 Task: Add an LG Gram16 laptop to your Amazon shopping cart and prepare to checkout.
Action: Key pressed laptop<Key.enter>
Screenshot: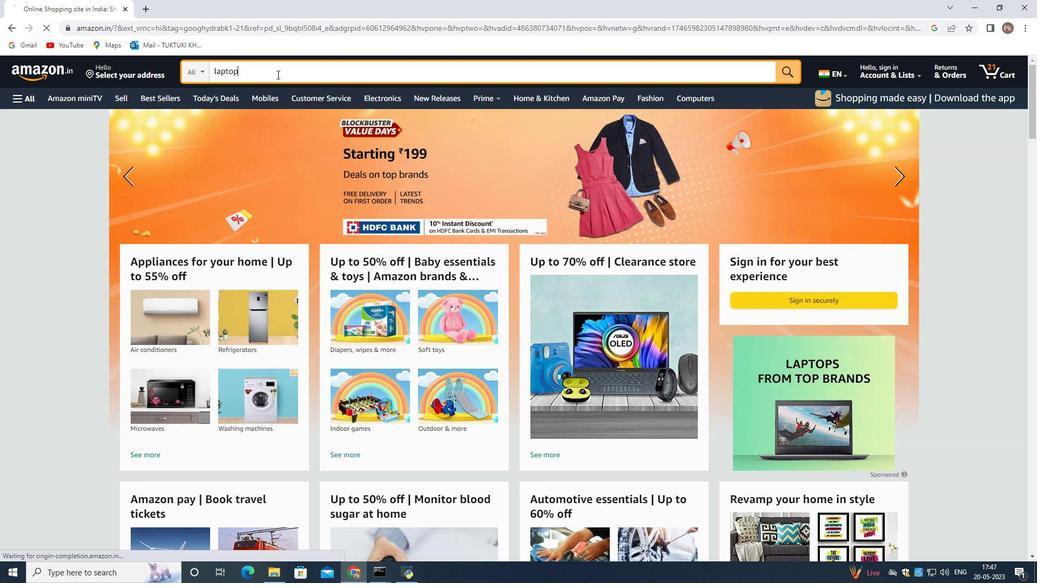 
Action: Mouse moved to (566, 424)
Screenshot: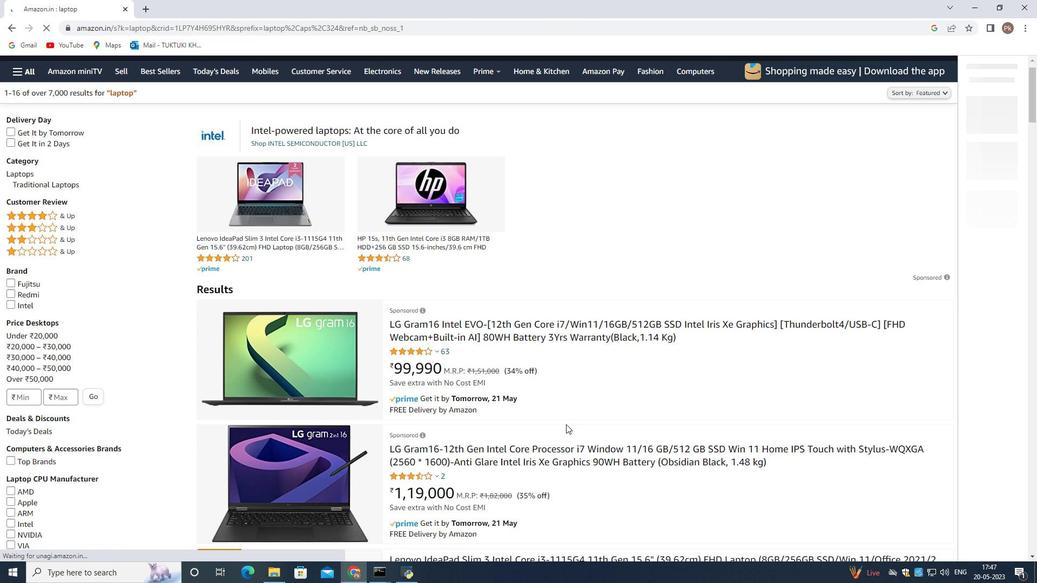 
Action: Mouse scrolled (566, 424) with delta (0, 0)
Screenshot: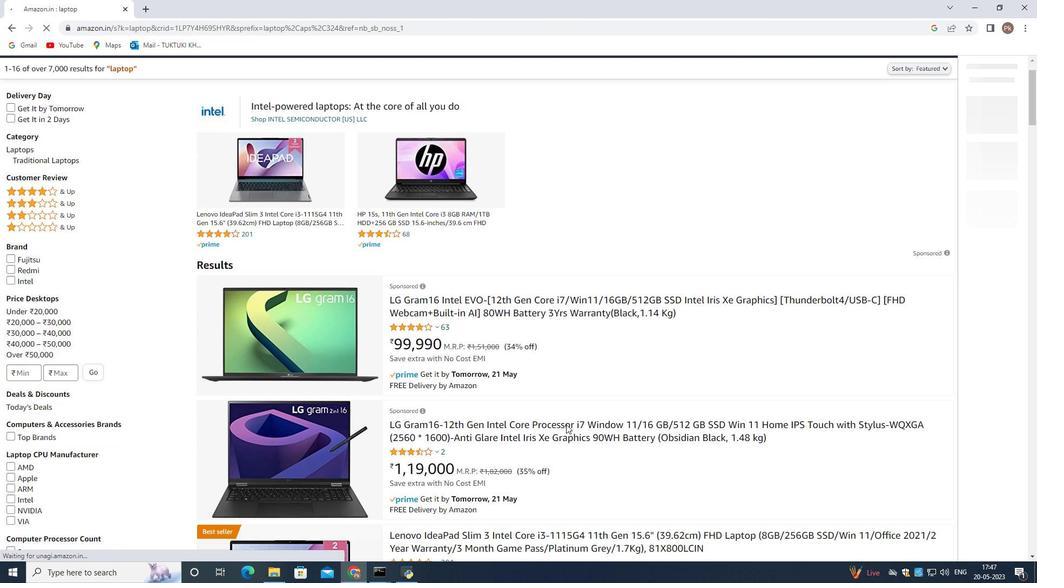 
Action: Mouse moved to (561, 424)
Screenshot: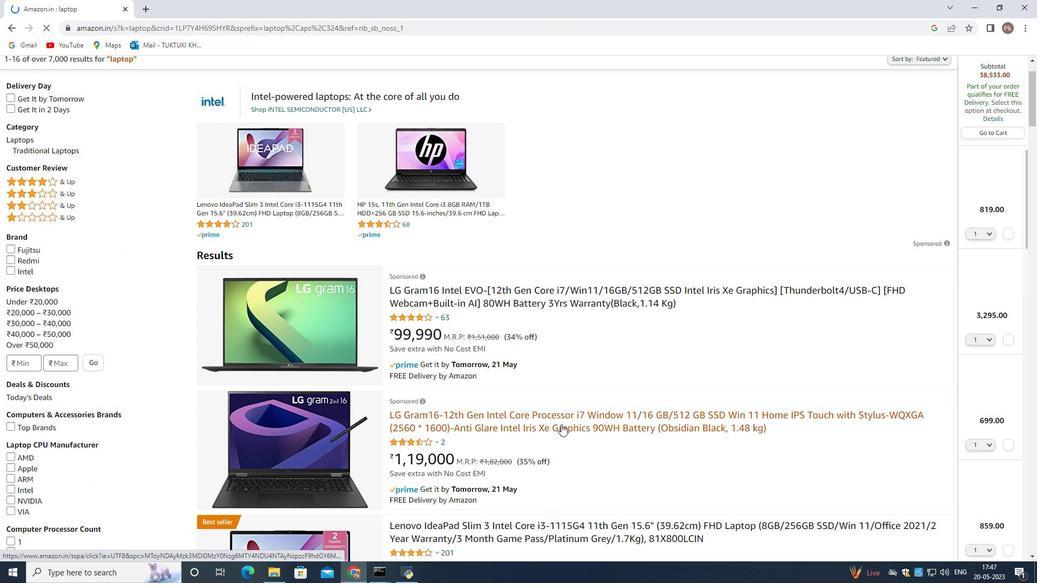 
Action: Mouse scrolled (561, 424) with delta (0, 0)
Screenshot: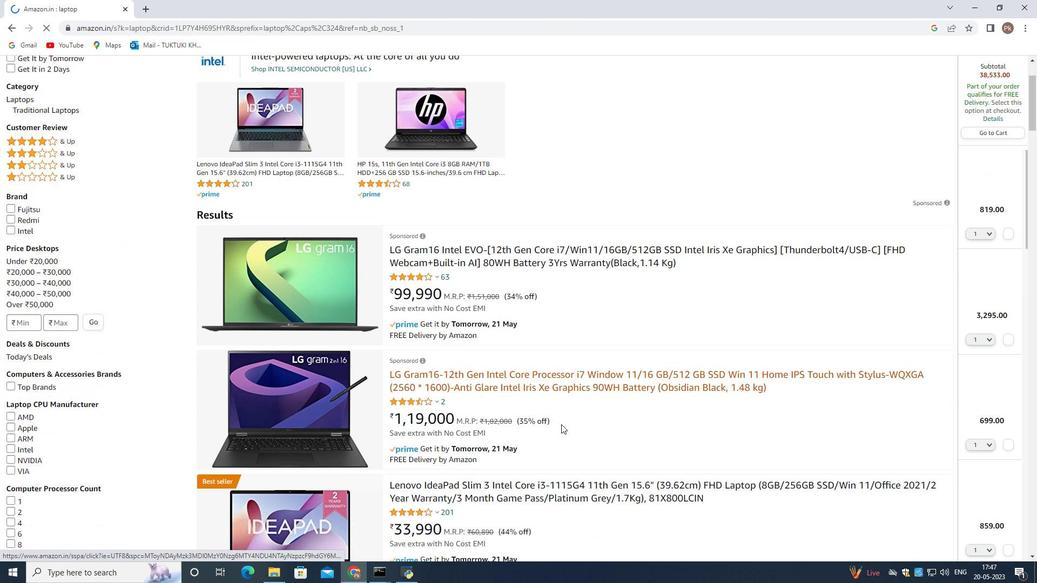 
Action: Mouse moved to (559, 424)
Screenshot: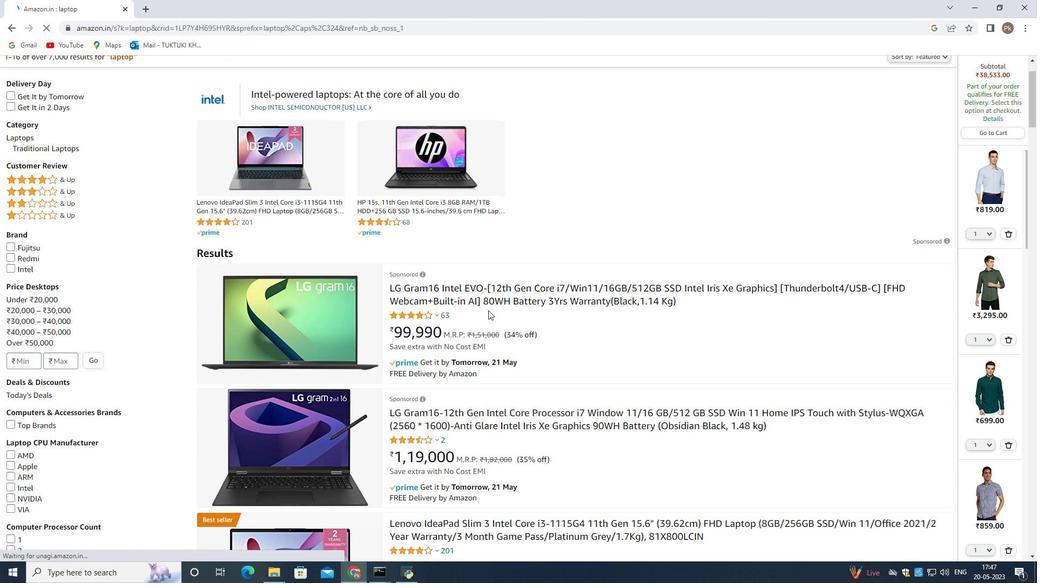 
Action: Mouse scrolled (559, 425) with delta (0, 0)
Screenshot: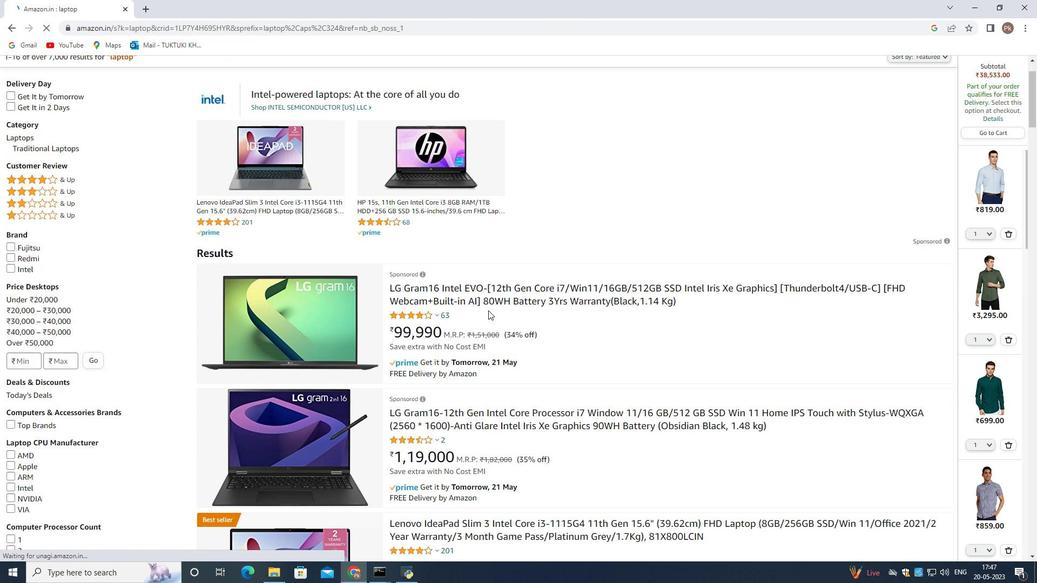 
Action: Mouse moved to (490, 370)
Screenshot: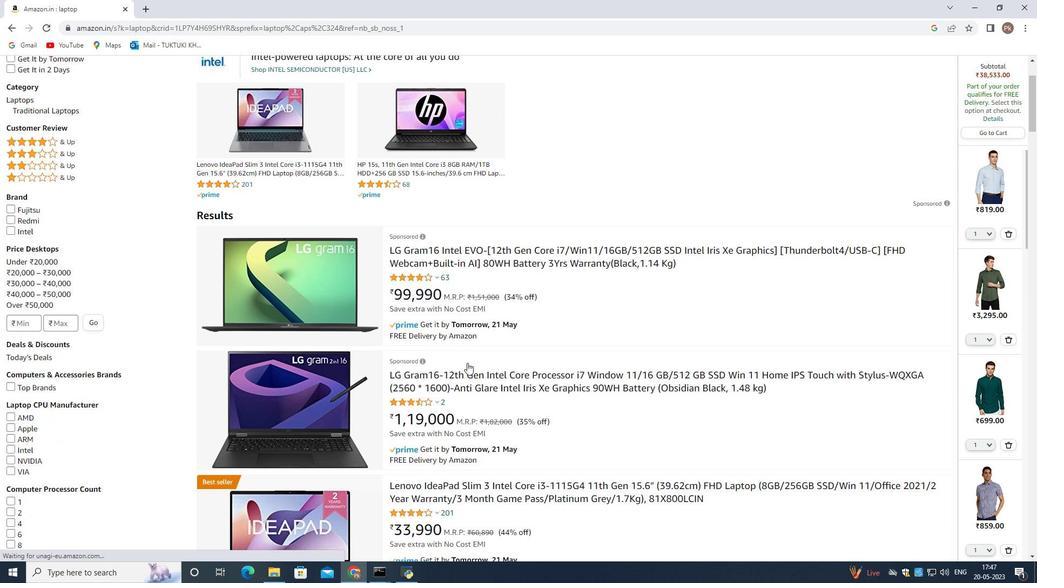 
Action: Mouse scrolled (490, 369) with delta (0, 0)
Screenshot: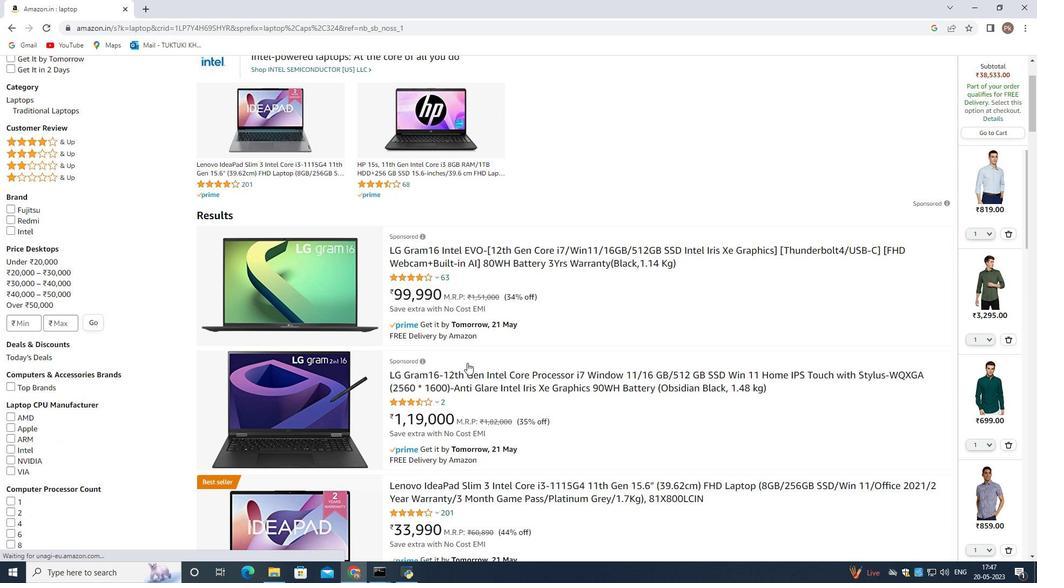 
Action: Mouse moved to (323, 272)
Screenshot: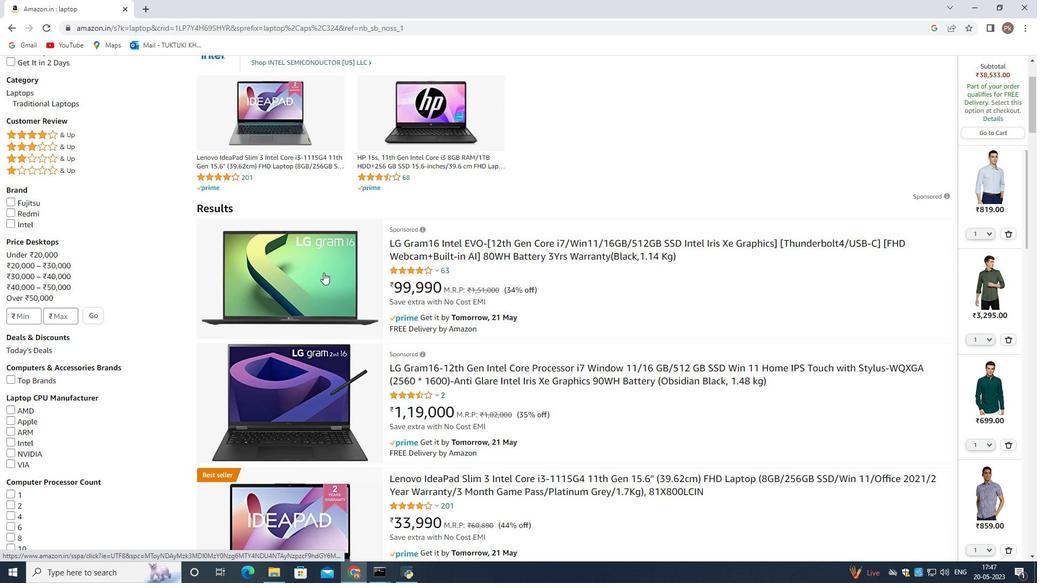 
Action: Mouse pressed left at (323, 272)
Screenshot: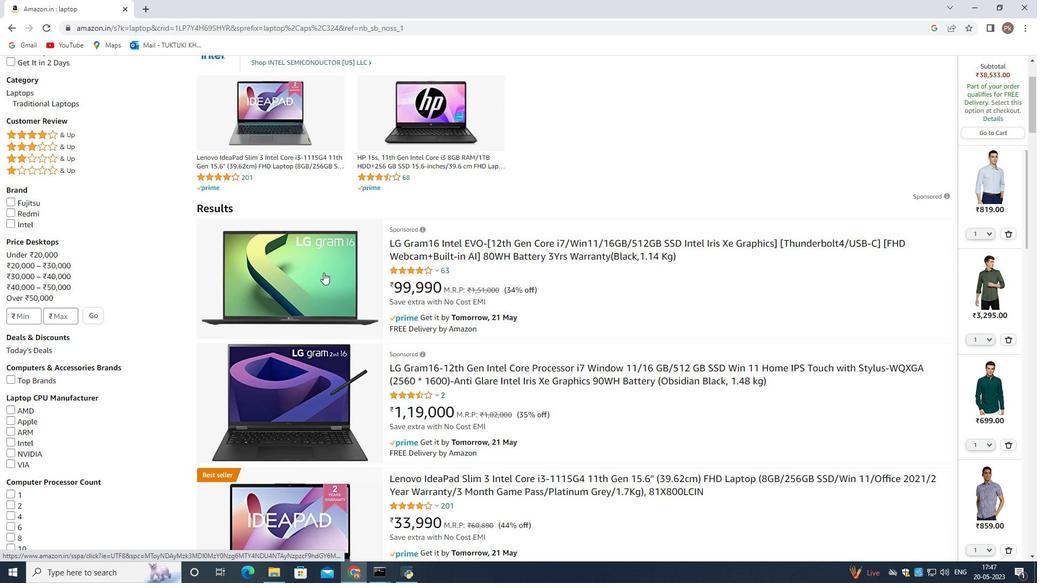 
Action: Mouse moved to (799, 449)
Screenshot: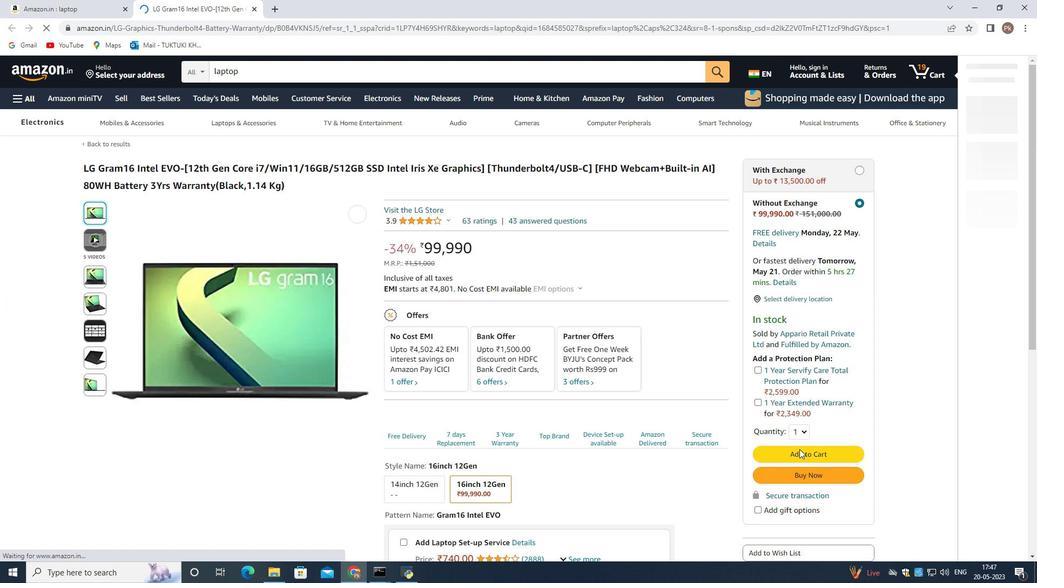 
Action: Mouse scrolled (799, 448) with delta (0, 0)
Screenshot: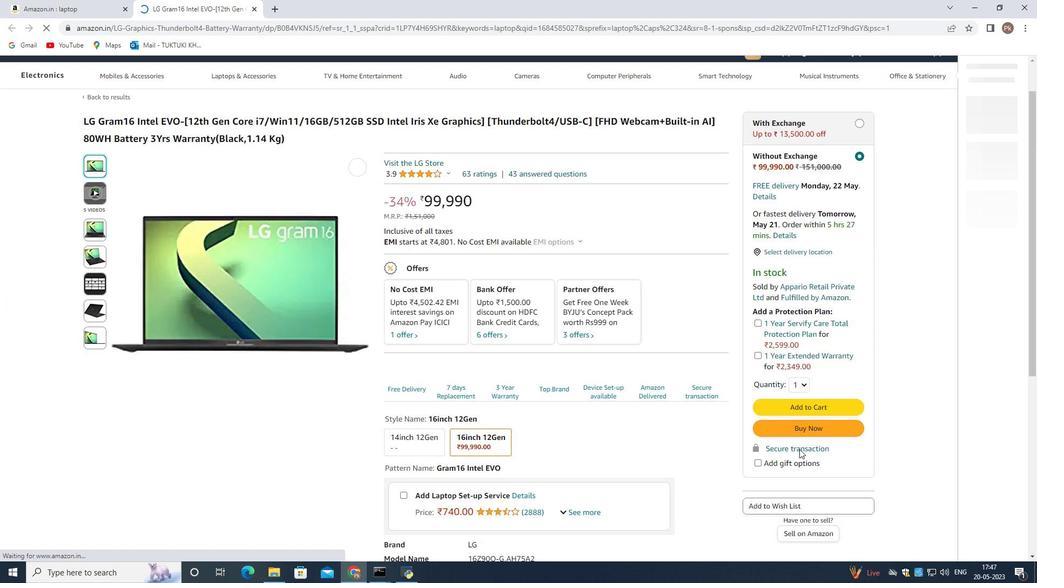 
Action: Mouse moved to (815, 421)
Screenshot: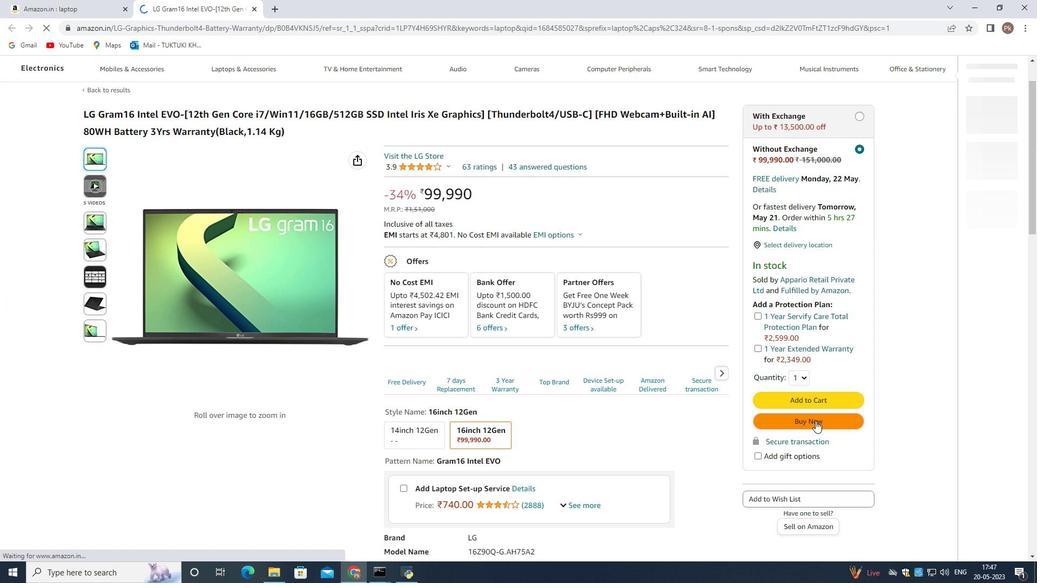 
Action: Mouse pressed left at (815, 421)
Screenshot: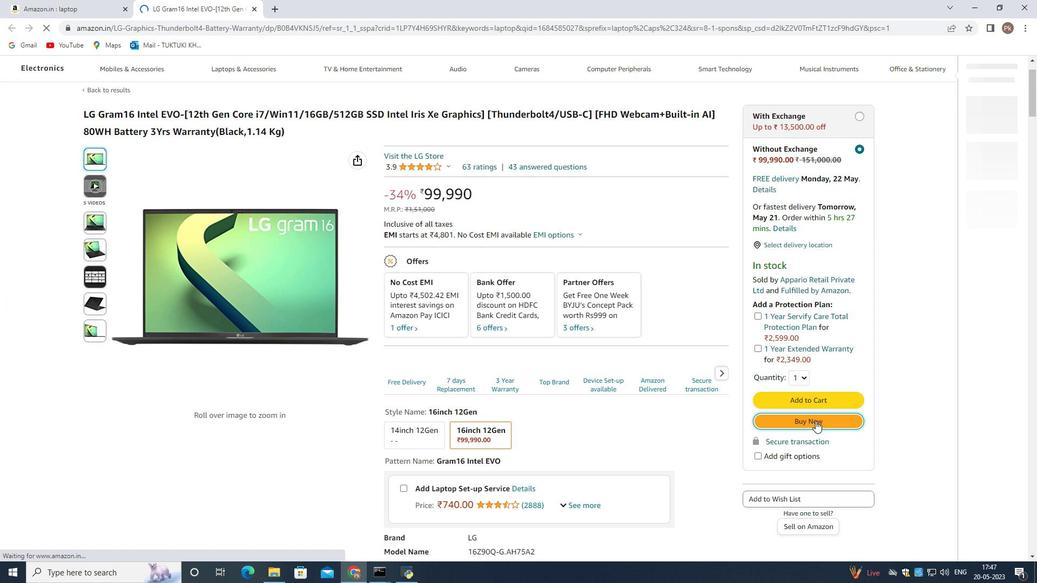 
Action: Mouse moved to (519, 219)
Screenshot: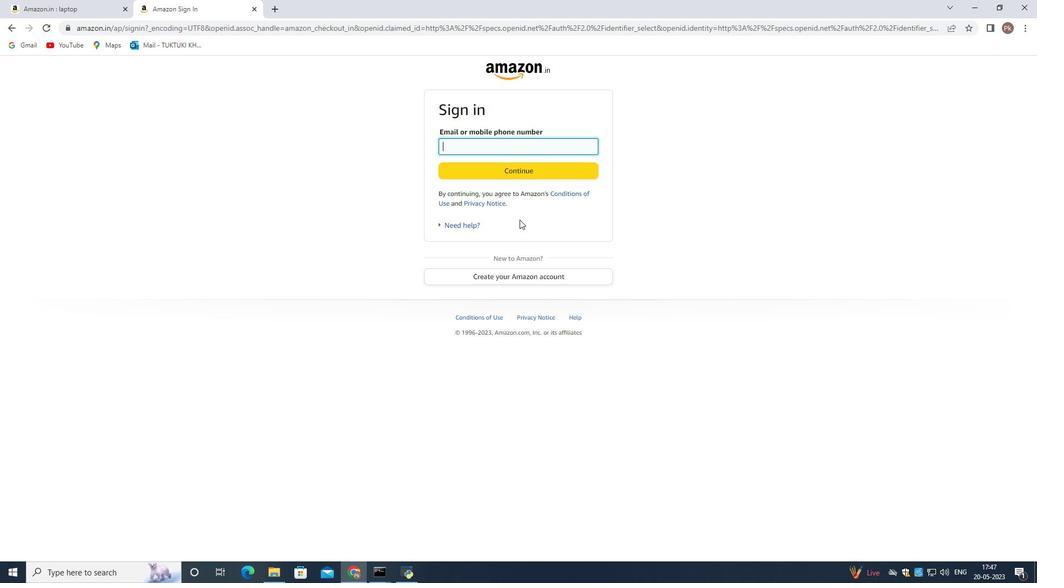 
Action: Mouse scrolled (519, 219) with delta (0, 0)
Screenshot: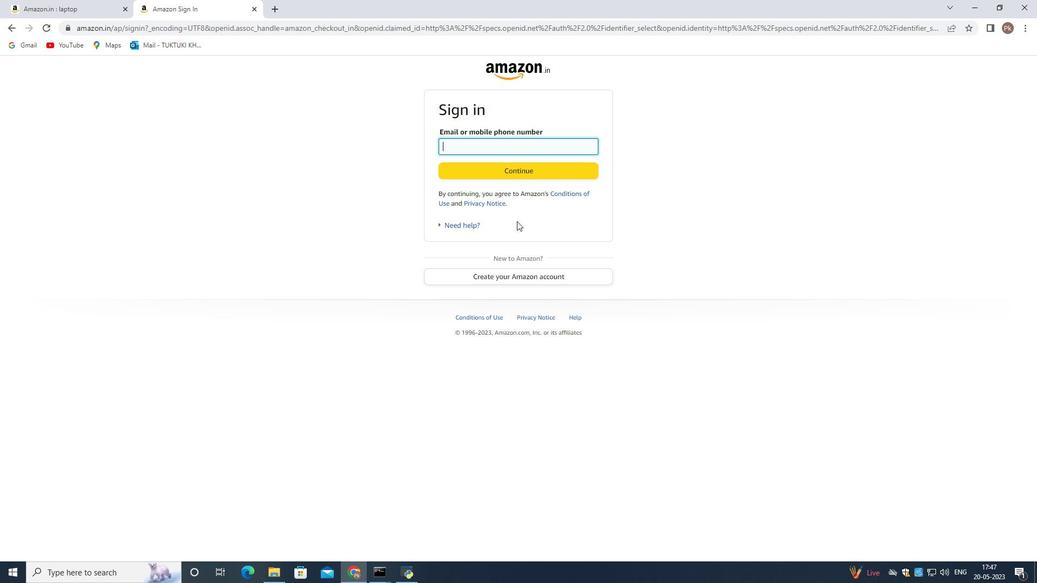 
Action: Mouse scrolled (519, 219) with delta (0, 0)
Screenshot: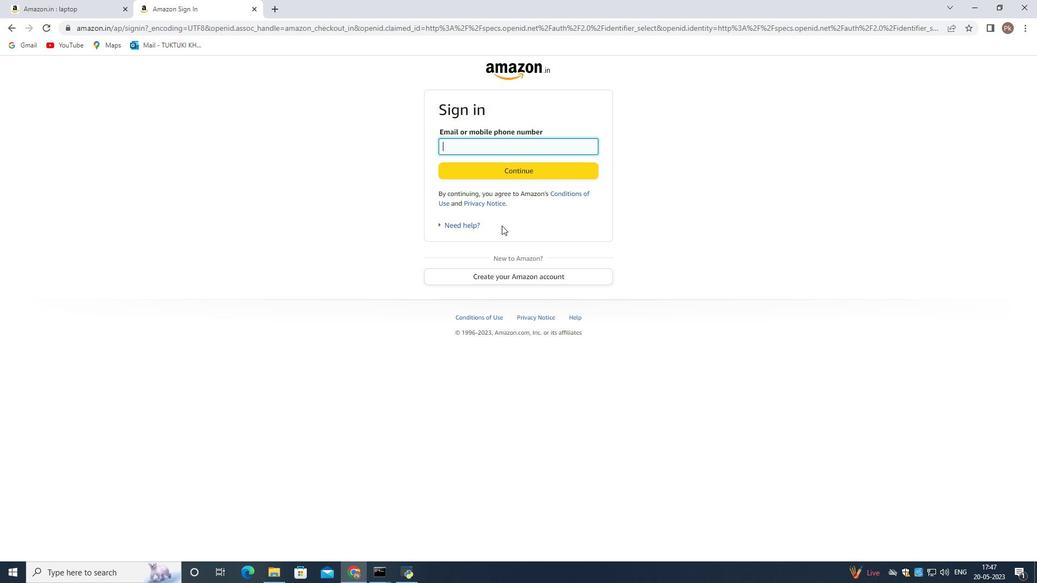 
Action: Mouse moved to (466, 142)
Screenshot: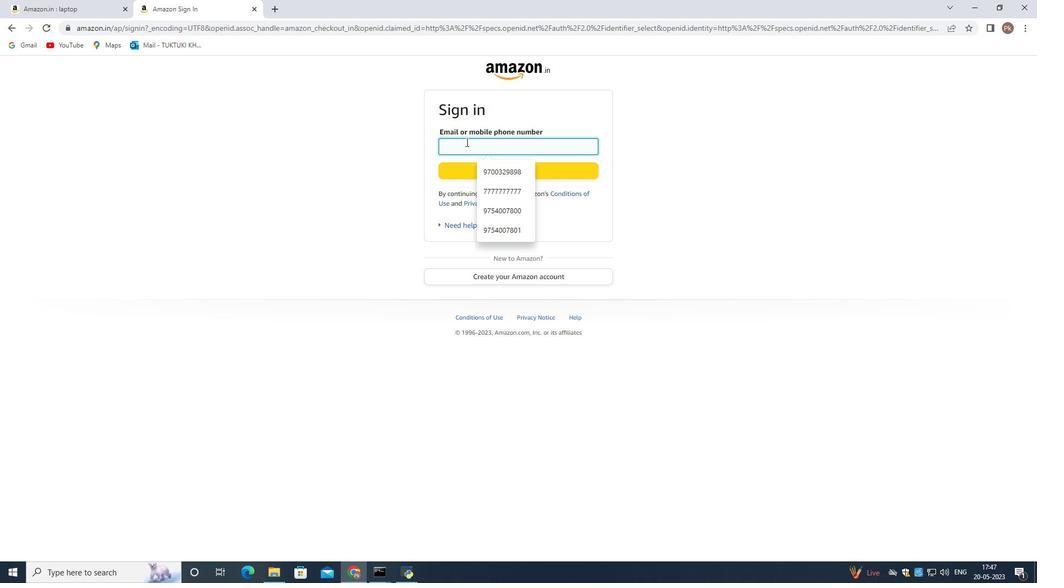 
Action: Mouse pressed left at (466, 142)
Screenshot: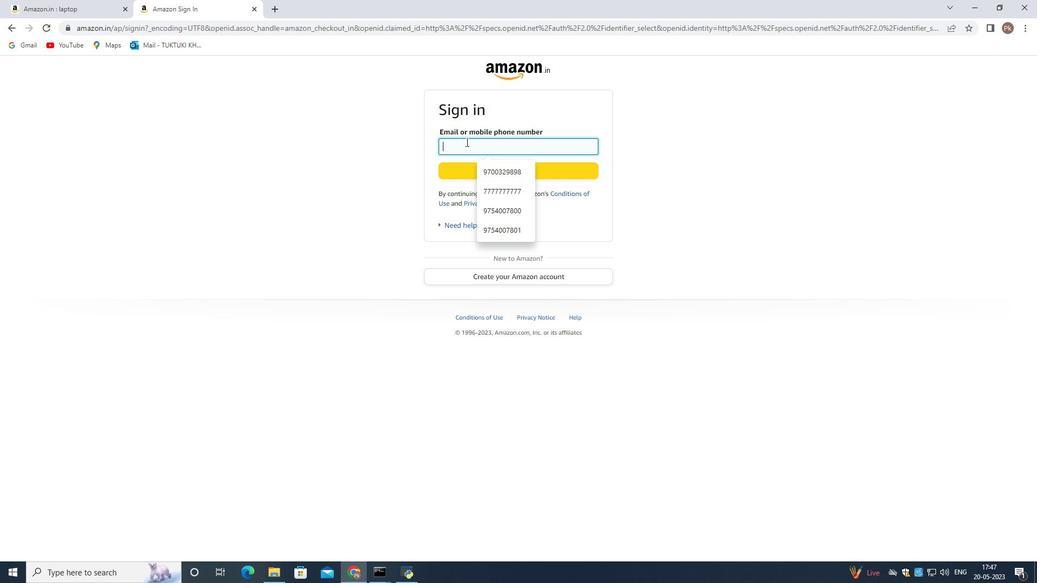 
Action: Mouse moved to (502, 189)
Screenshot: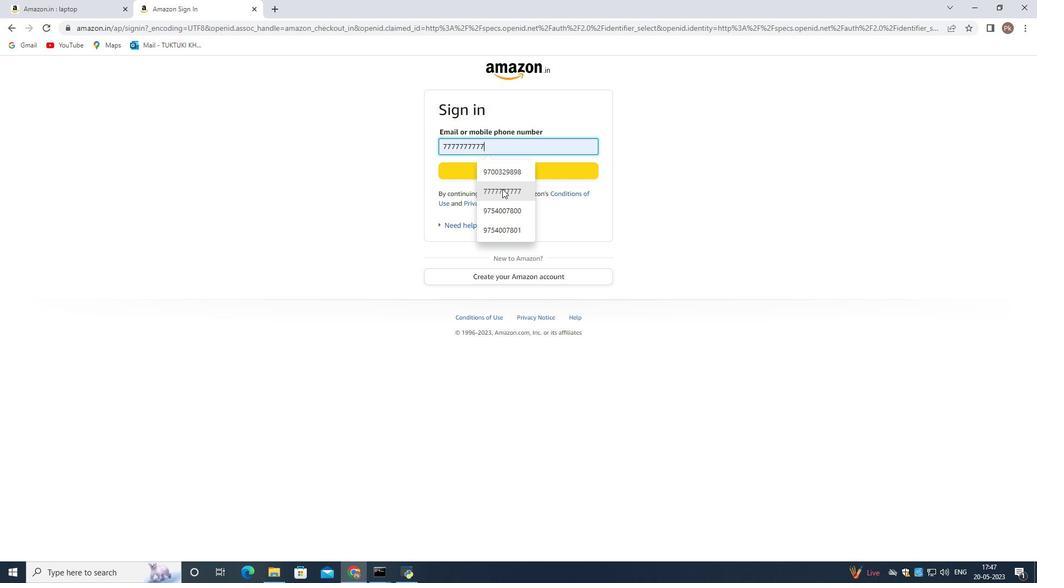 
Action: Mouse pressed left at (502, 189)
Screenshot: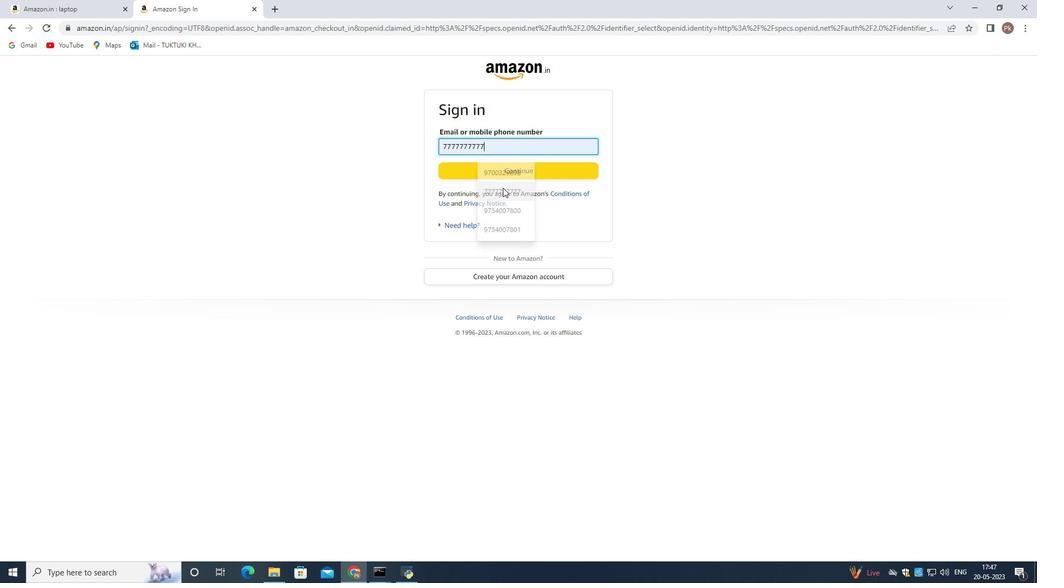 
Action: Mouse moved to (506, 176)
Screenshot: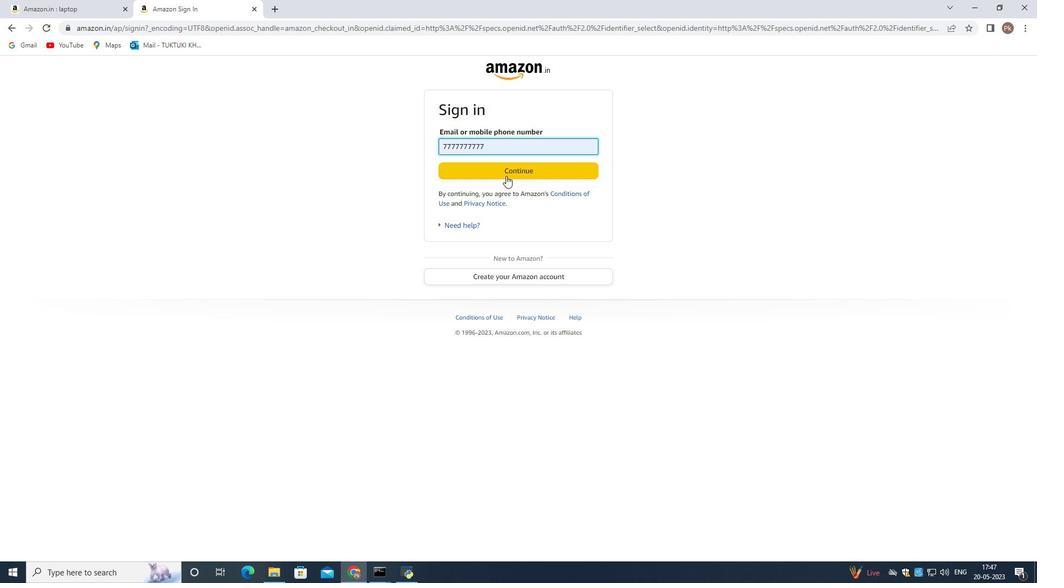 
Action: Mouse pressed left at (506, 176)
Screenshot: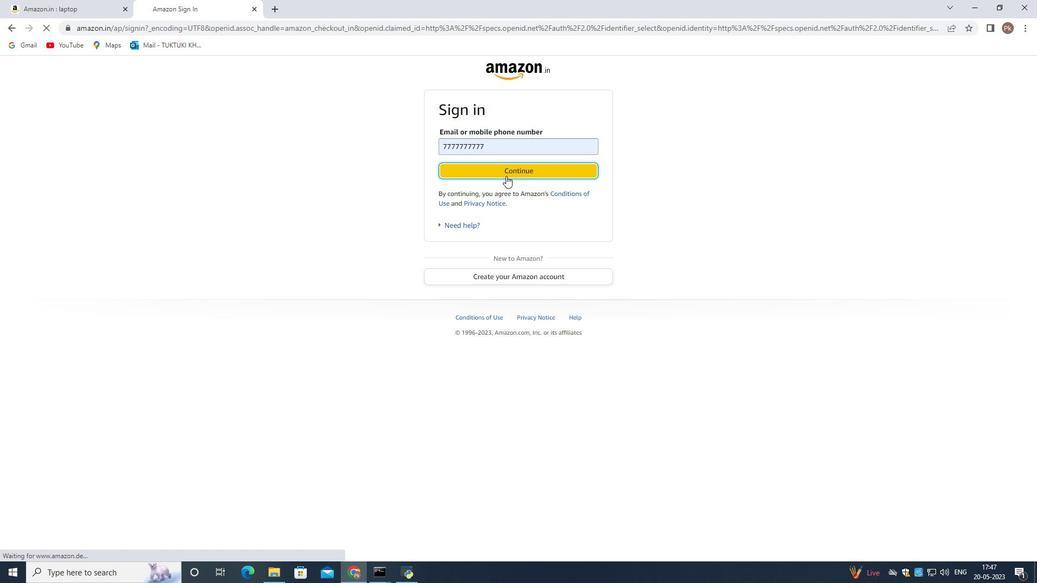 
Action: Mouse moved to (517, 231)
Screenshot: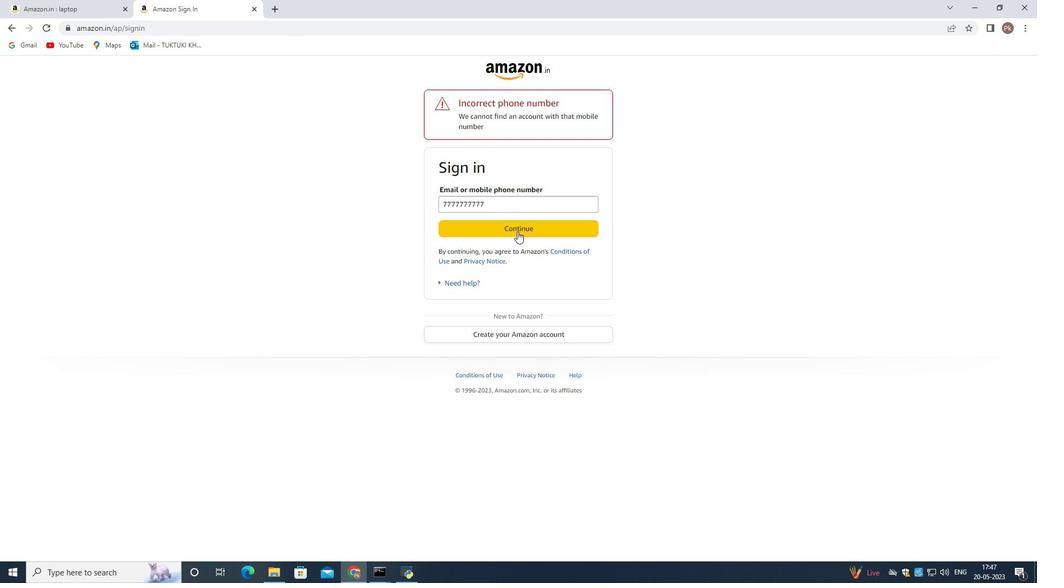
Action: Mouse pressed left at (517, 231)
Screenshot: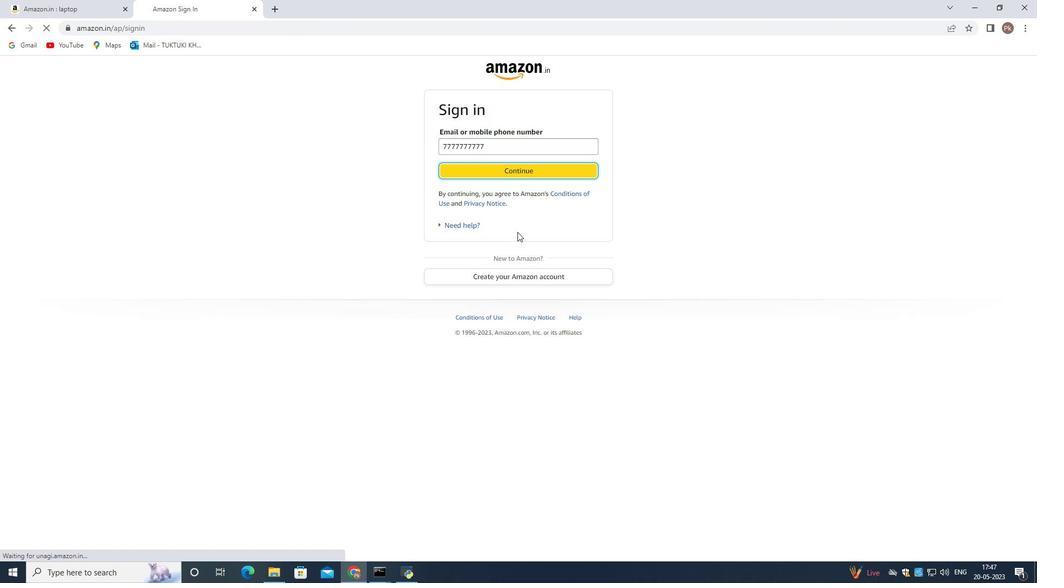 
Action: Mouse moved to (1017, 7)
Screenshot: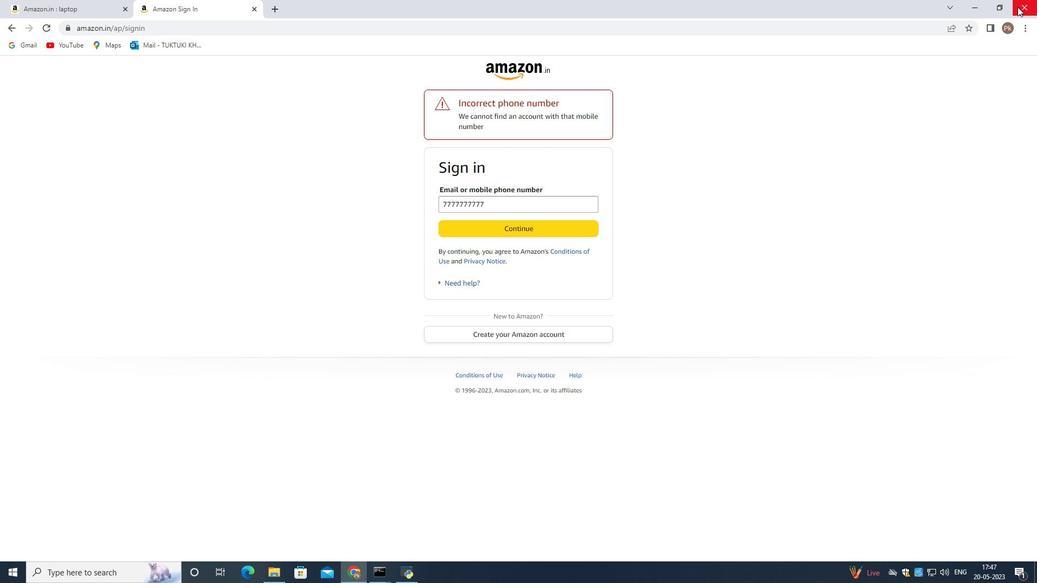 
Action: Mouse pressed left at (1017, 7)
Screenshot: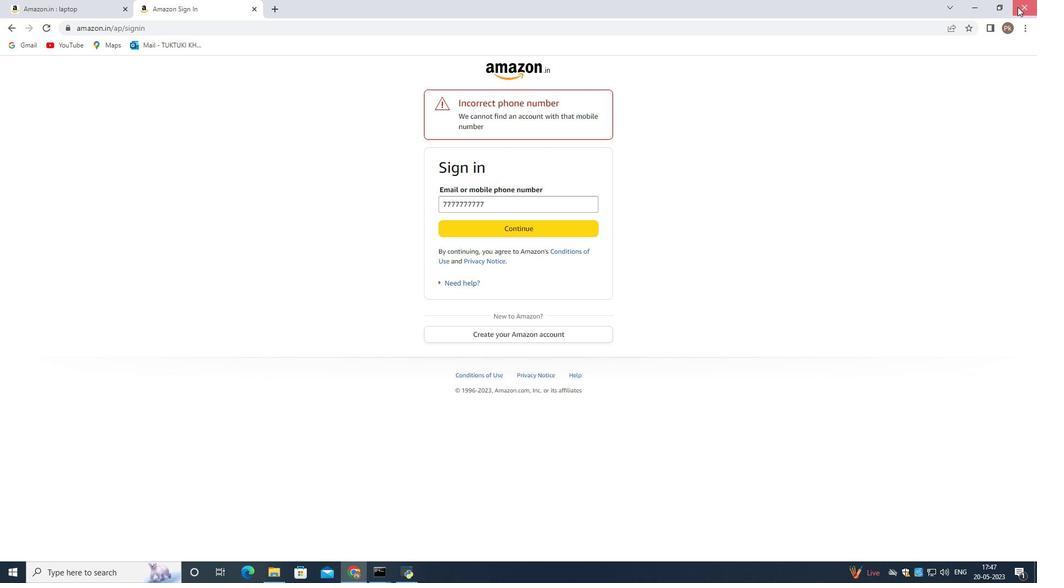 
Action: Mouse moved to (274, 572)
Screenshot: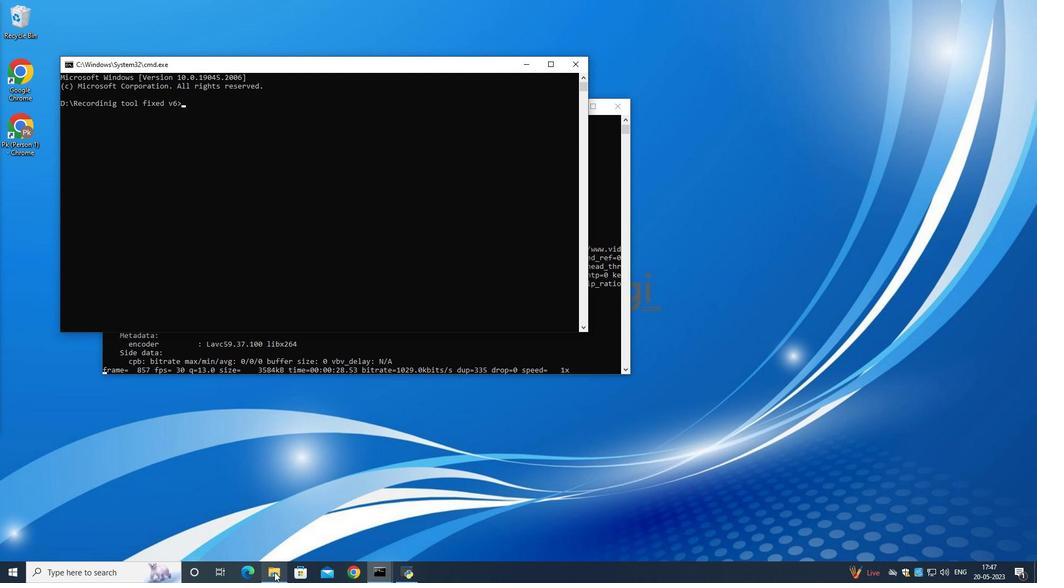
Action: Mouse pressed left at (274, 572)
Screenshot: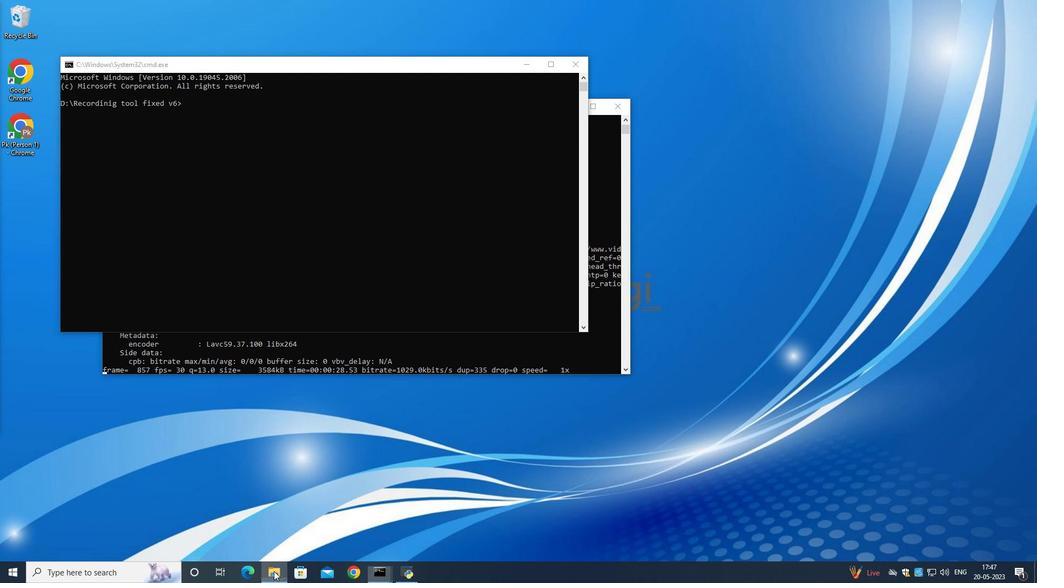 
Action: Mouse moved to (354, 571)
Screenshot: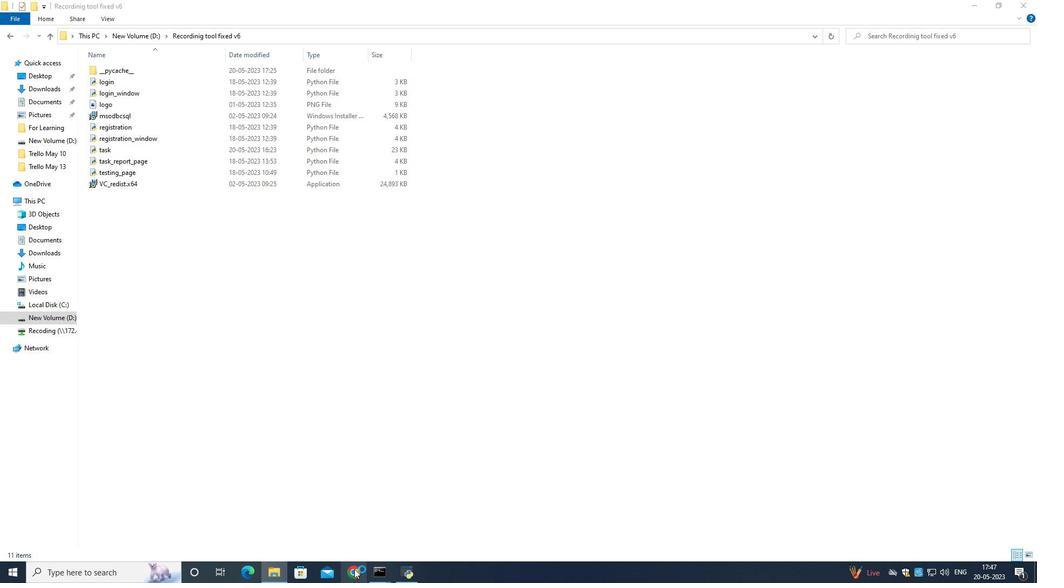 
Action: Mouse pressed left at (354, 571)
Screenshot: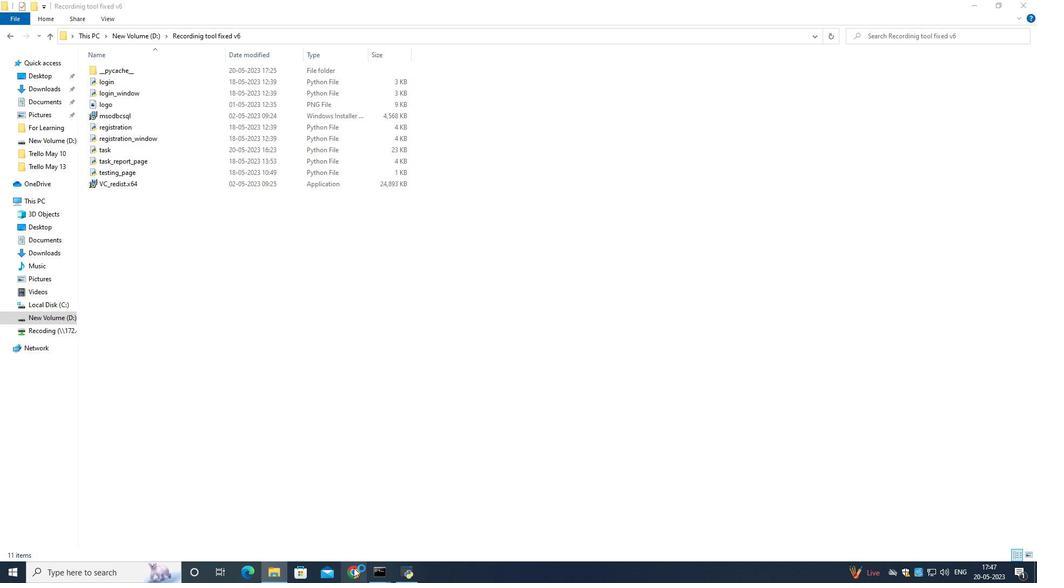 
Action: Mouse moved to (437, 304)
Screenshot: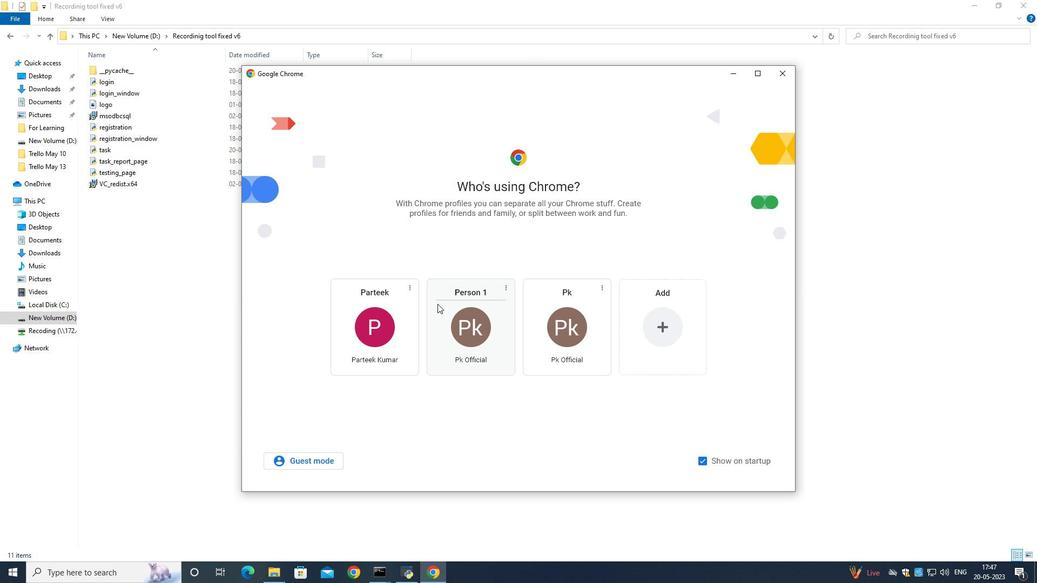 
Action: Mouse pressed left at (437, 304)
Screenshot: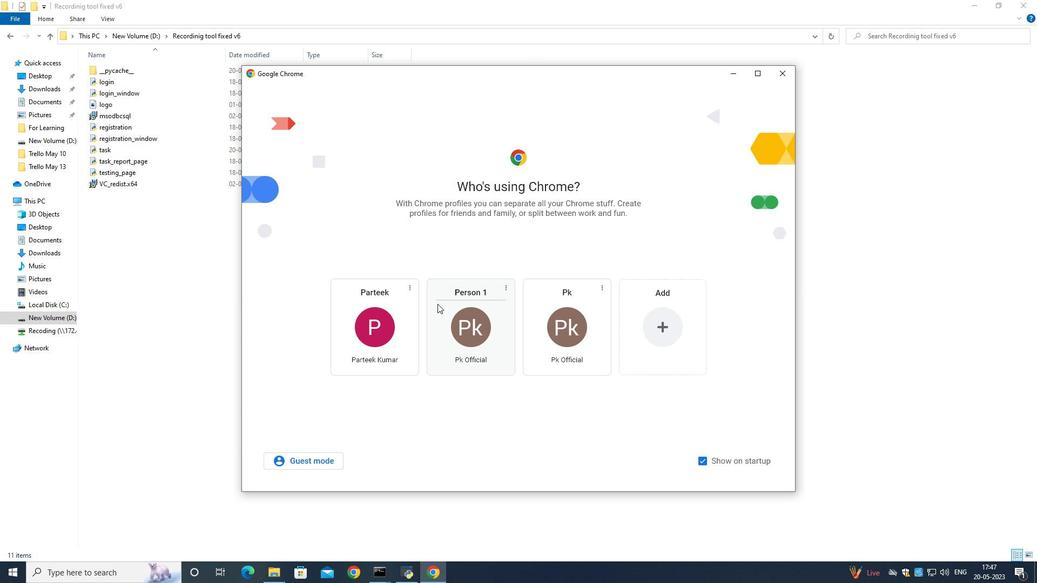 
Action: Mouse moved to (439, 318)
Screenshot: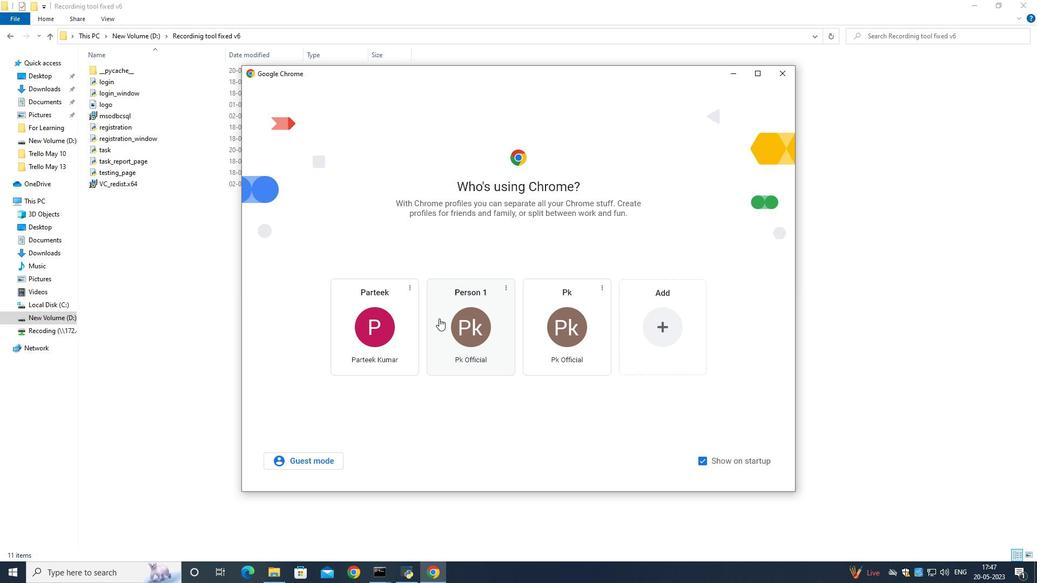 
Action: Mouse pressed left at (439, 318)
Screenshot: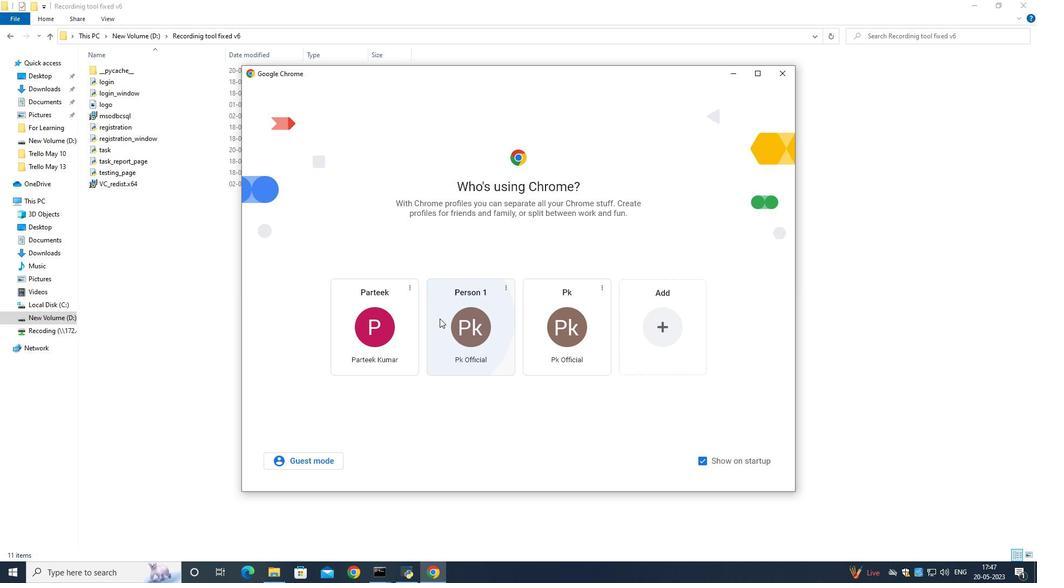 
Action: Mouse moved to (448, 229)
Screenshot: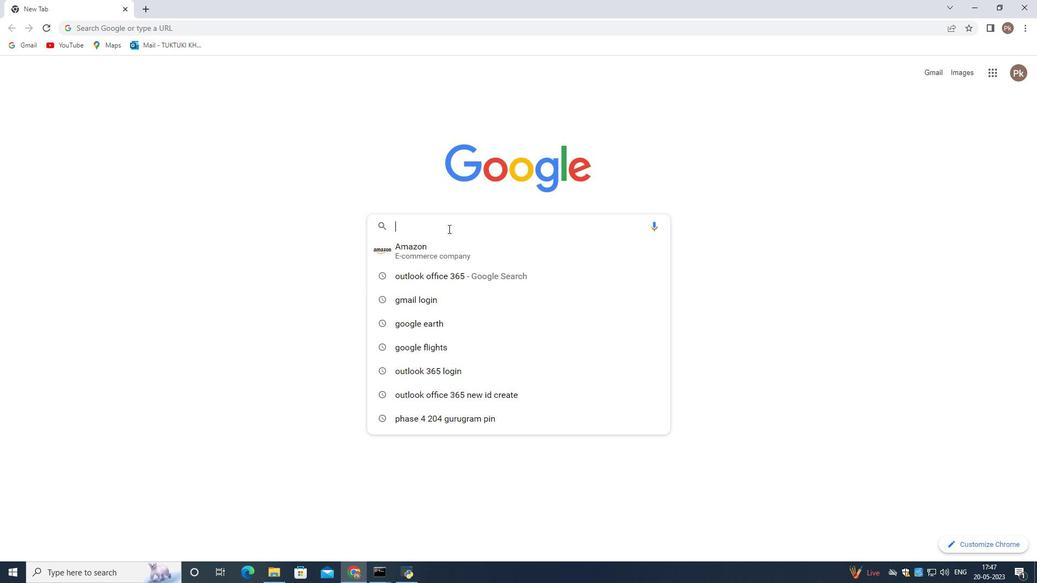 
Action: Mouse pressed left at (448, 229)
Screenshot: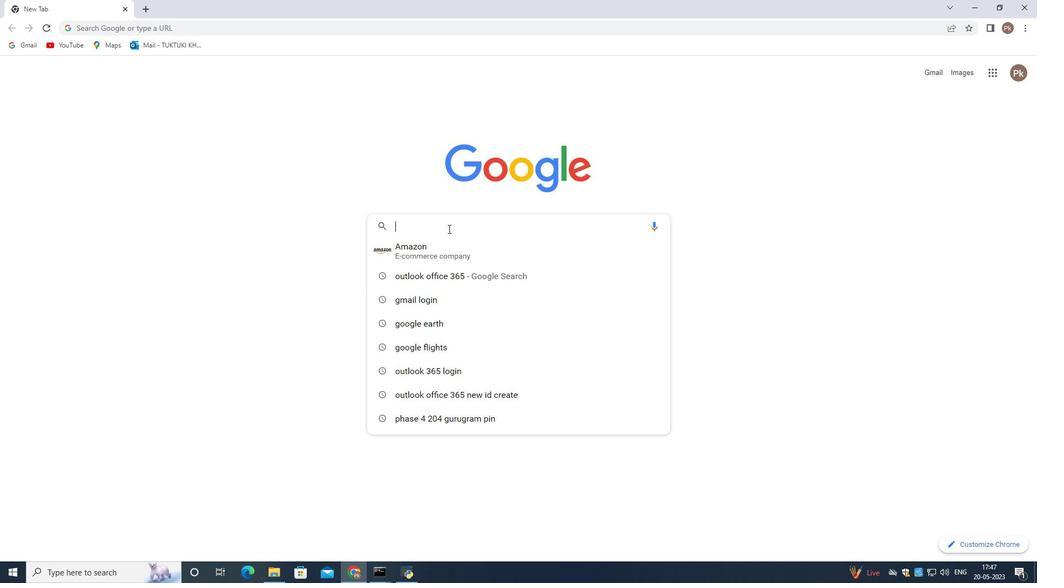 
Action: Mouse moved to (423, 262)
Screenshot: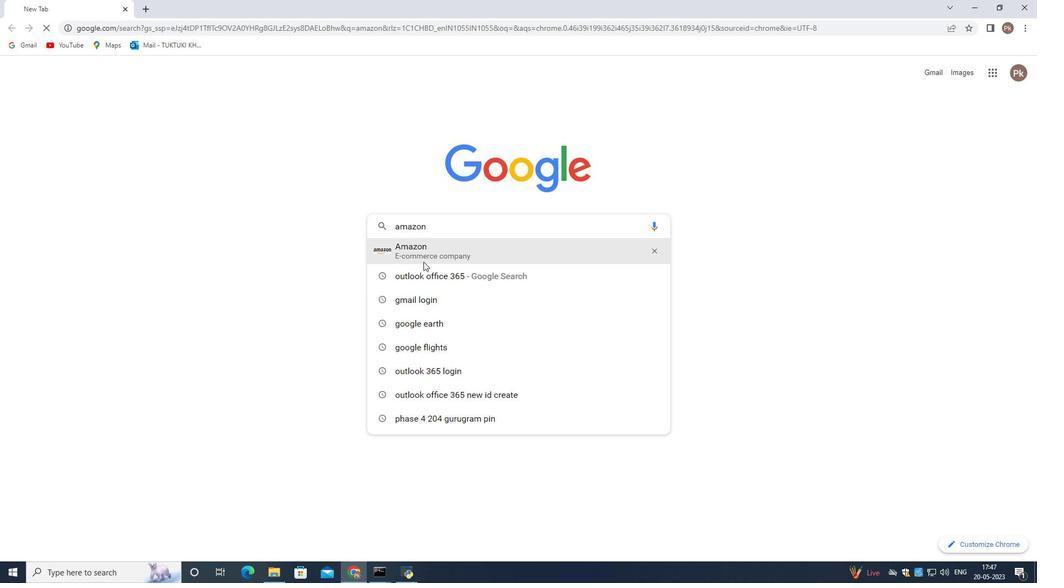 
Action: Mouse pressed left at (423, 262)
Screenshot: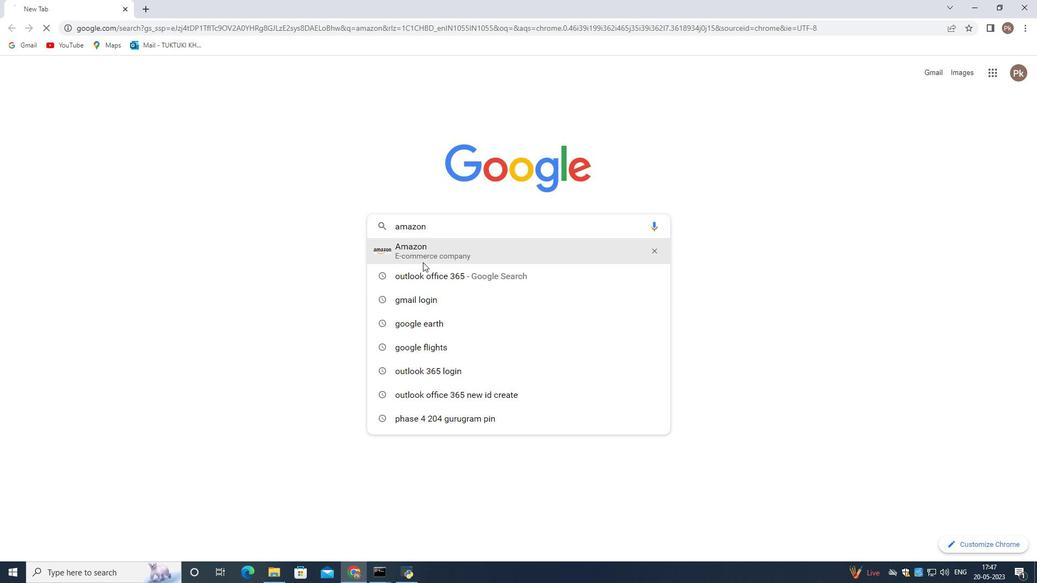
Action: Mouse moved to (169, 199)
Screenshot: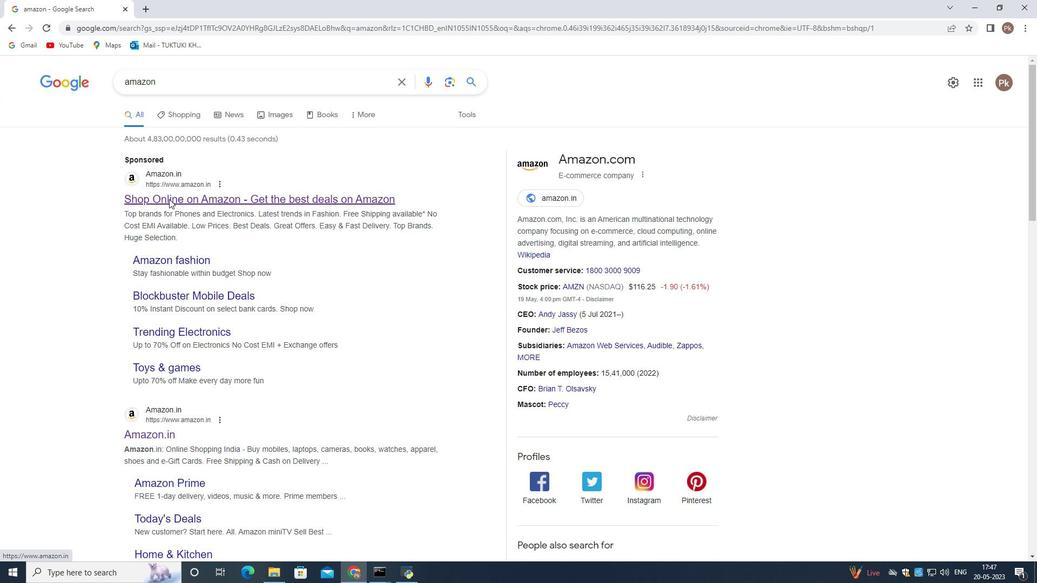 
Action: Mouse pressed left at (169, 199)
Screenshot: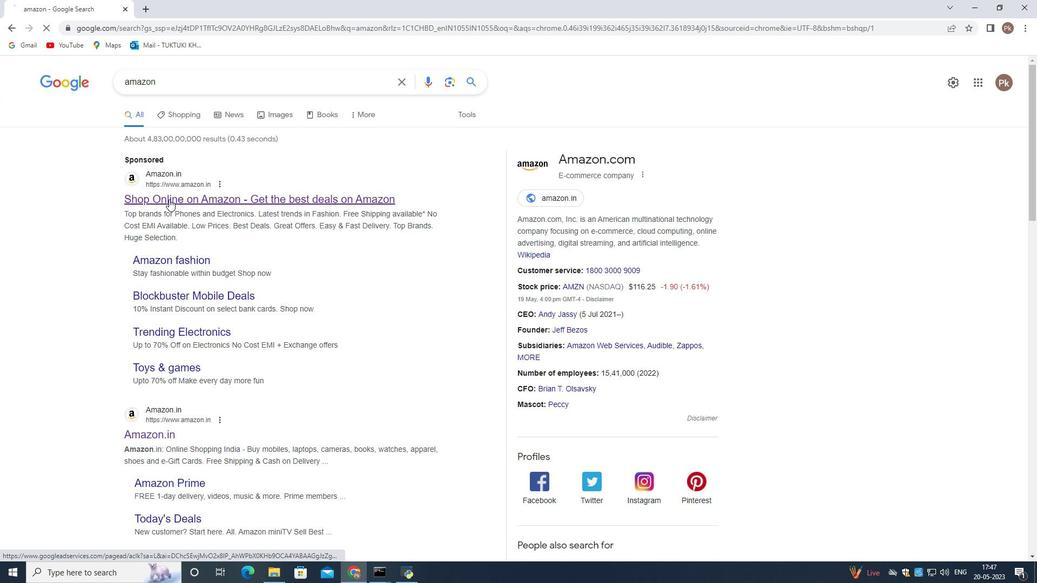 
Action: Mouse moved to (448, 71)
Screenshot: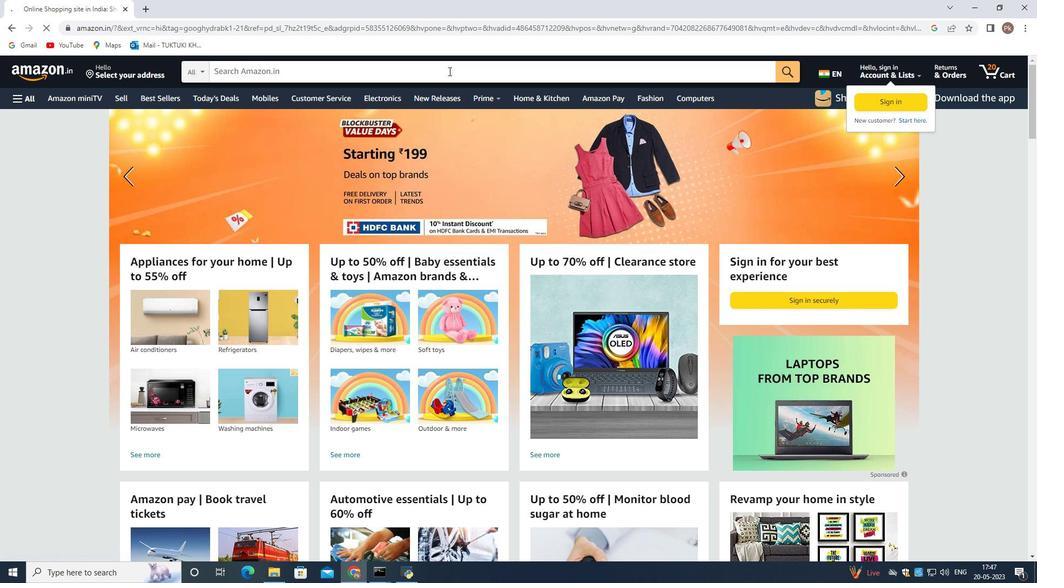 
Action: Mouse pressed left at (448, 71)
Screenshot: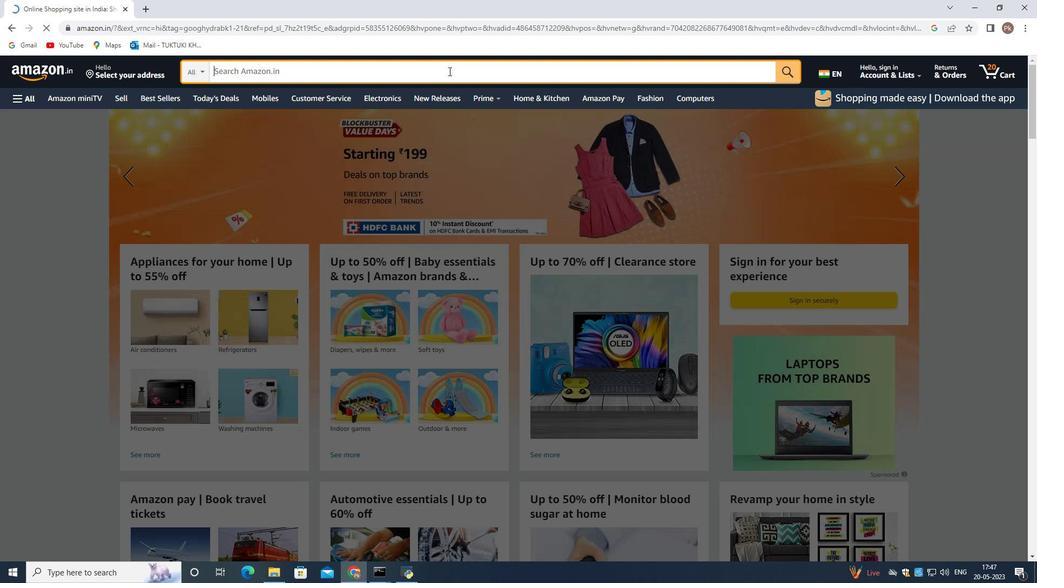 
Action: Mouse moved to (395, 101)
Screenshot: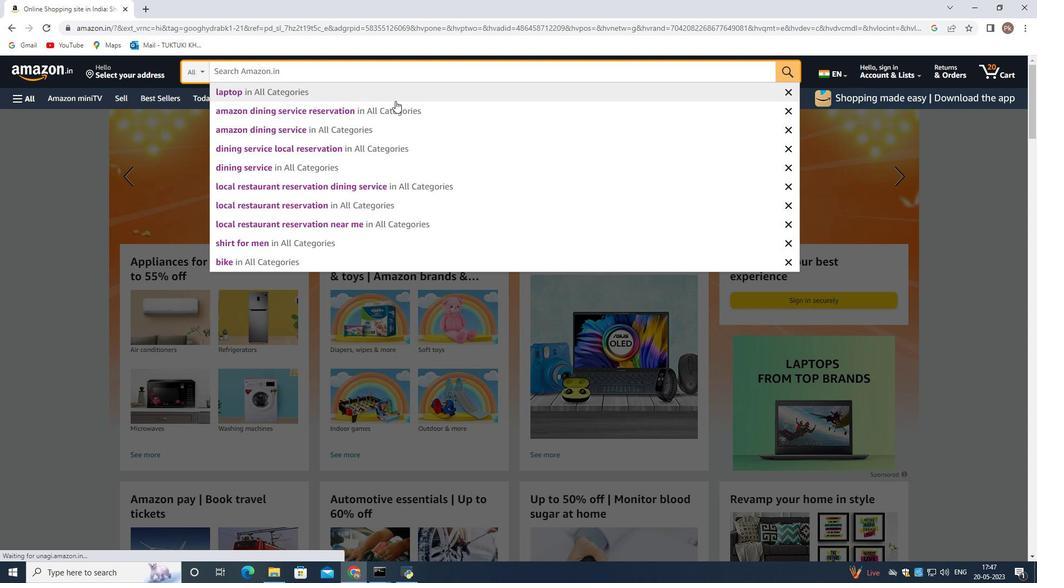
Action: Mouse pressed left at (395, 101)
Screenshot: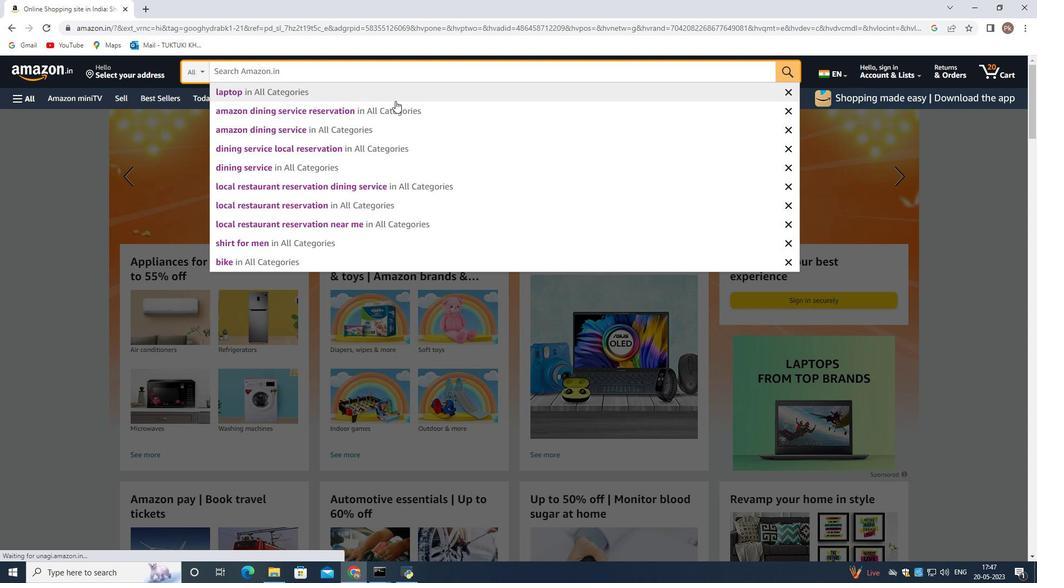 
Action: Mouse moved to (311, 275)
Screenshot: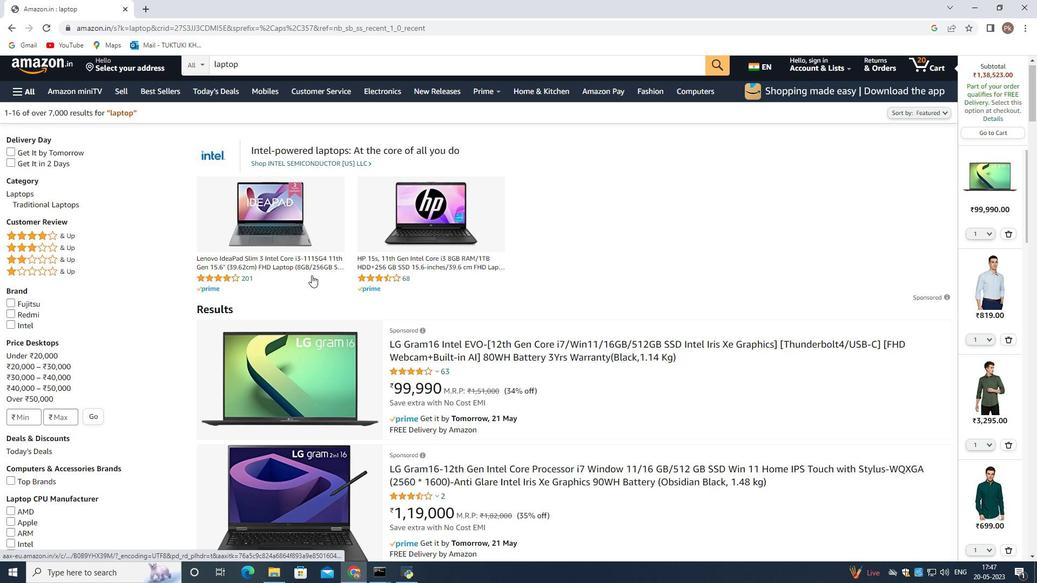 
Action: Mouse scrolled (311, 275) with delta (0, 0)
Screenshot: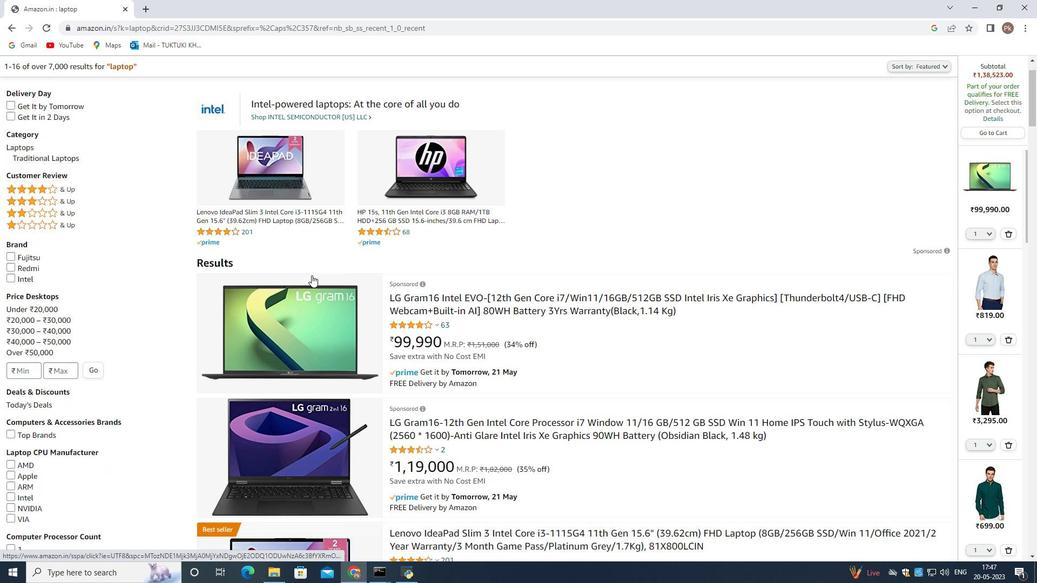 
Action: Mouse moved to (328, 323)
Screenshot: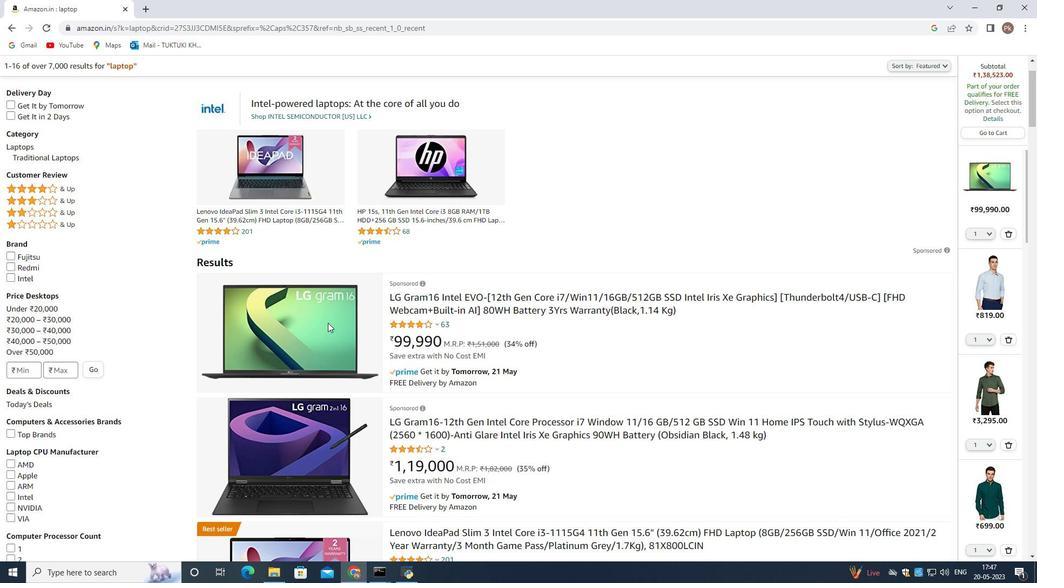 
Action: Mouse pressed left at (328, 323)
Screenshot: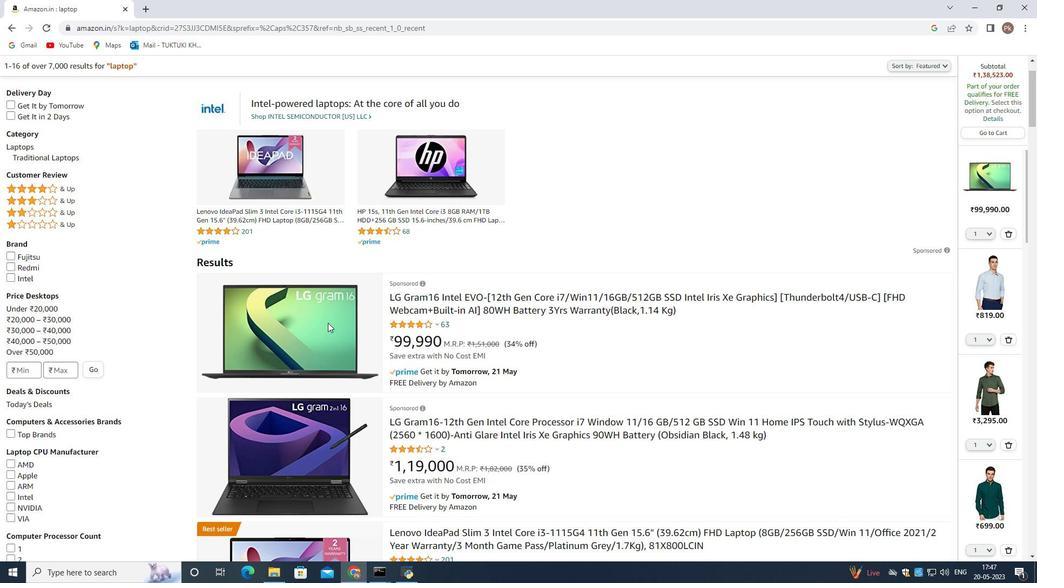 
Action: Mouse moved to (685, 414)
Screenshot: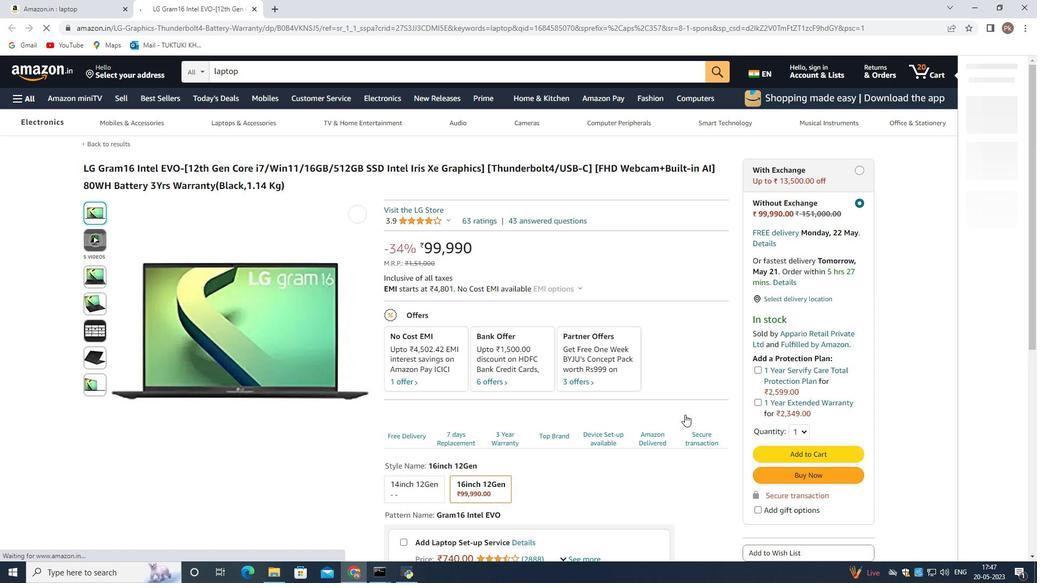 
Action: Mouse scrolled (685, 414) with delta (0, 0)
Screenshot: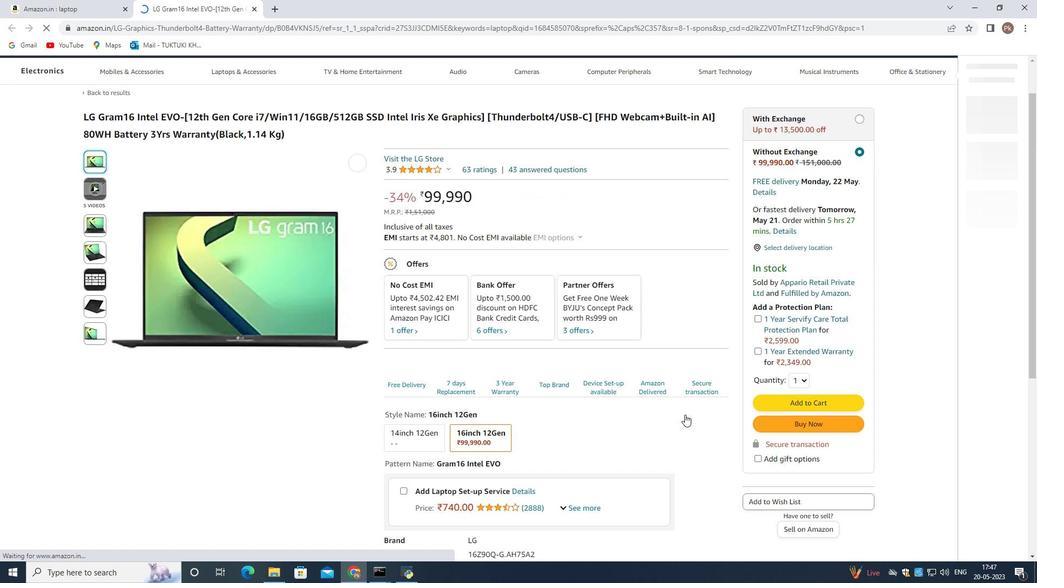 
Action: Mouse moved to (807, 420)
Screenshot: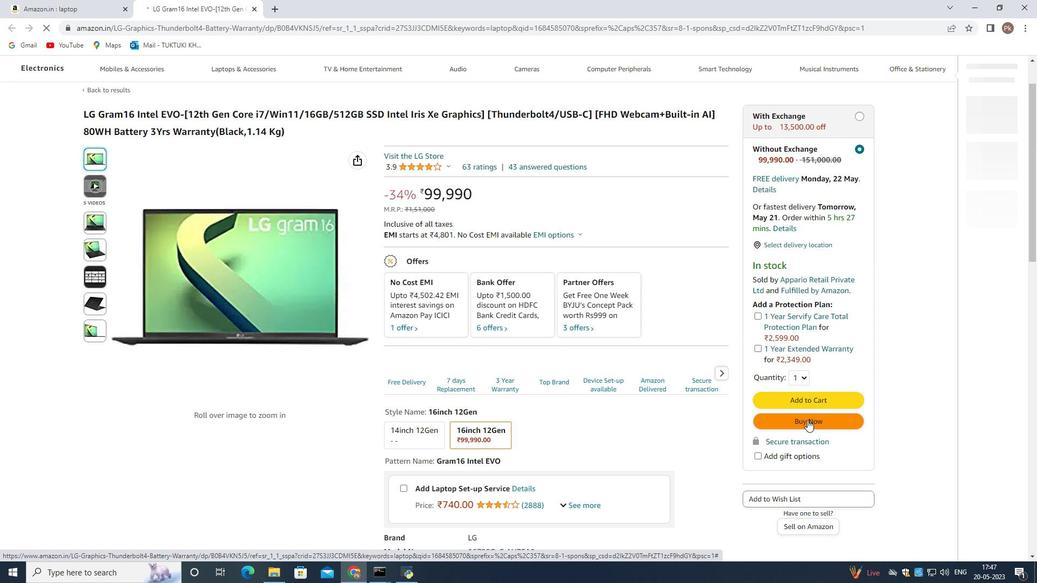 
Action: Mouse pressed left at (807, 420)
Screenshot: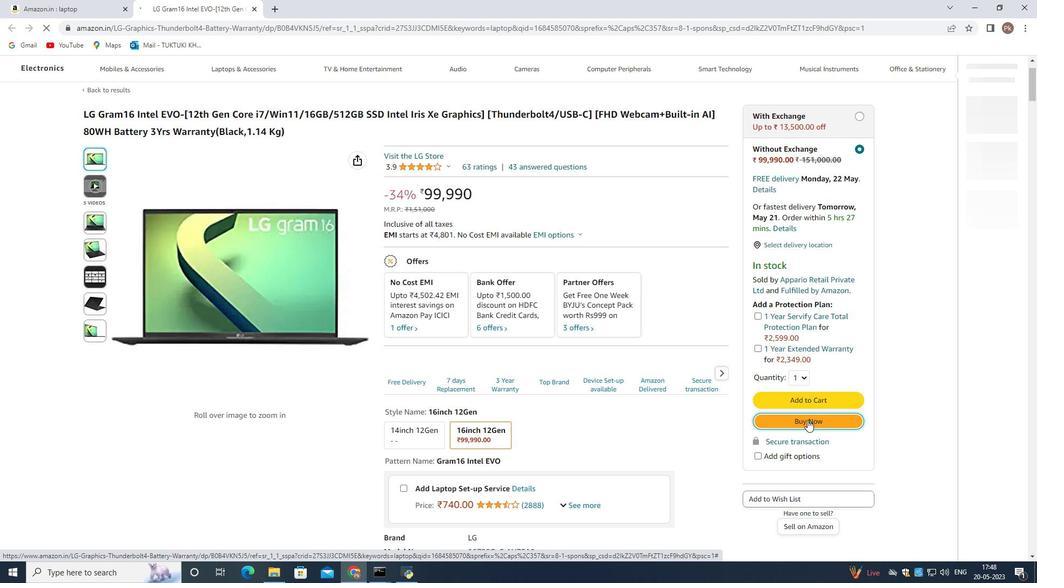 
Action: Mouse moved to (594, 473)
Screenshot: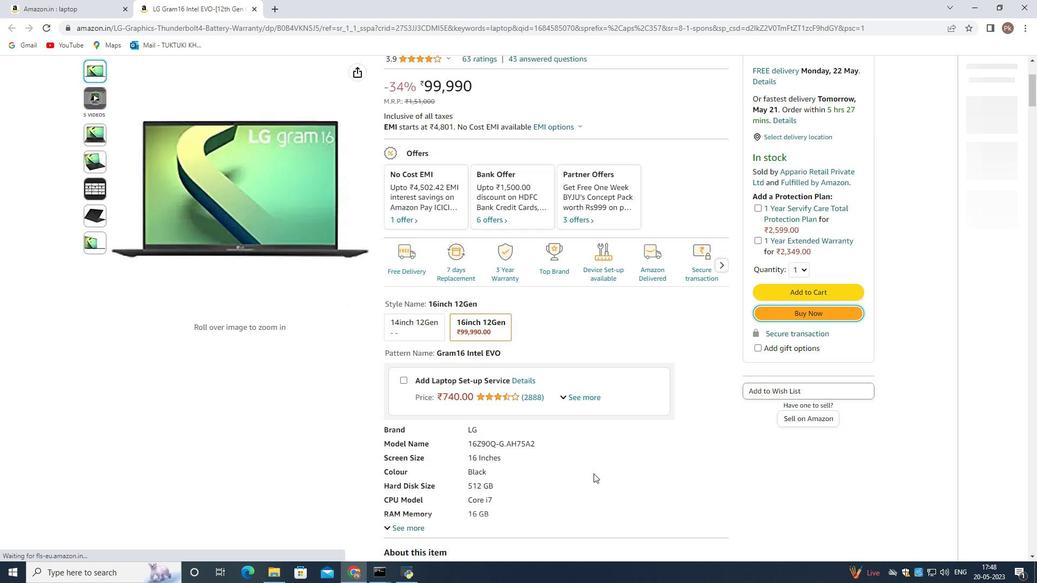 
Action: Mouse scrolled (594, 473) with delta (0, 0)
Screenshot: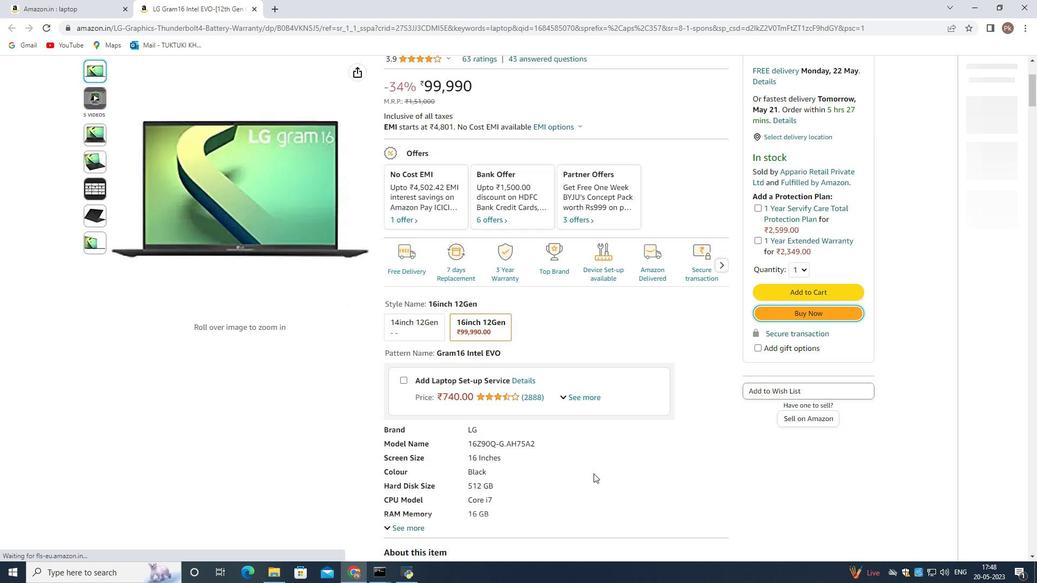 
Action: Mouse moved to (594, 473)
Screenshot: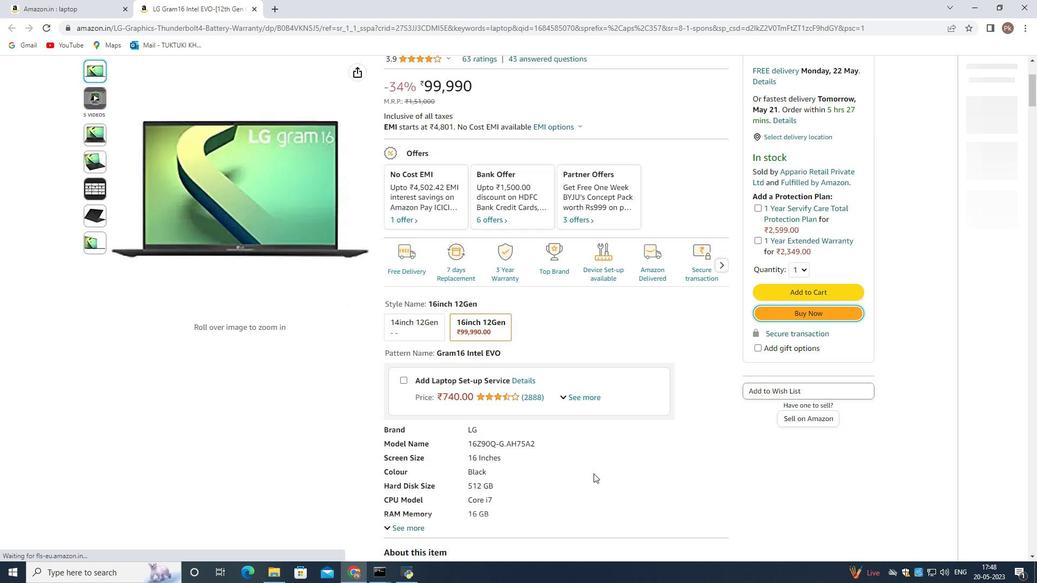 
Action: Mouse scrolled (594, 473) with delta (0, 0)
Screenshot: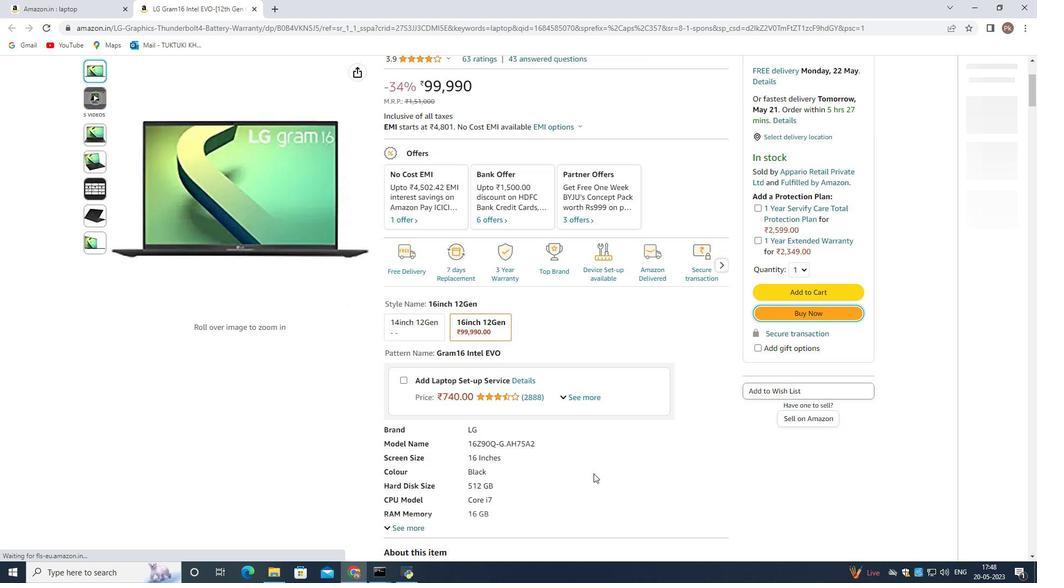 
Action: Mouse moved to (594, 473)
Screenshot: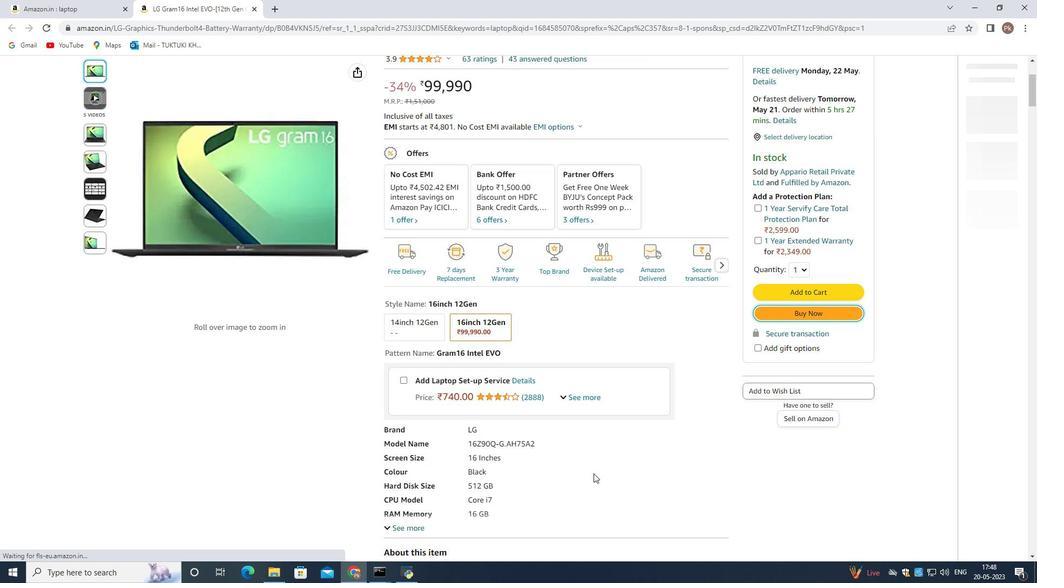 
Action: Mouse scrolled (594, 473) with delta (0, 0)
Screenshot: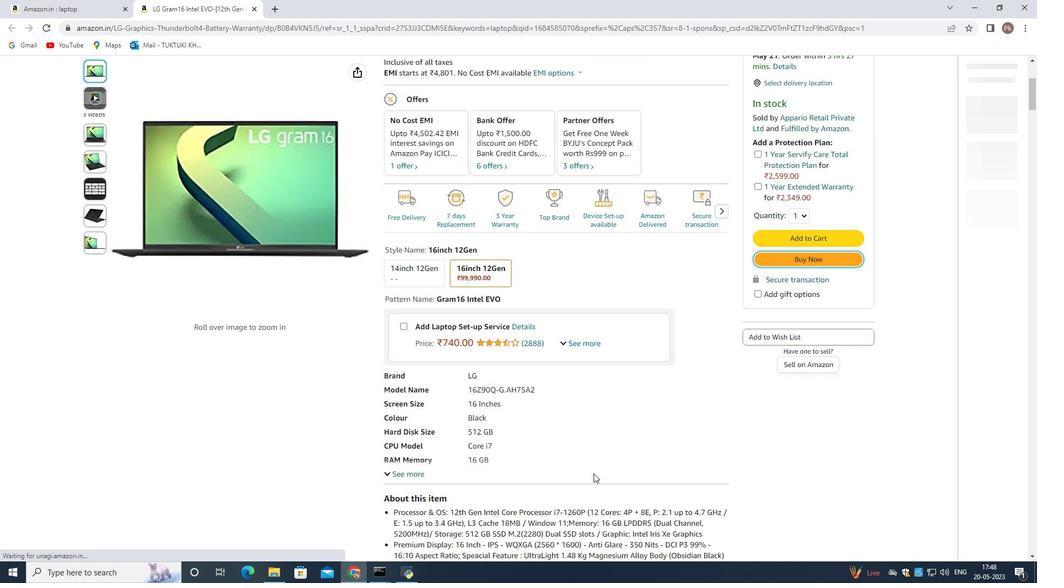 
Action: Mouse moved to (591, 474)
Screenshot: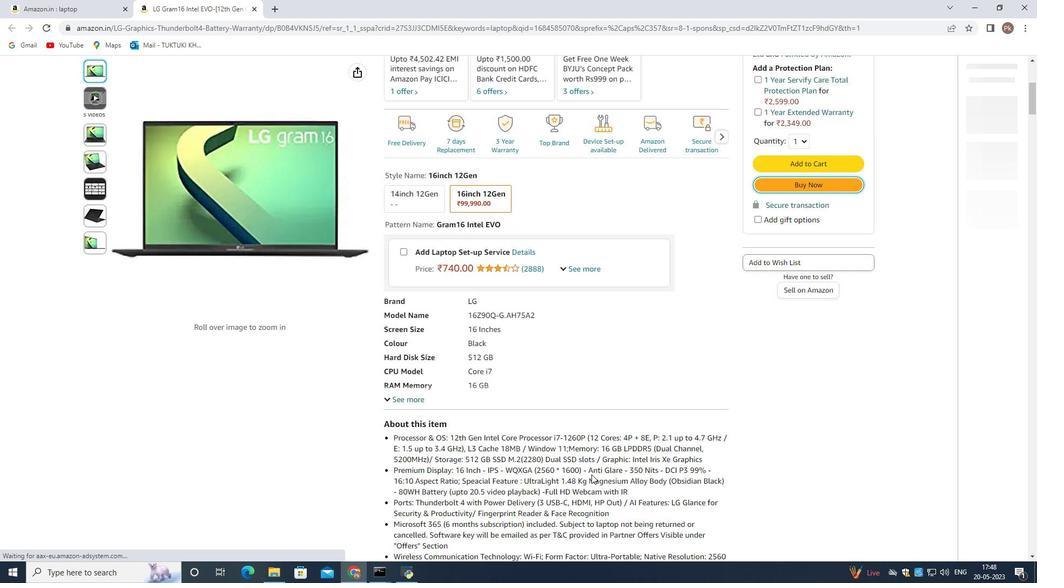 
Action: Mouse scrolled (591, 474) with delta (0, 0)
Screenshot: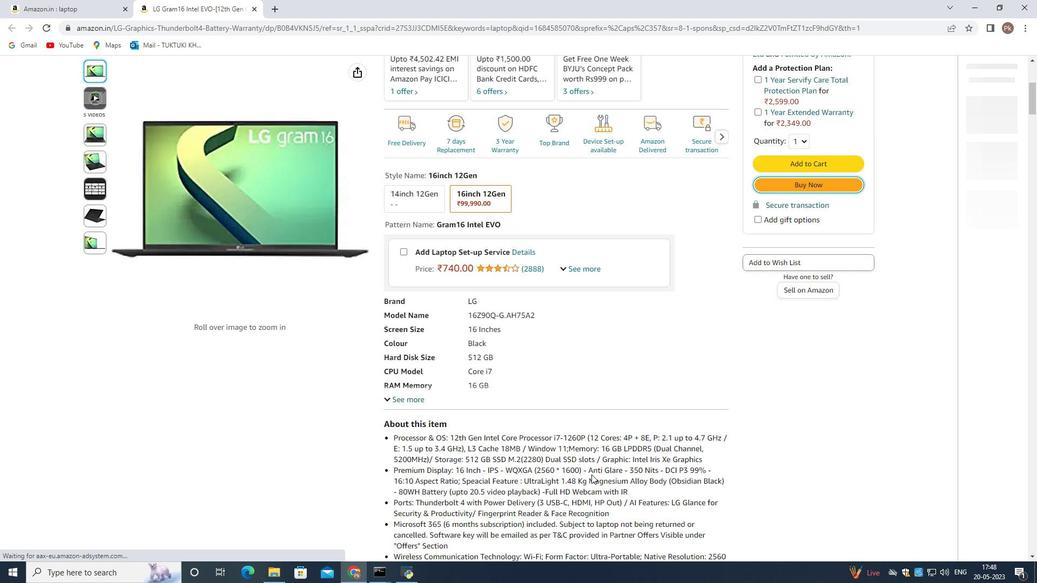 
Action: Mouse scrolled (591, 474) with delta (0, 0)
Screenshot: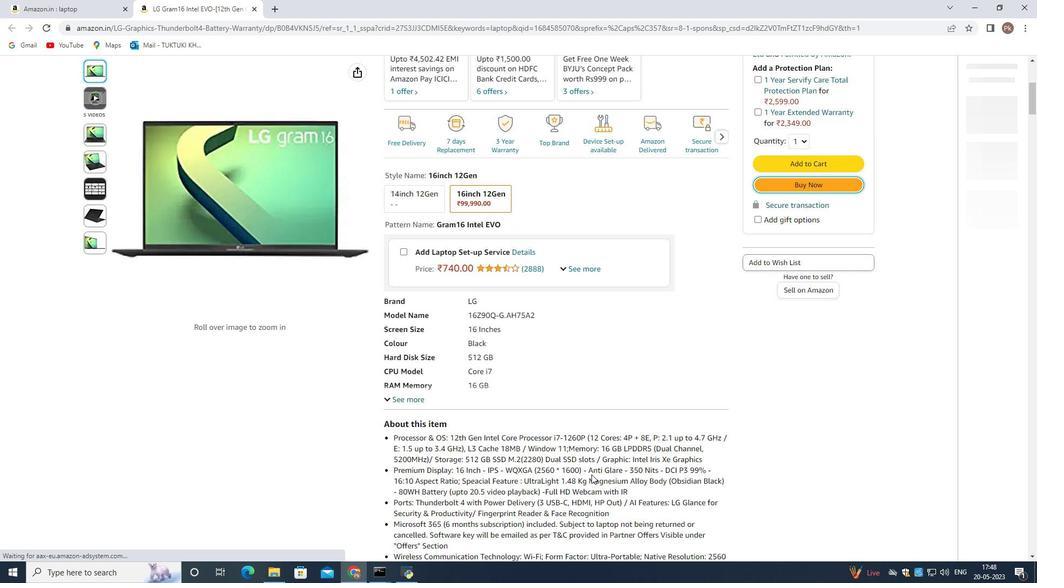 
Action: Mouse moved to (1005, 525)
Screenshot: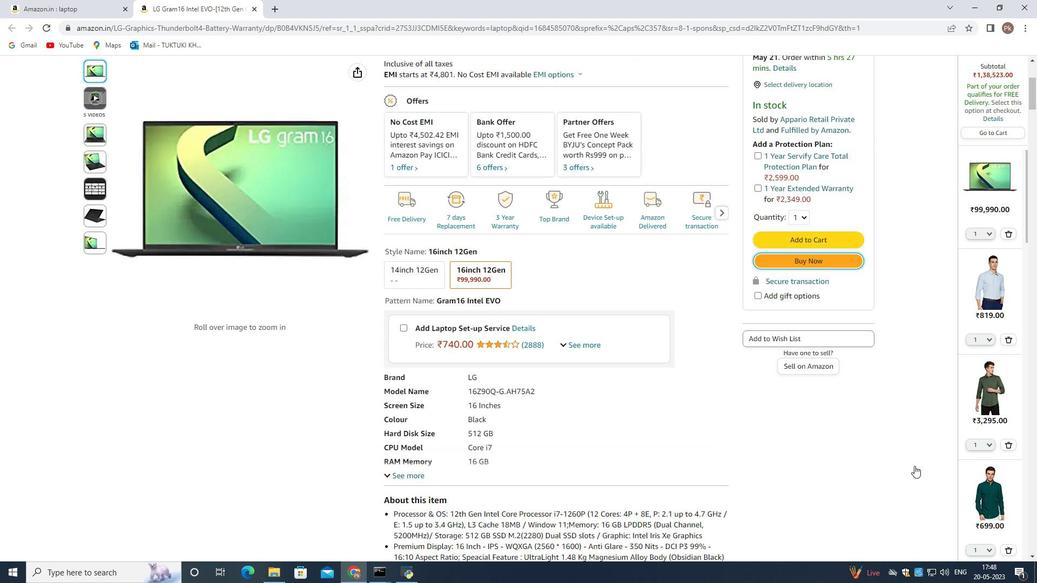 
Action: Mouse scrolled (1013, 530) with delta (0, 0)
Screenshot: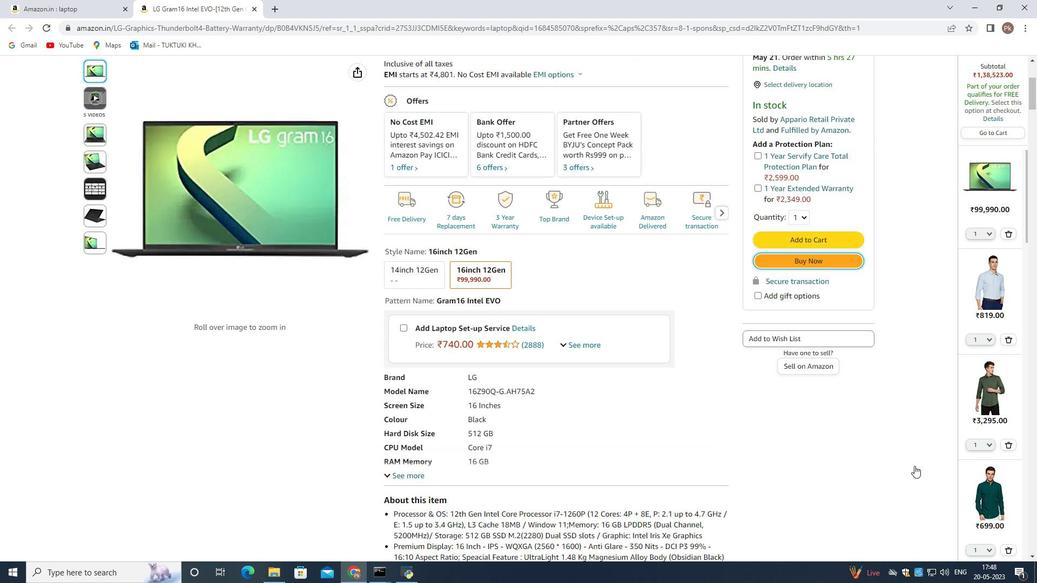 
Action: Mouse moved to (979, 507)
Screenshot: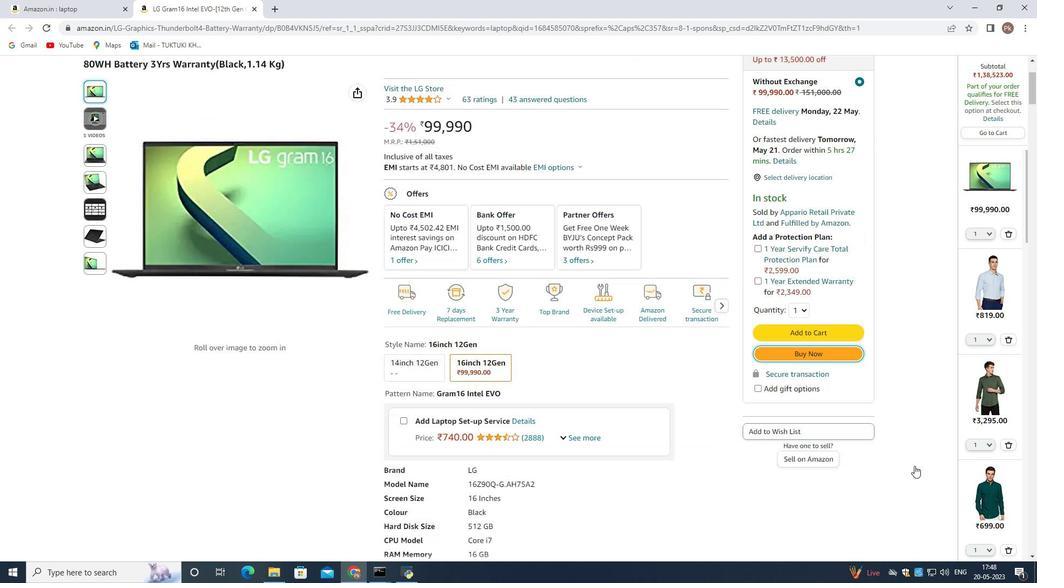 
Action: Mouse scrolled (988, 513) with delta (0, 0)
Screenshot: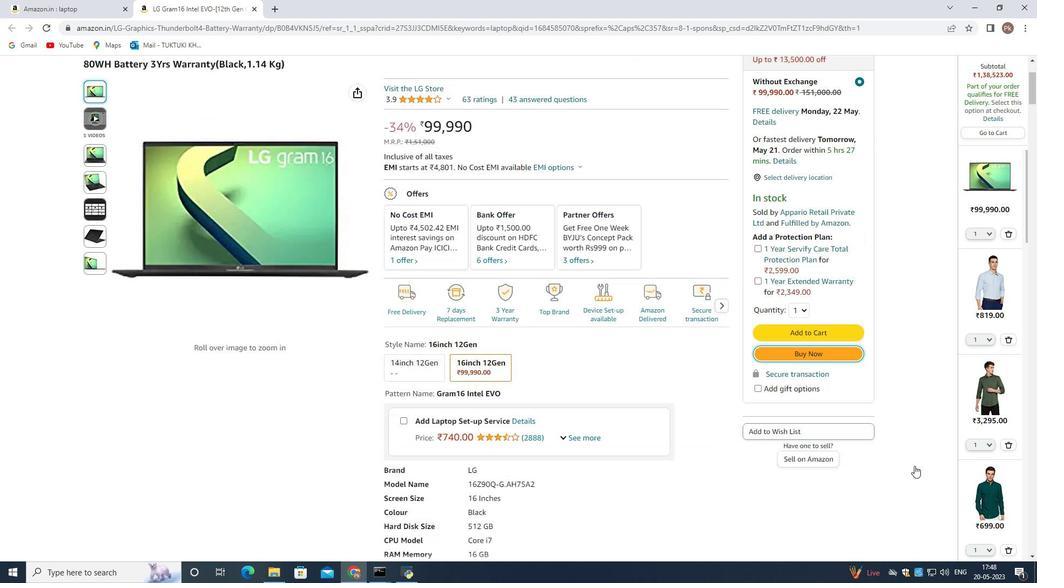 
Action: Mouse moved to (965, 496)
Screenshot: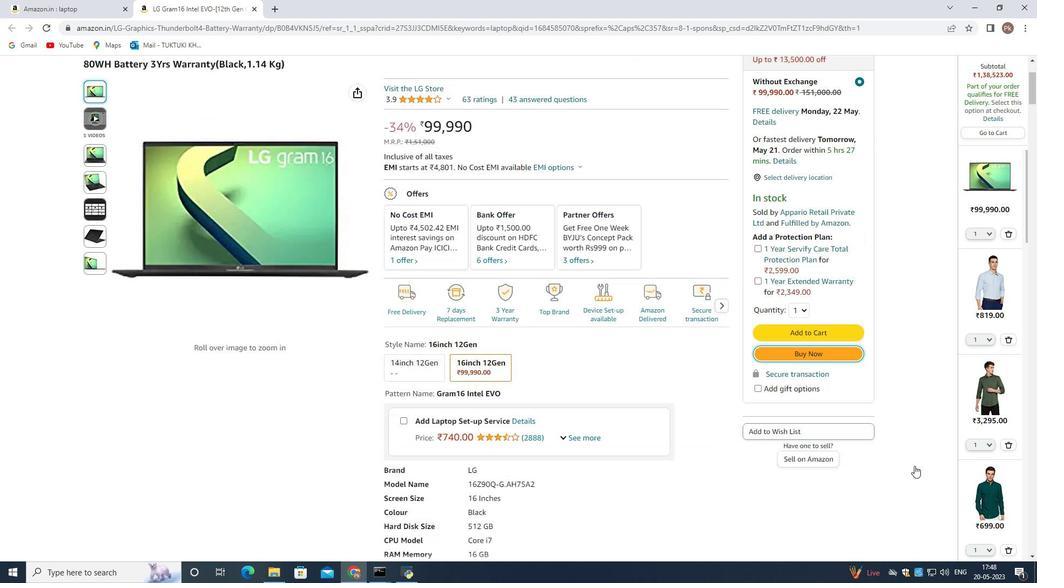 
Action: Mouse scrolled (975, 505) with delta (0, 0)
Screenshot: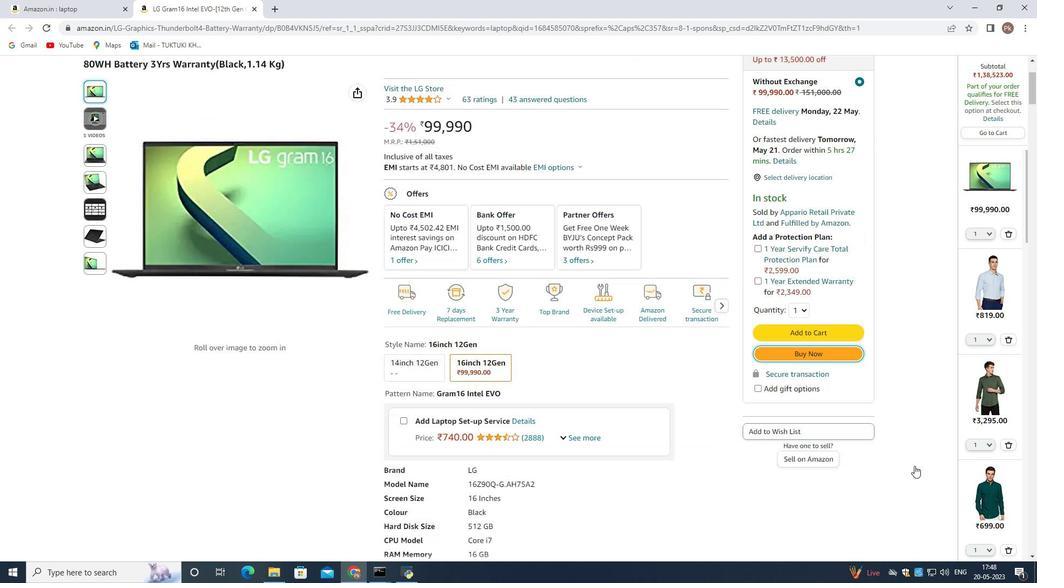 
Action: Mouse moved to (934, 473)
Screenshot: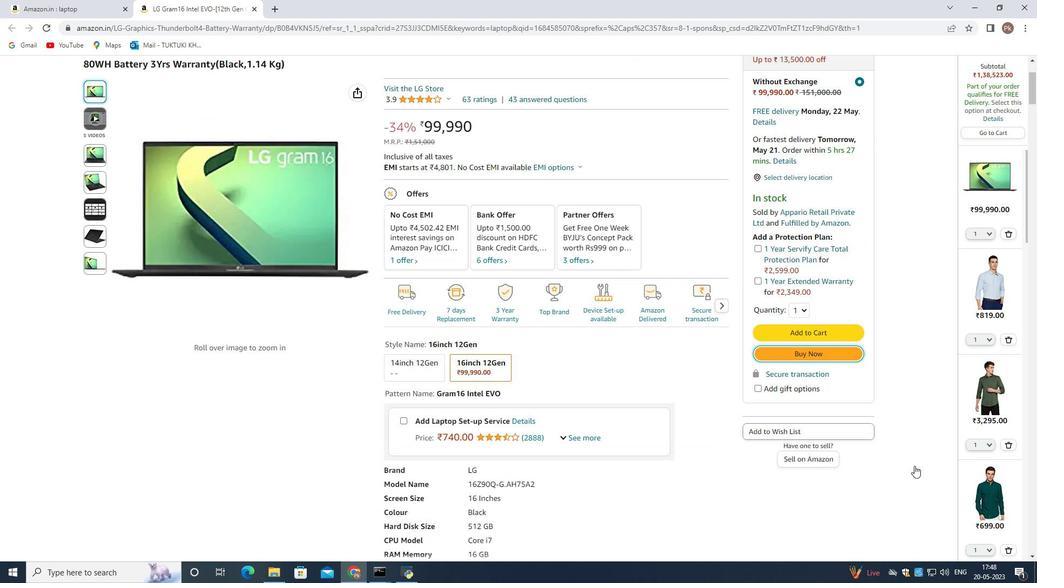 
Action: Mouse scrolled (952, 487) with delta (0, 0)
Screenshot: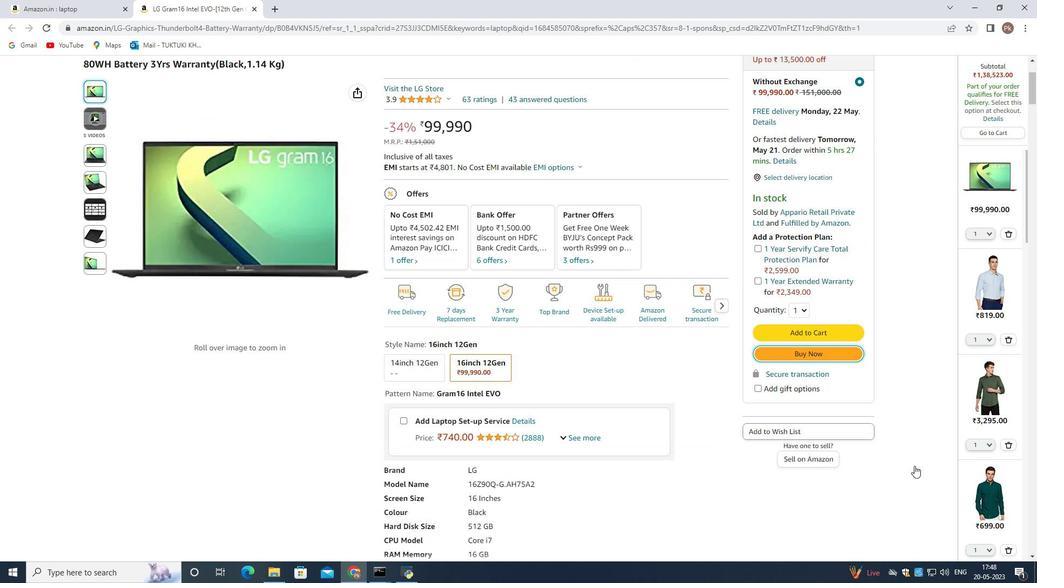 
Action: Mouse moved to (917, 457)
Screenshot: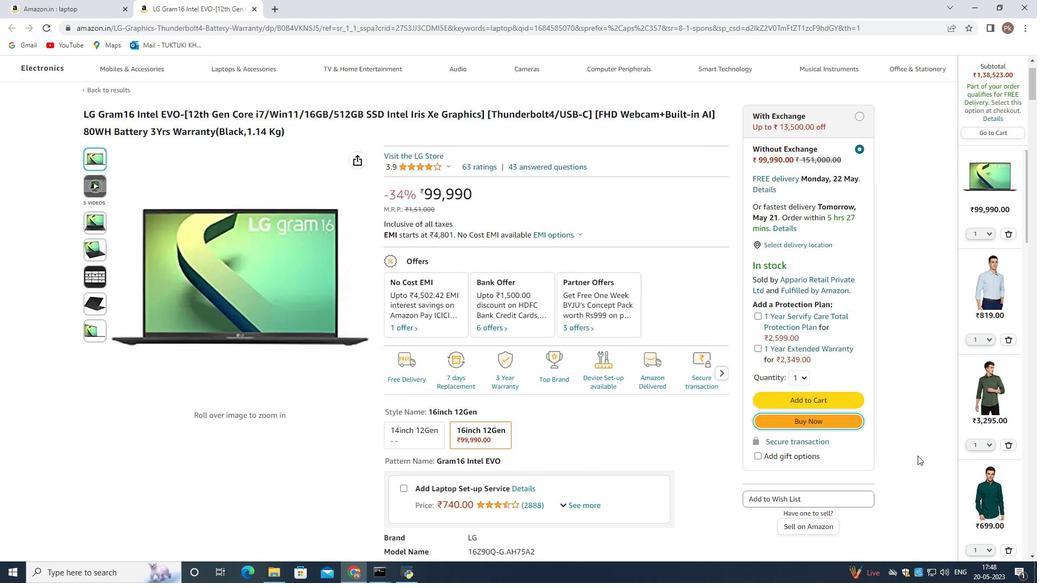 
Action: Mouse scrolled (917, 457) with delta (0, 0)
Screenshot: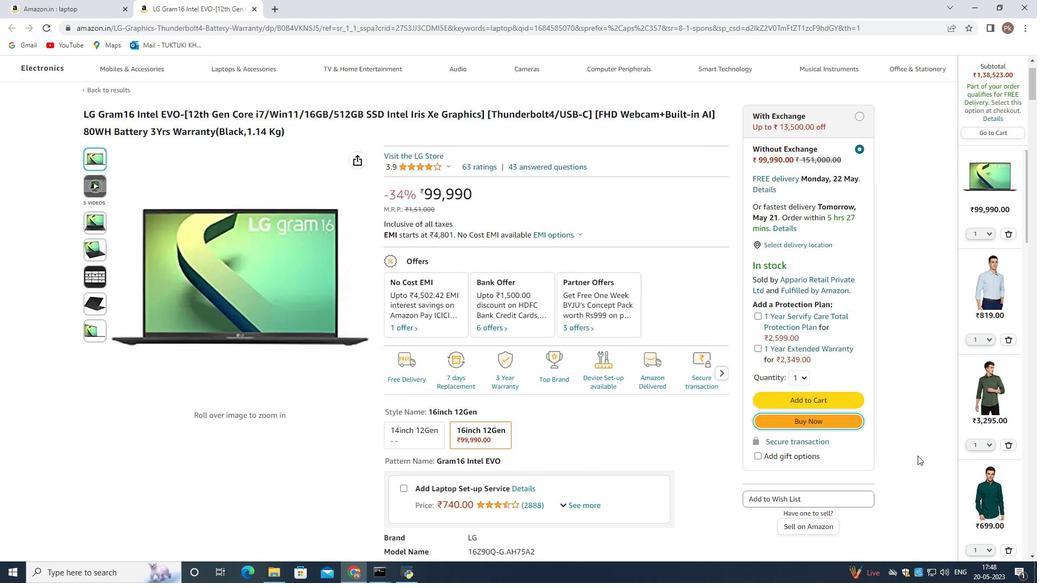 
Action: Mouse moved to (473, 240)
Screenshot: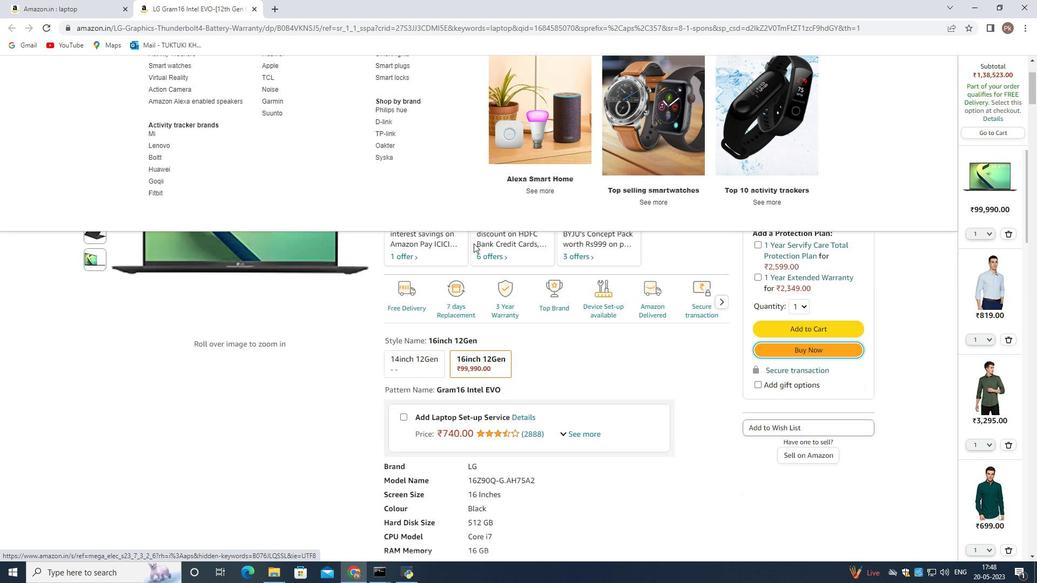 
Action: Mouse scrolled (473, 240) with delta (0, 0)
Screenshot: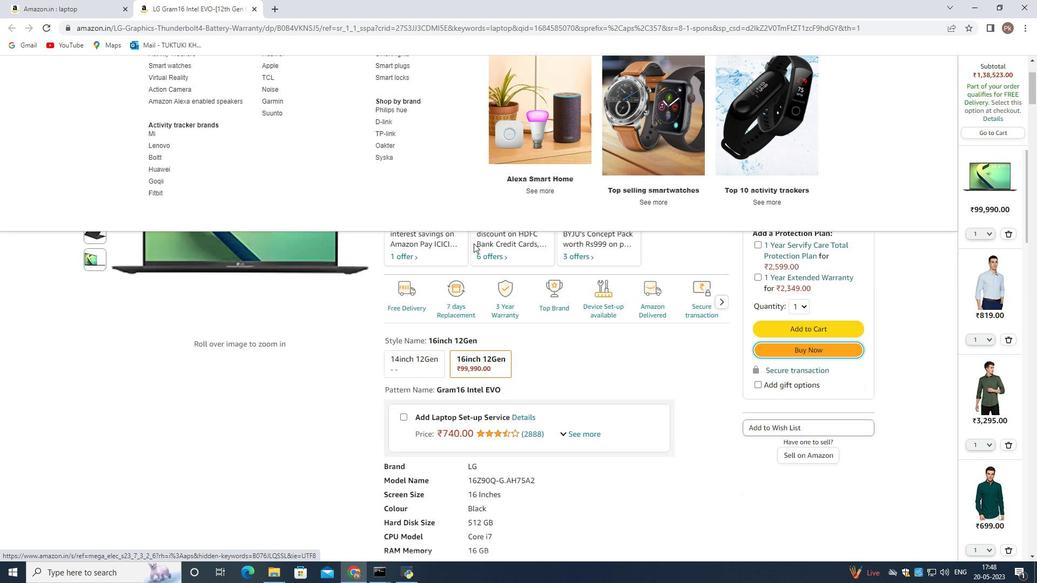 
Action: Mouse moved to (473, 243)
Screenshot: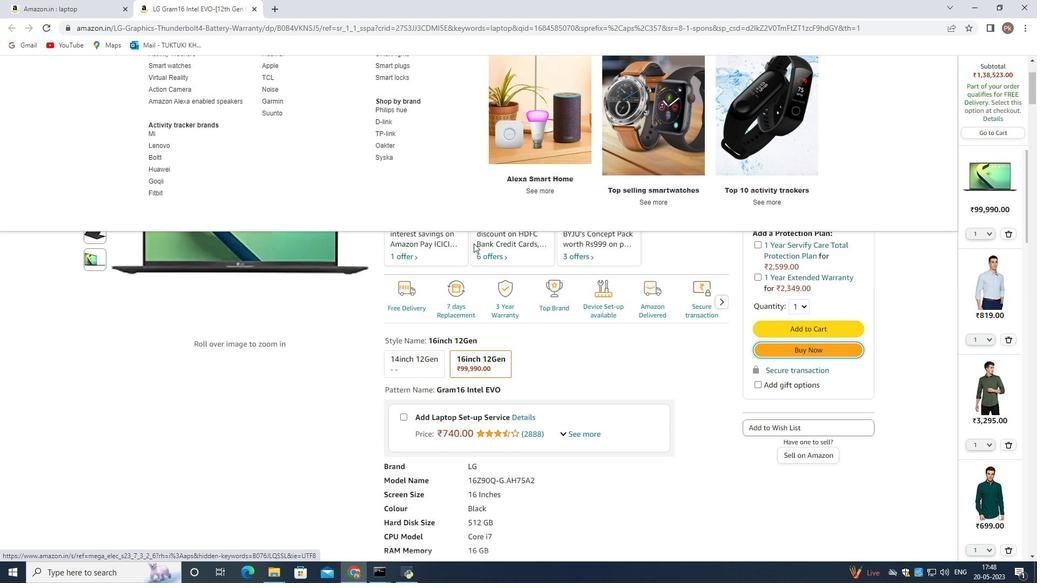 
Action: Mouse scrolled (473, 242) with delta (0, 0)
Screenshot: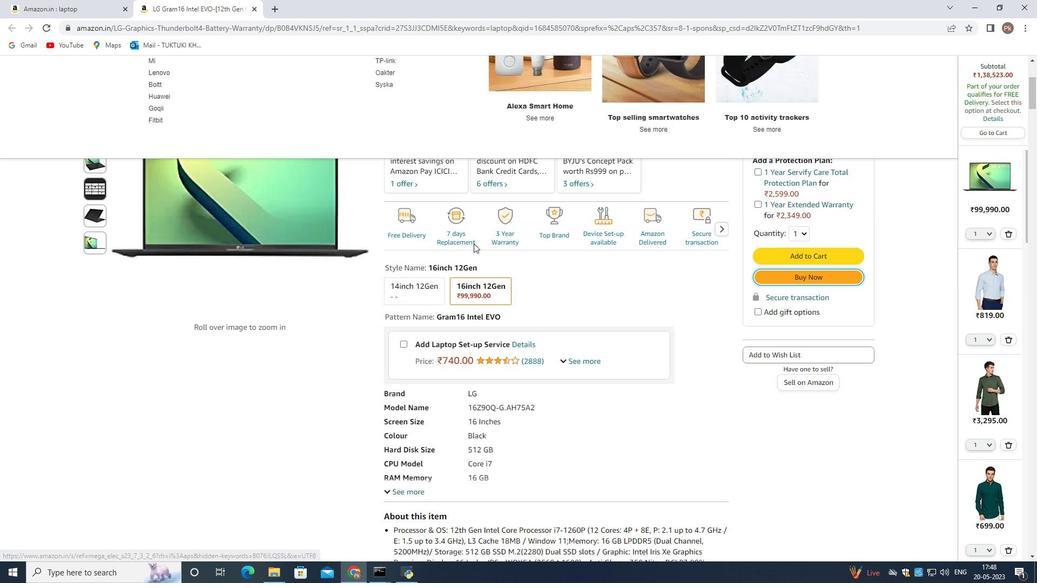 
Action: Mouse moved to (473, 243)
Screenshot: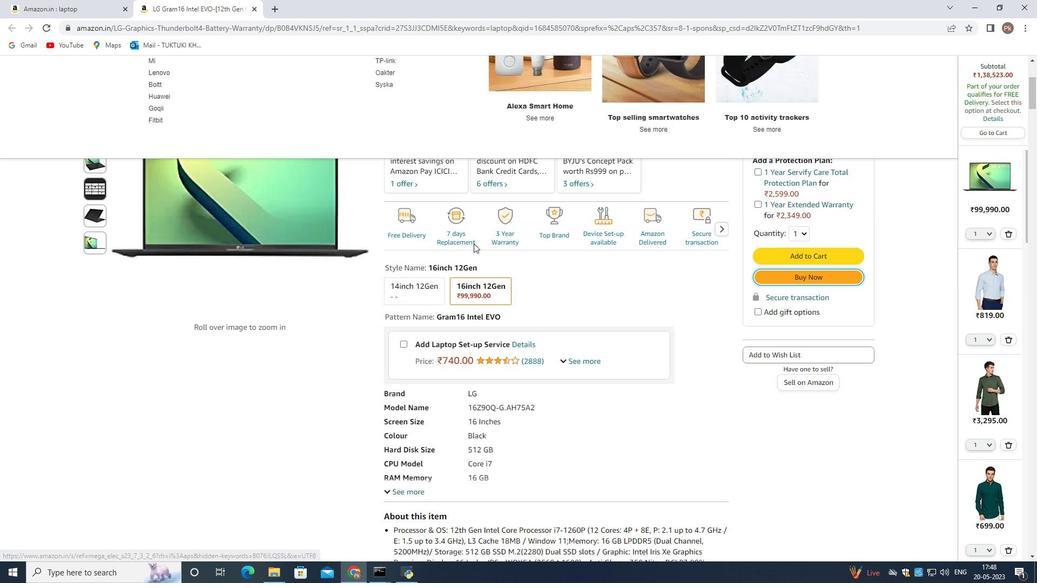 
Action: Mouse scrolled (473, 243) with delta (0, 0)
Screenshot: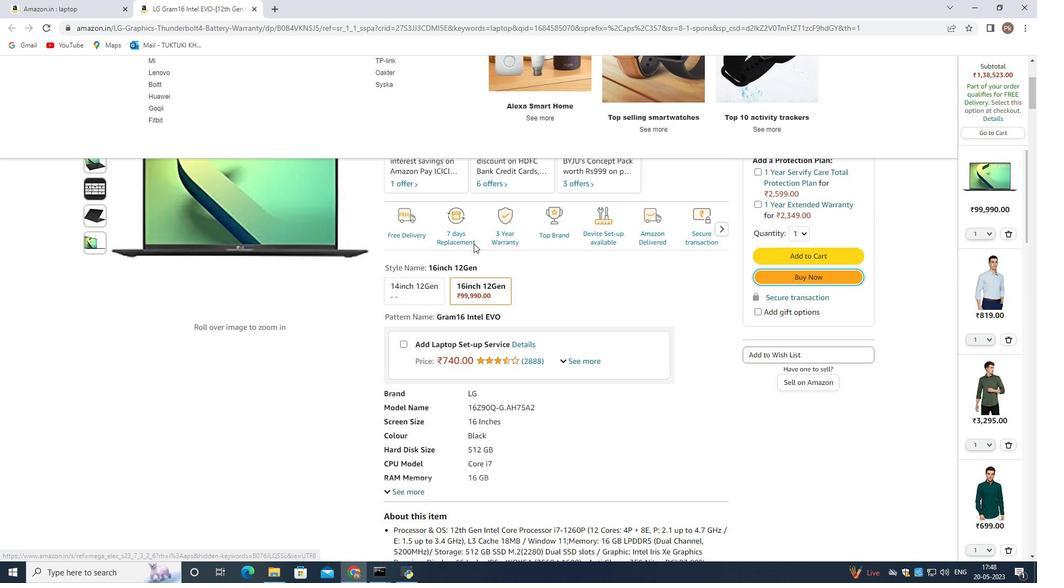 
Action: Mouse moved to (552, 478)
Screenshot: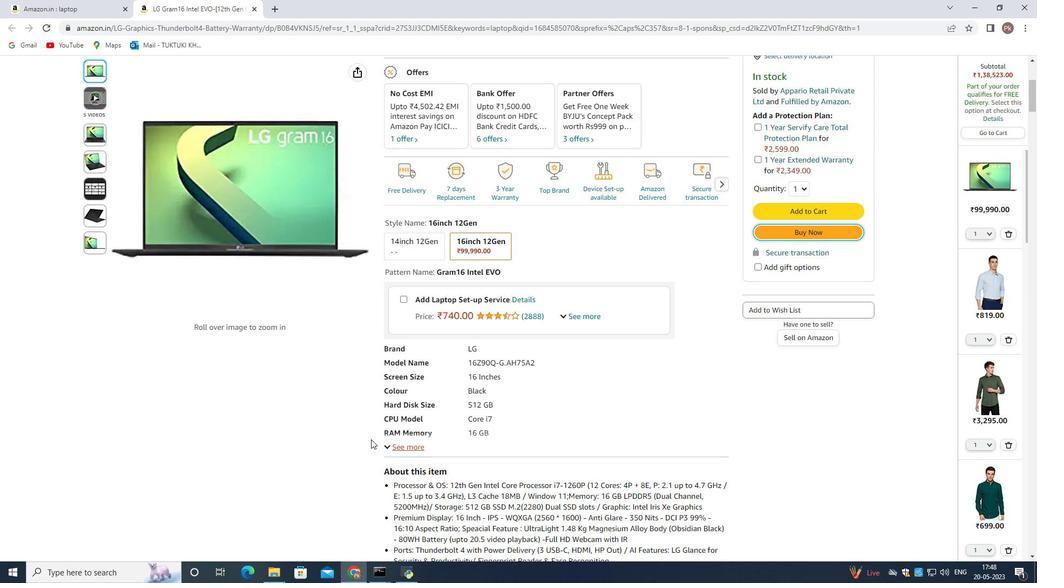 
Action: Mouse scrolled (552, 478) with delta (0, 0)
Screenshot: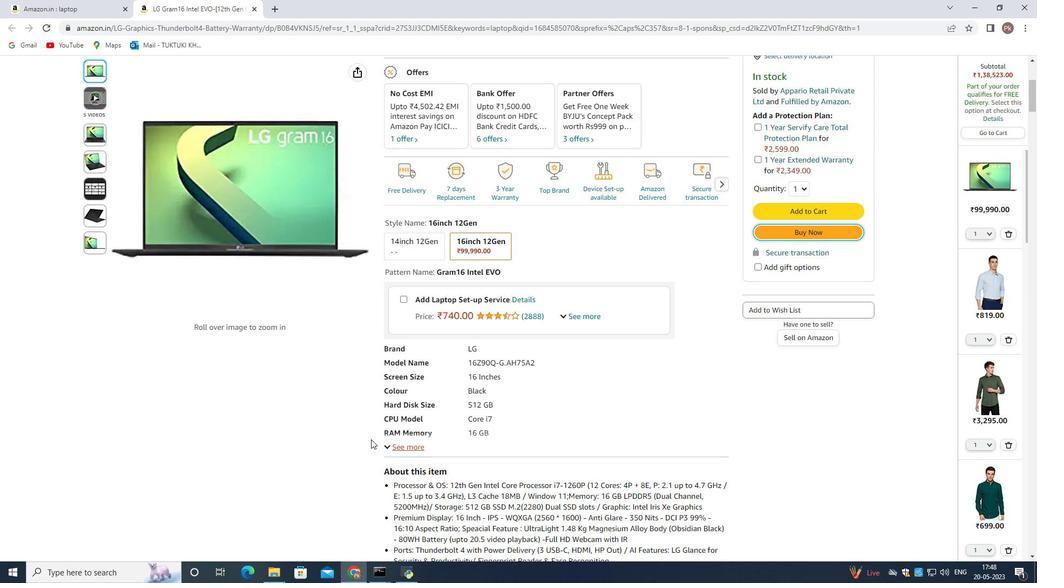 
Action: Mouse moved to (389, 445)
Screenshot: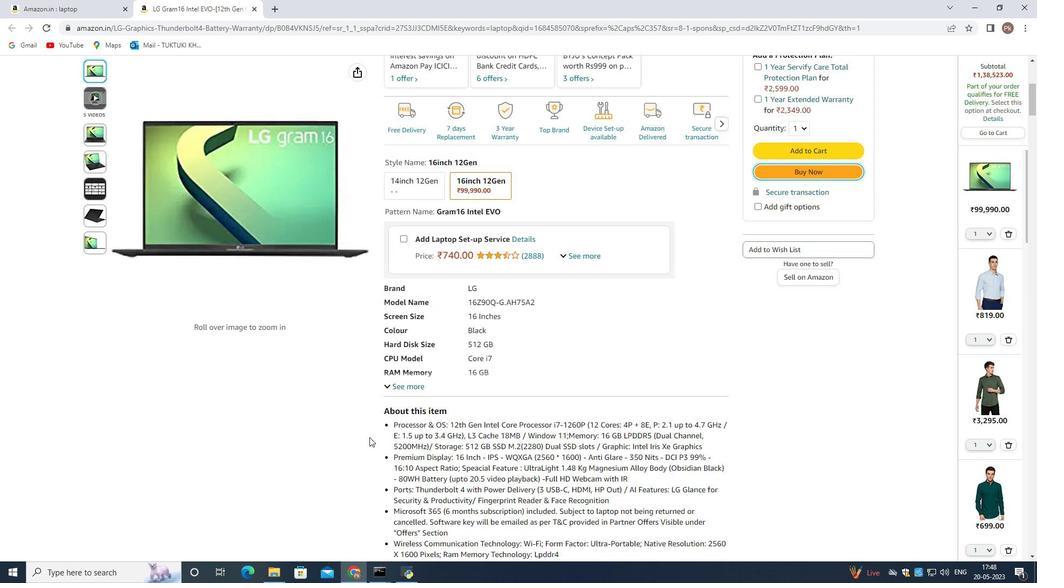 
Action: Mouse scrolled (393, 446) with delta (0, 0)
Screenshot: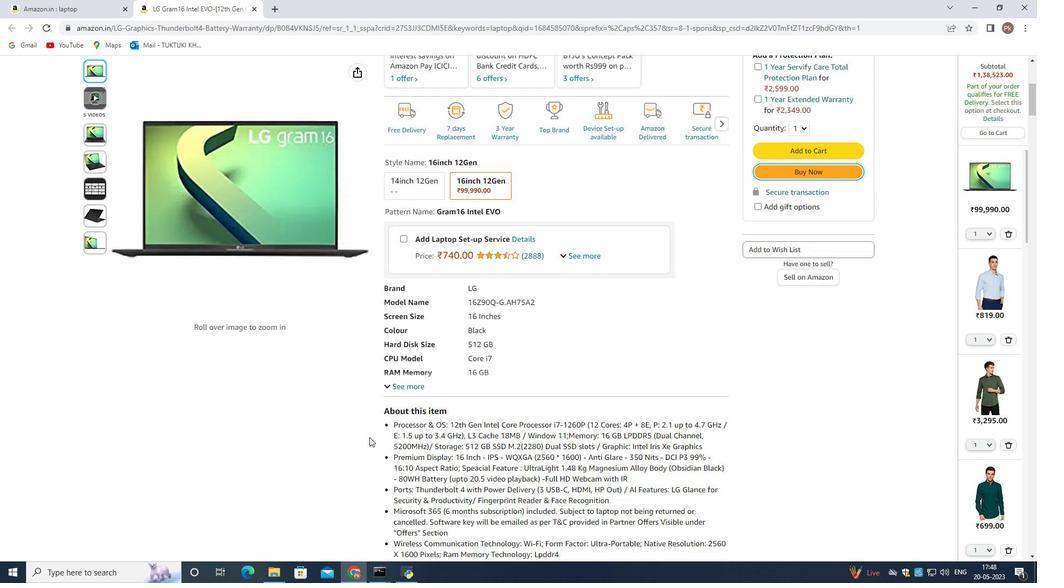 
Action: Mouse moved to (707, 355)
Screenshot: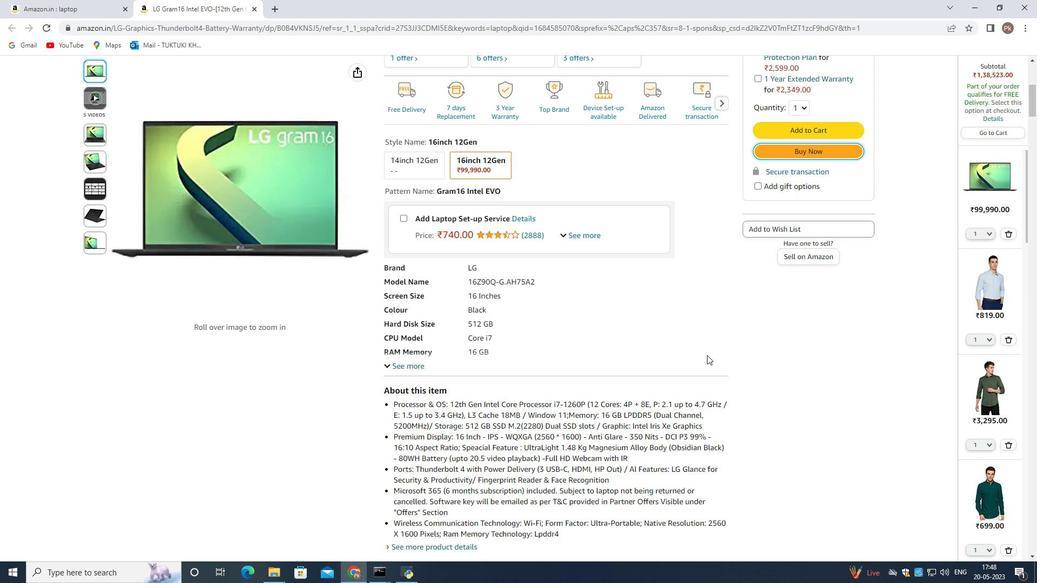 
Action: Mouse scrolled (707, 354) with delta (0, 0)
Screenshot: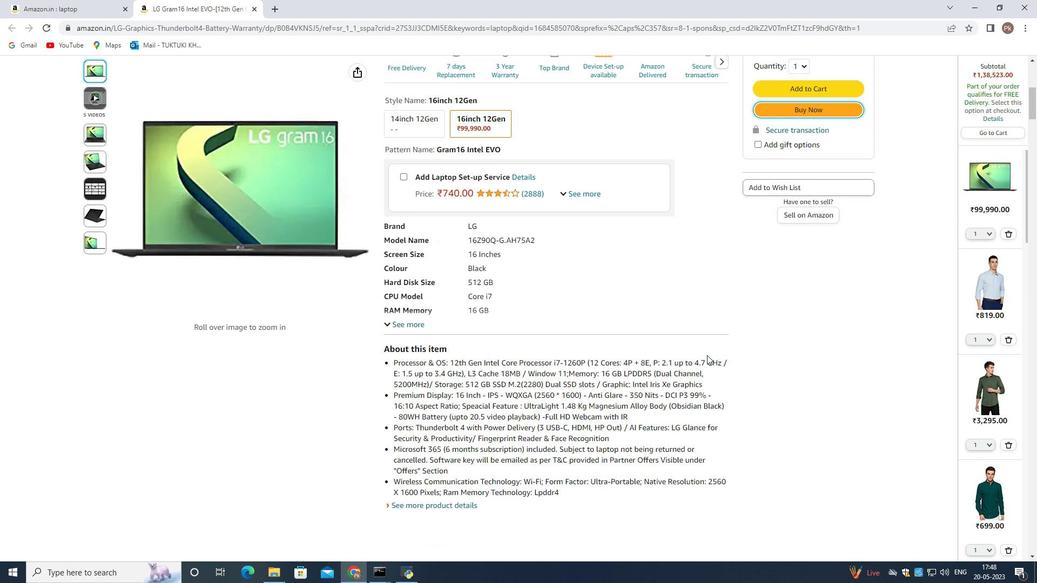 
Action: Mouse moved to (647, 356)
Screenshot: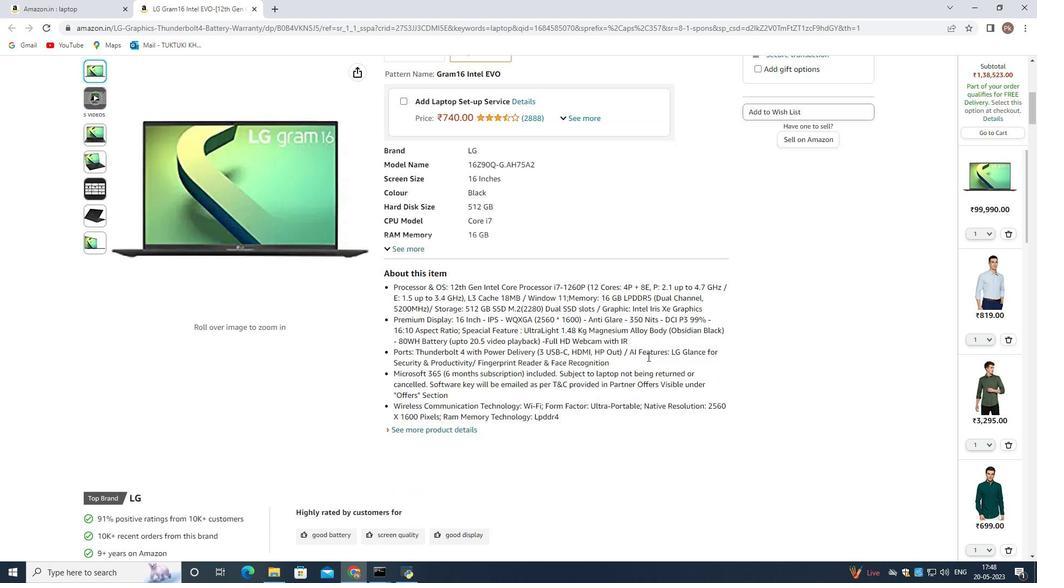 
Action: Mouse scrolled (647, 356) with delta (0, 0)
Screenshot: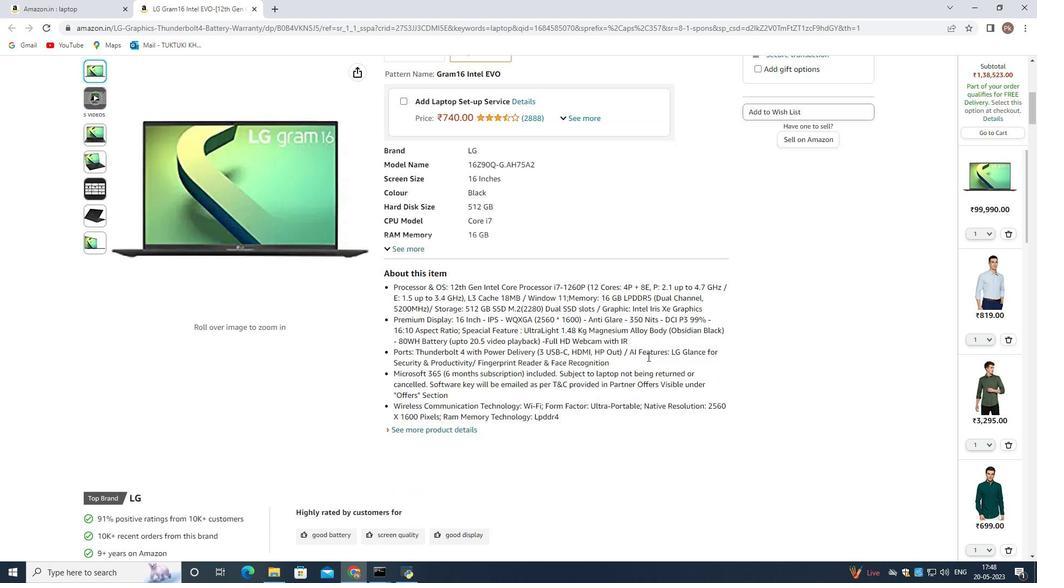 
Action: Mouse moved to (647, 357)
Screenshot: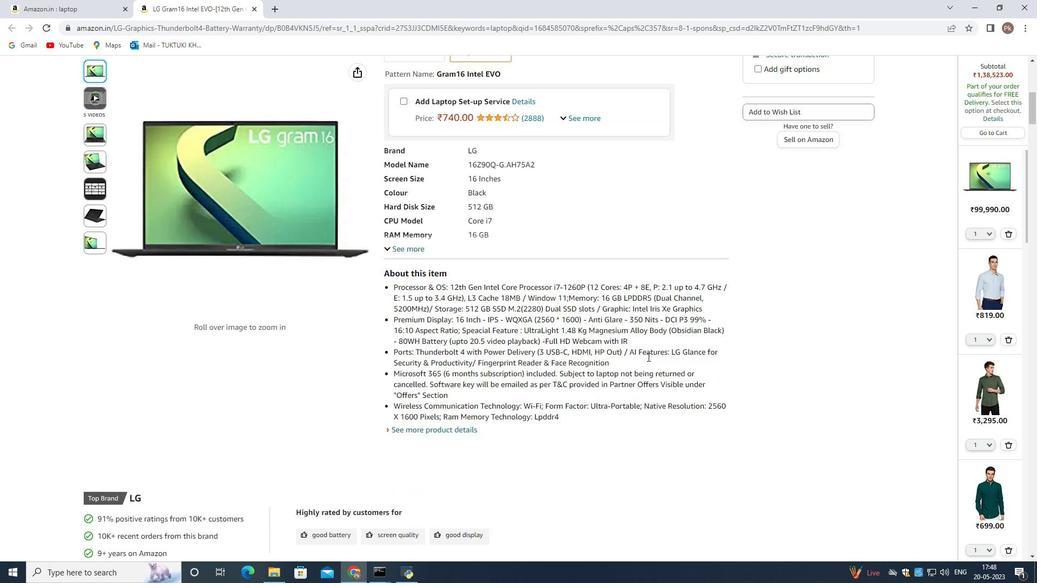 
Action: Mouse scrolled (647, 356) with delta (0, 0)
Screenshot: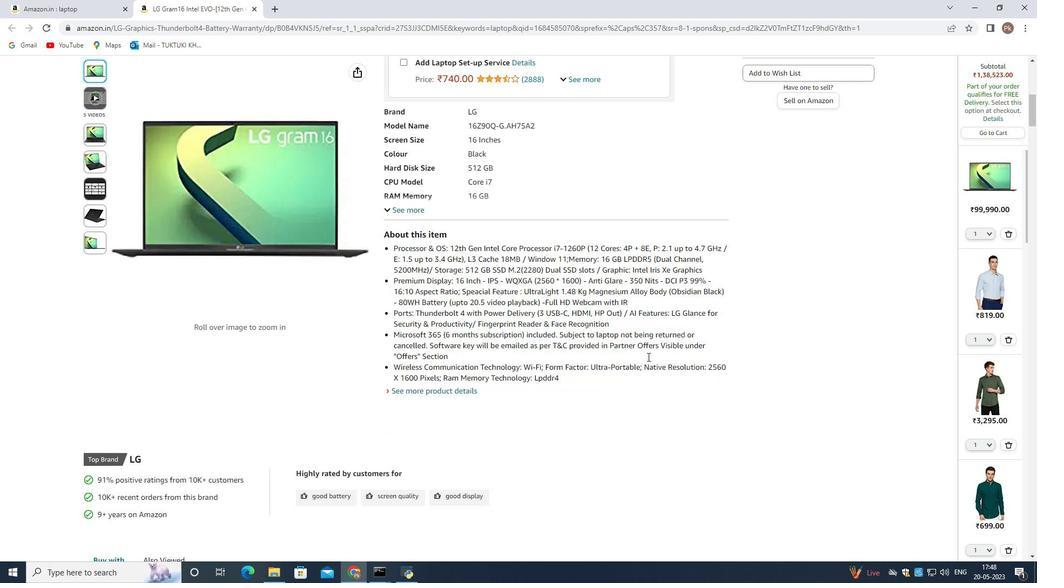 
Action: Mouse scrolled (647, 356) with delta (0, 0)
Screenshot: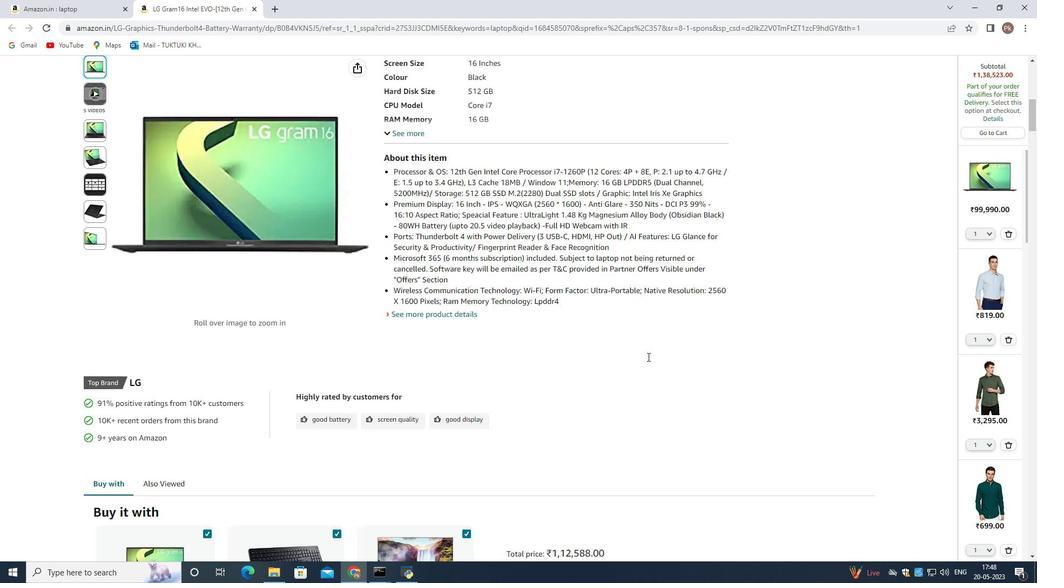 
Action: Mouse scrolled (647, 356) with delta (0, 0)
Screenshot: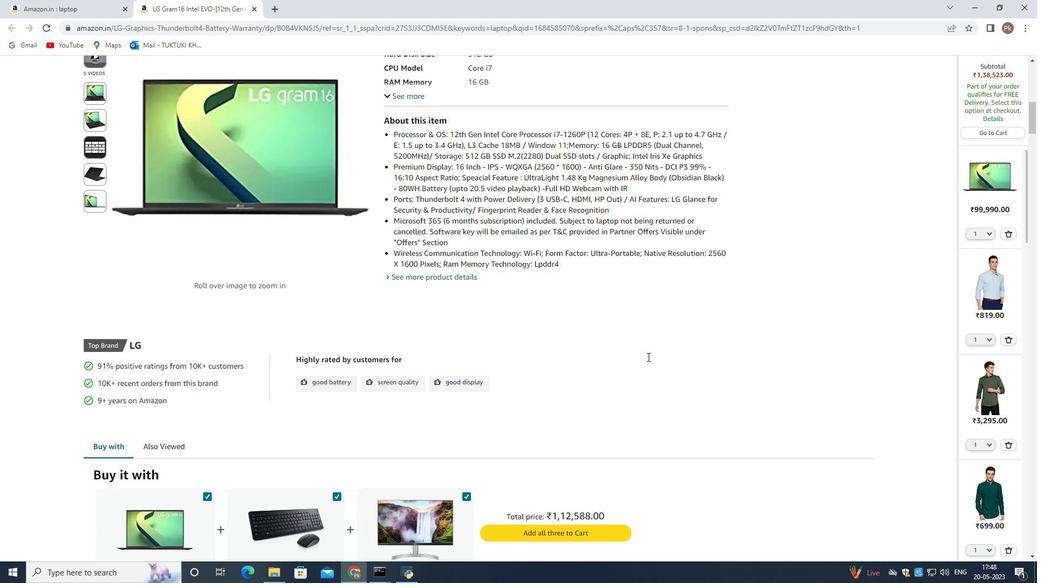 
Action: Mouse scrolled (647, 356) with delta (0, 0)
Screenshot: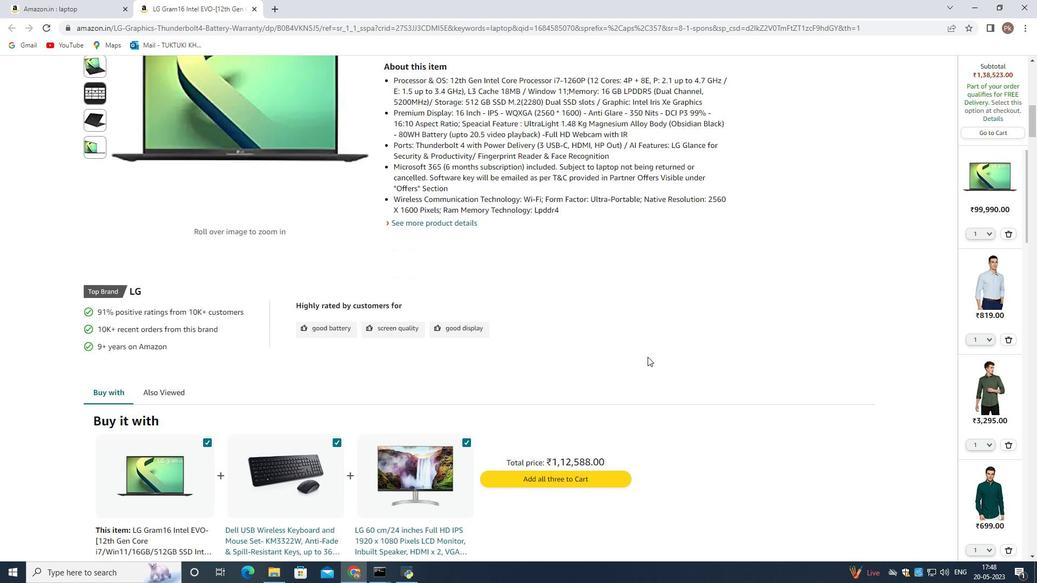 
Action: Mouse scrolled (647, 356) with delta (0, 0)
Screenshot: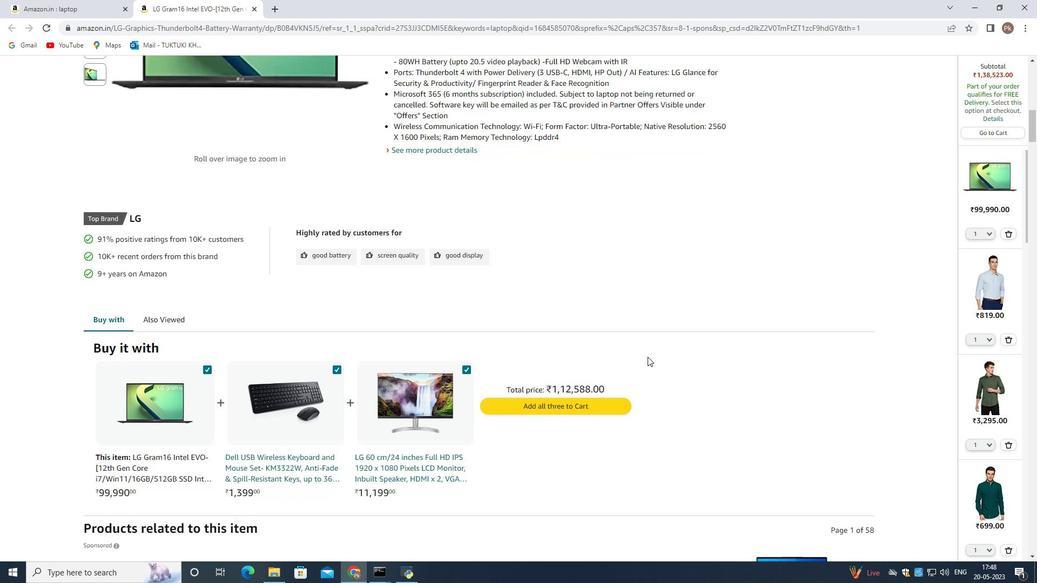 
Action: Mouse scrolled (647, 356) with delta (0, 0)
Screenshot: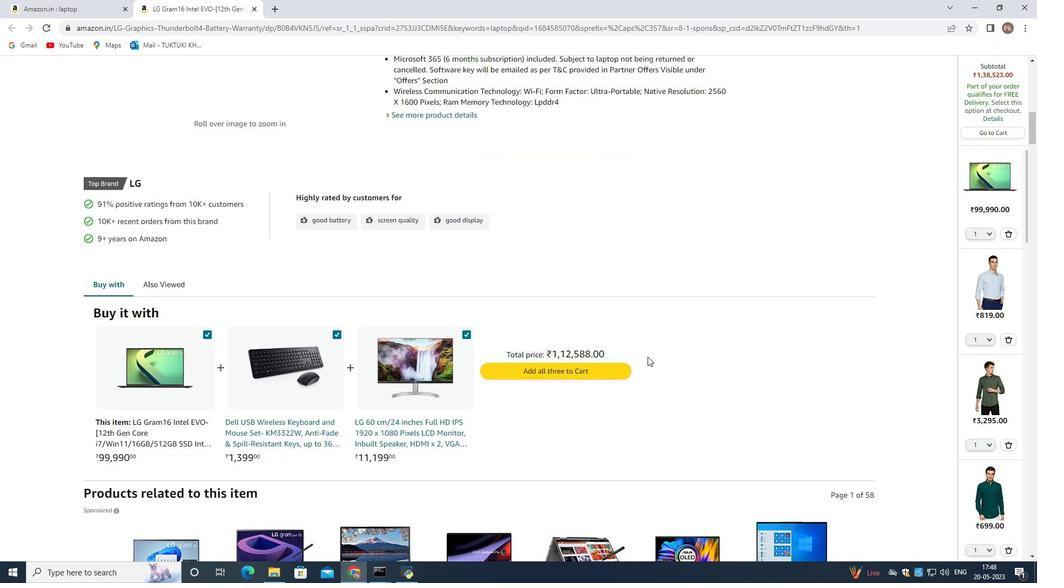 
Action: Mouse scrolled (647, 356) with delta (0, 0)
Screenshot: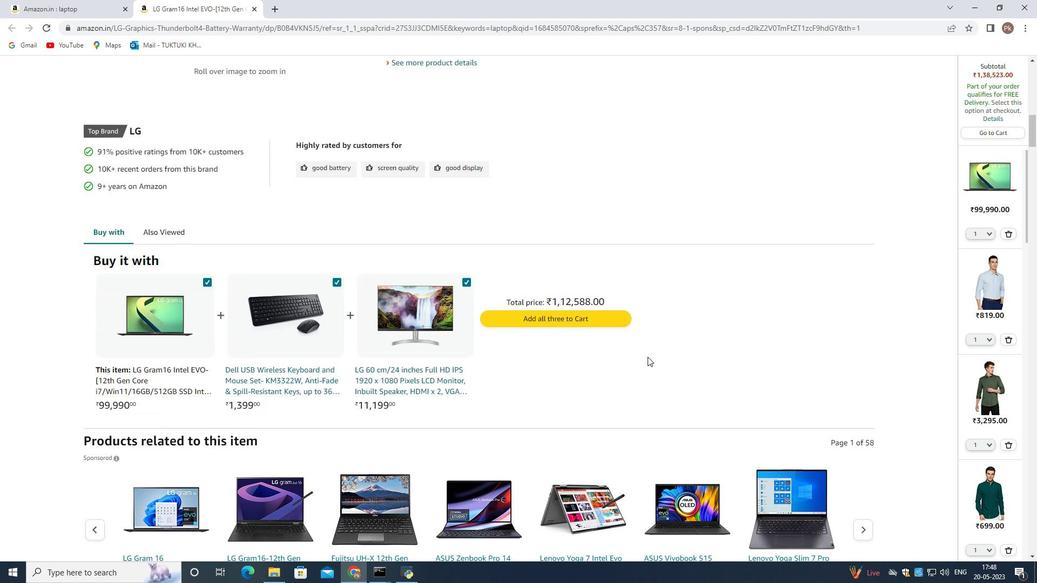 
Action: Mouse scrolled (647, 356) with delta (0, 0)
Screenshot: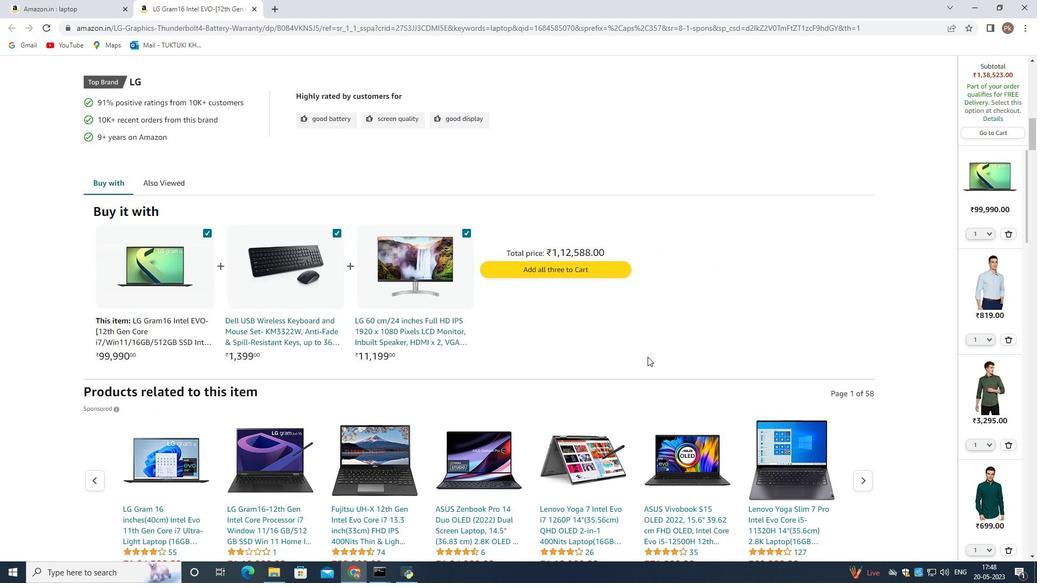 
Action: Mouse moved to (646, 358)
Screenshot: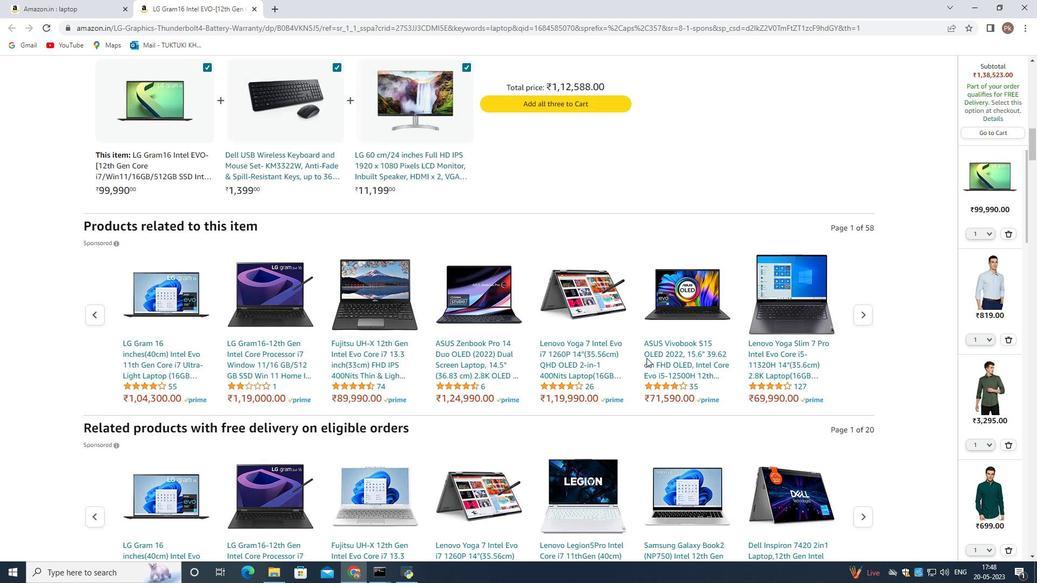 
Action: Mouse scrolled (647, 357) with delta (0, 0)
Screenshot: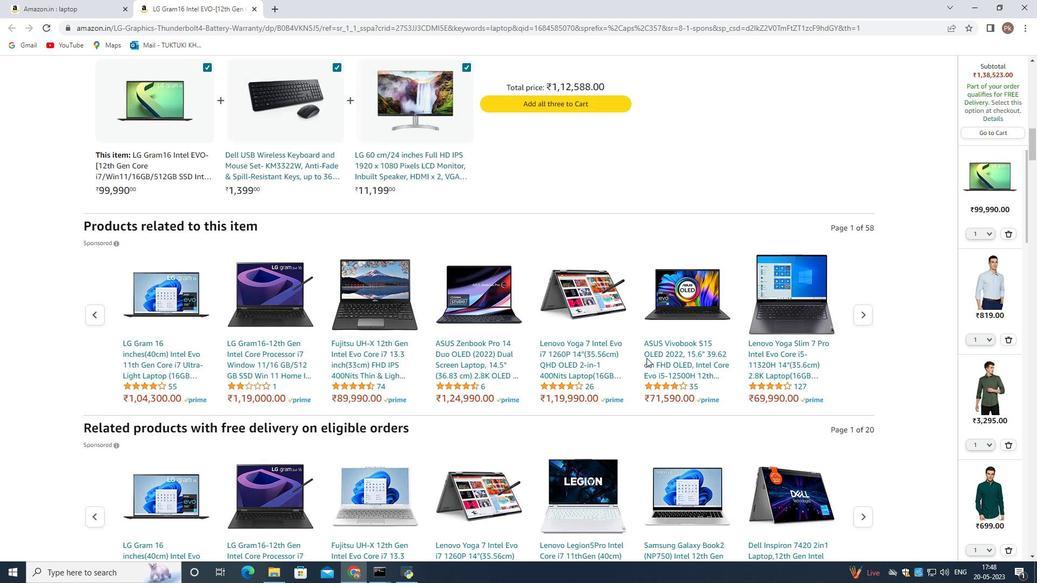 
Action: Mouse scrolled (647, 357) with delta (0, 0)
Screenshot: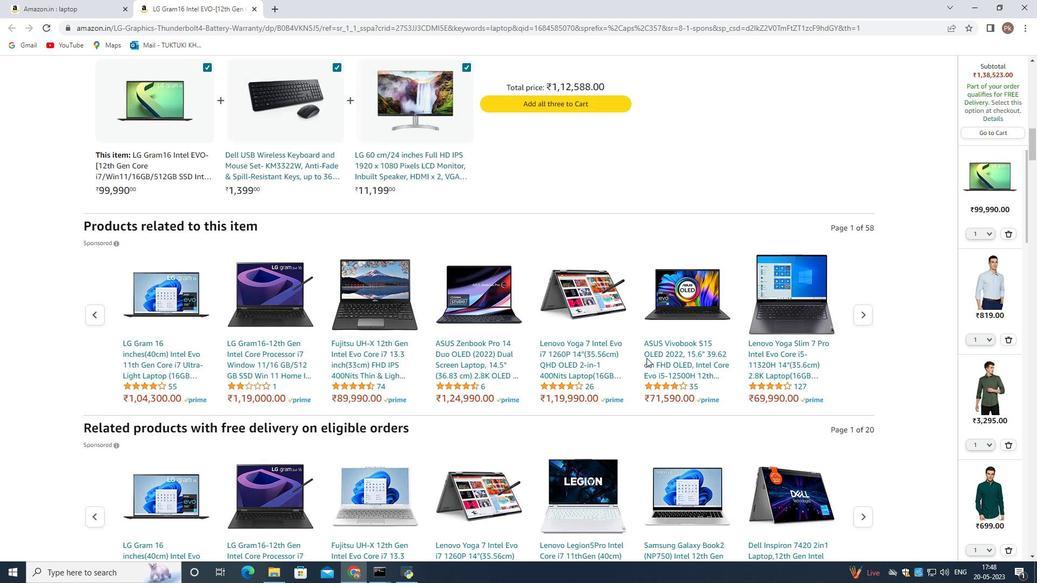 
Action: Mouse scrolled (647, 357) with delta (0, 0)
Screenshot: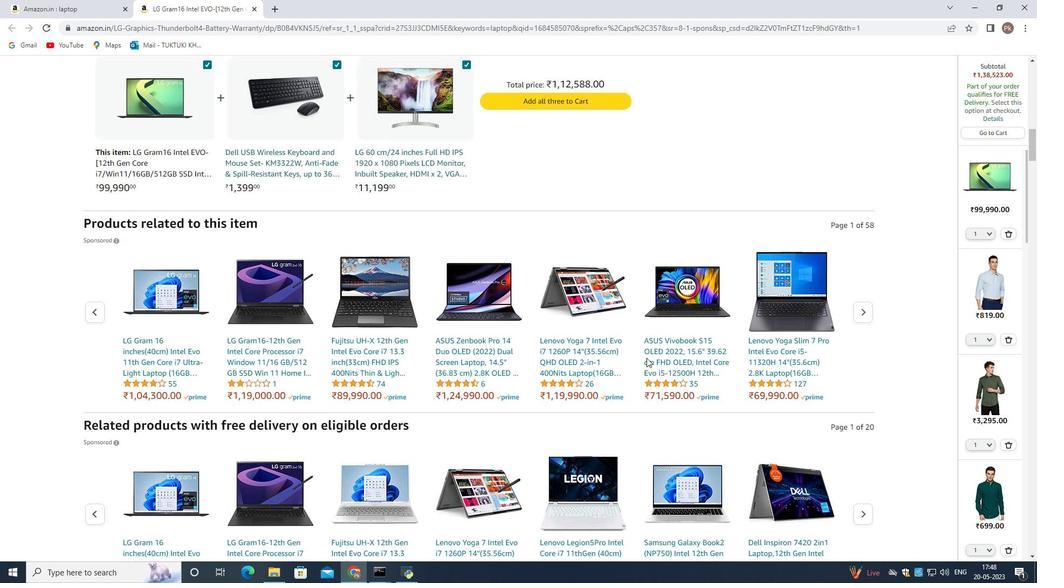 
Action: Mouse scrolled (646, 358) with delta (0, 0)
Screenshot: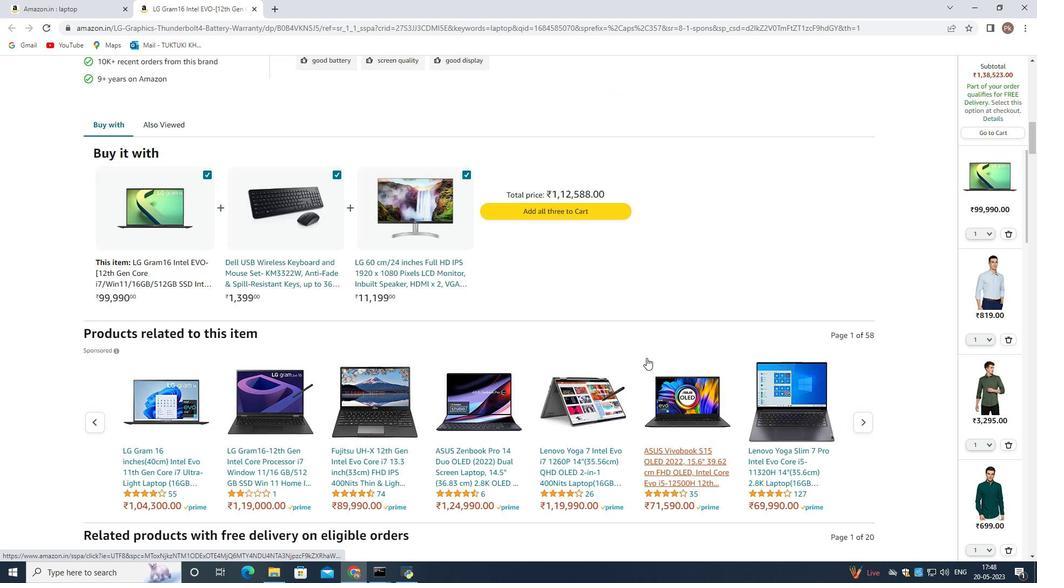 
Action: Mouse scrolled (646, 358) with delta (0, 0)
Screenshot: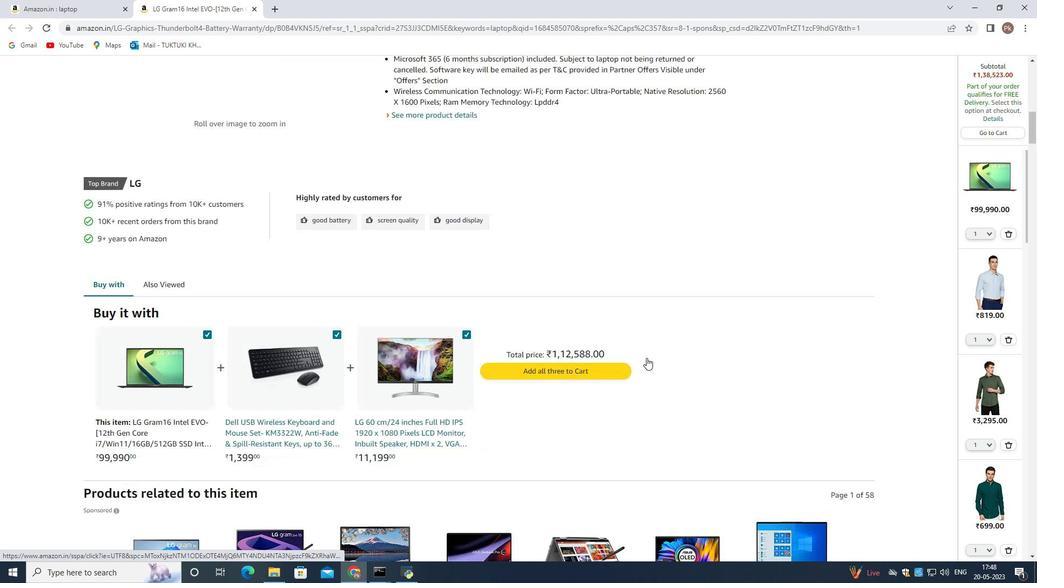 
Action: Mouse scrolled (646, 358) with delta (0, 0)
Screenshot: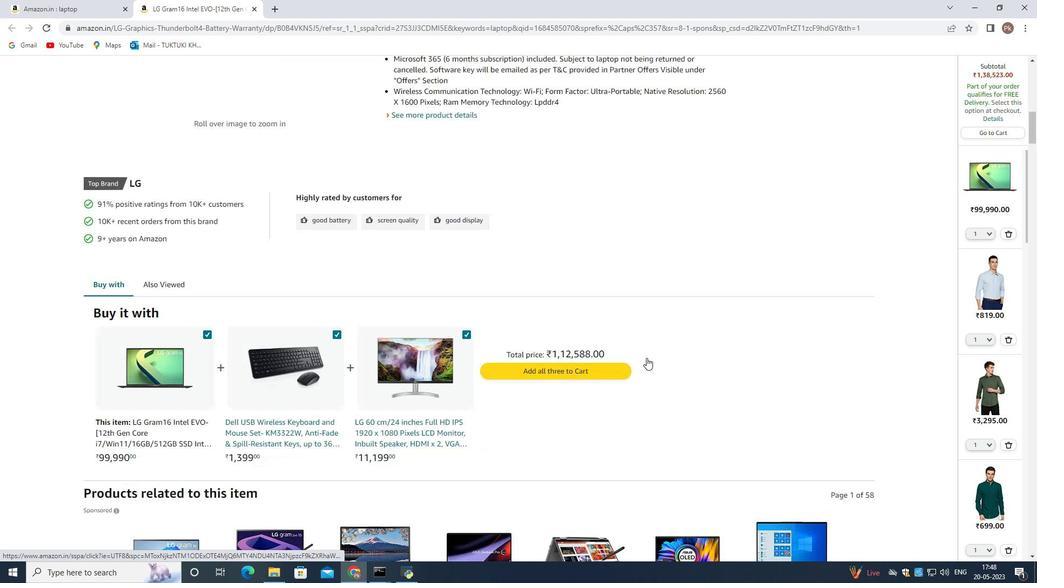 
Action: Mouse scrolled (646, 358) with delta (0, 0)
Screenshot: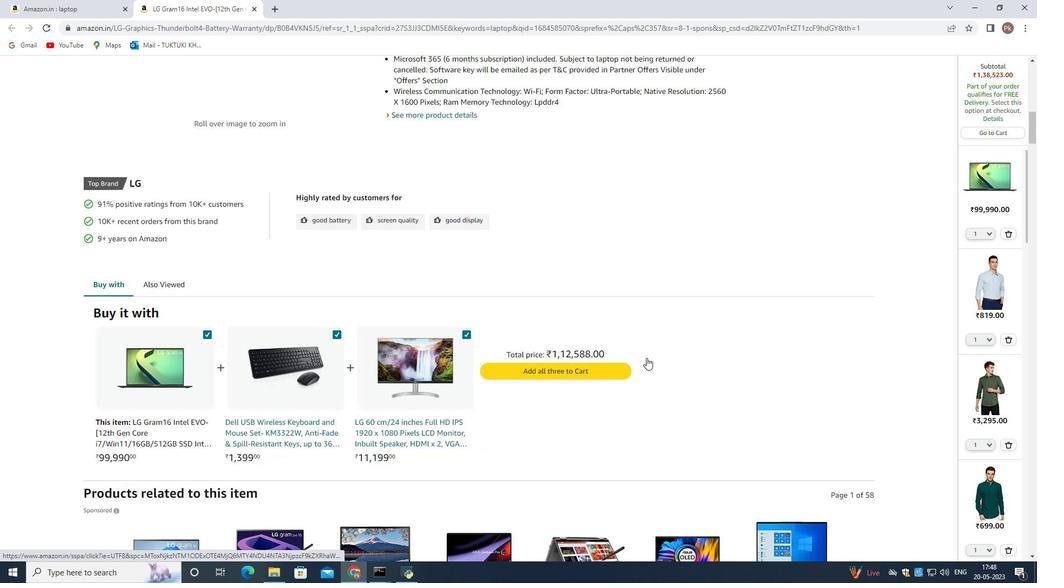 
Action: Mouse scrolled (646, 358) with delta (0, 0)
Screenshot: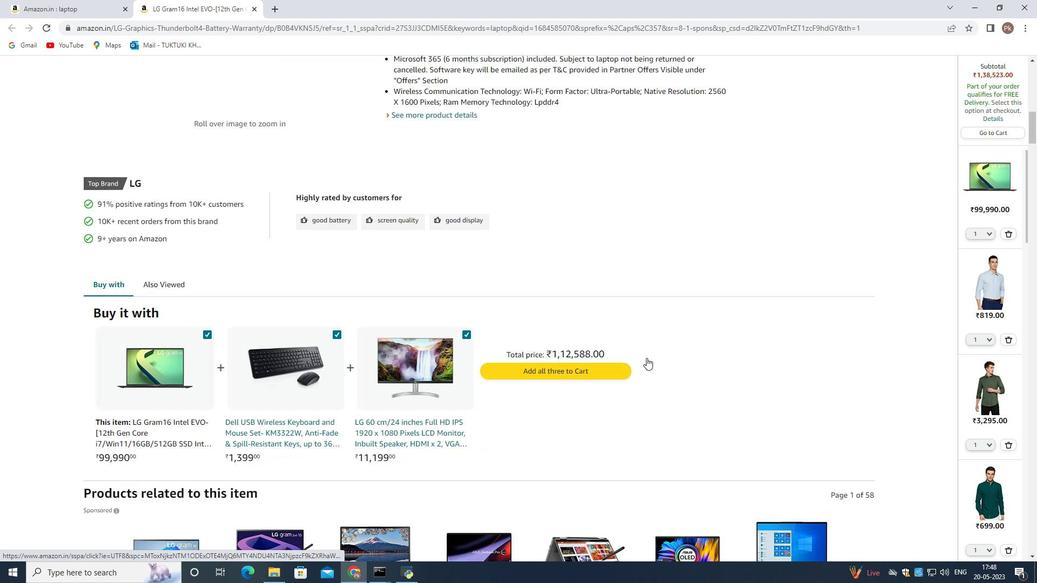 
Action: Mouse scrolled (646, 358) with delta (0, 0)
Screenshot: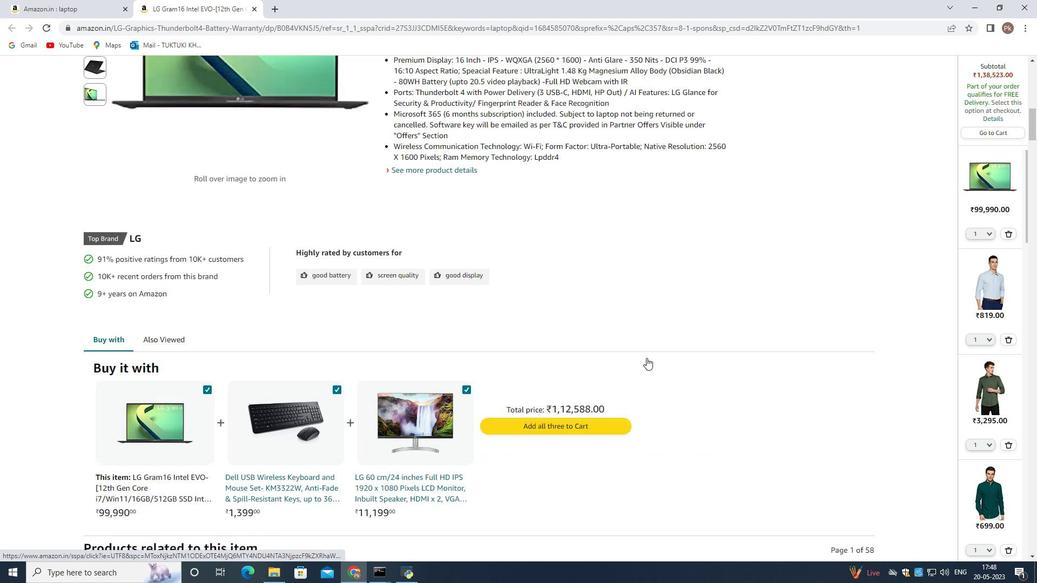 
Action: Mouse scrolled (646, 358) with delta (0, 0)
Screenshot: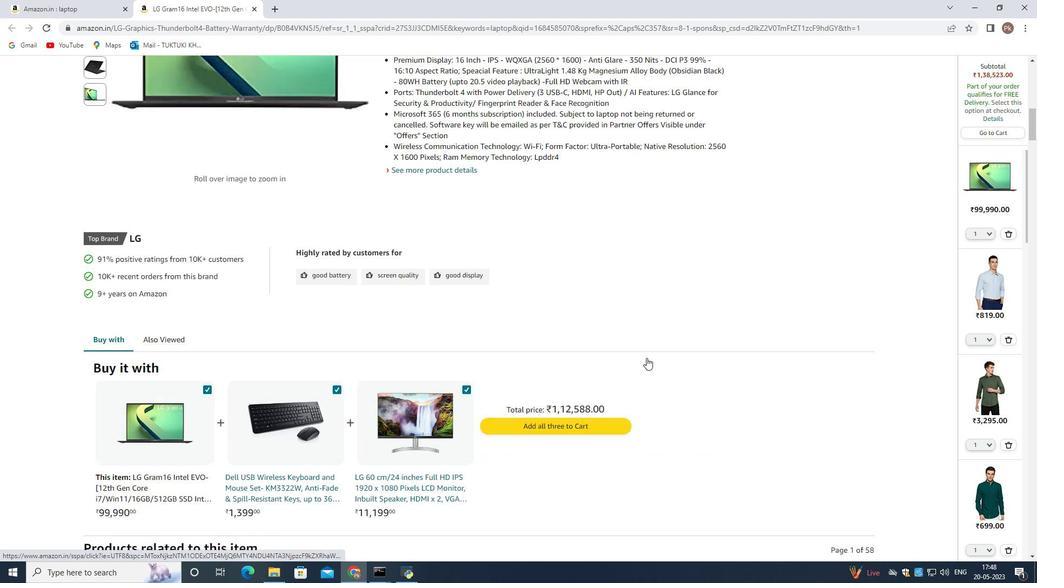 
Action: Mouse scrolled (646, 358) with delta (0, 0)
Screenshot: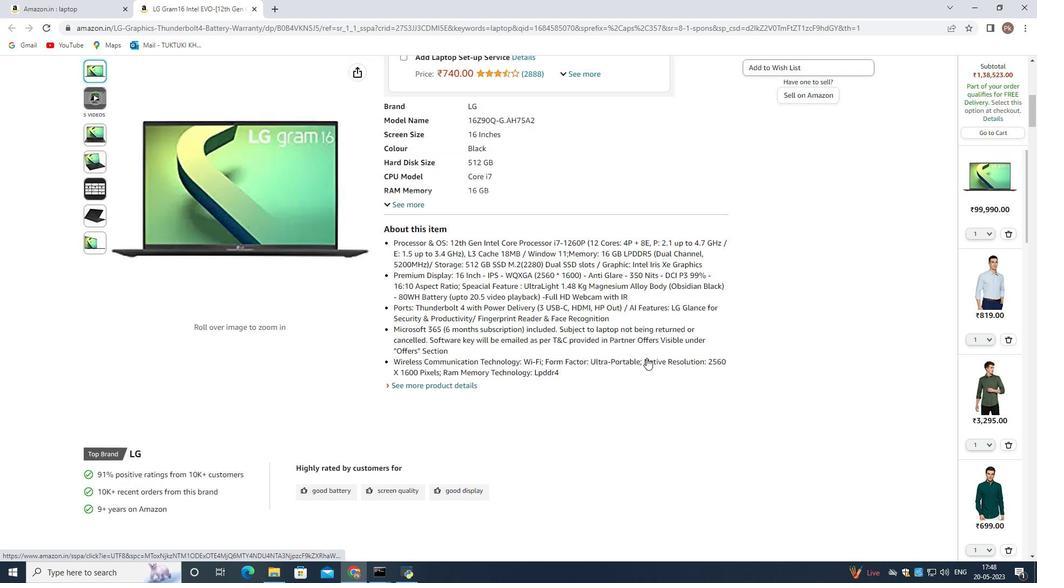 
Action: Mouse scrolled (646, 358) with delta (0, 0)
Screenshot: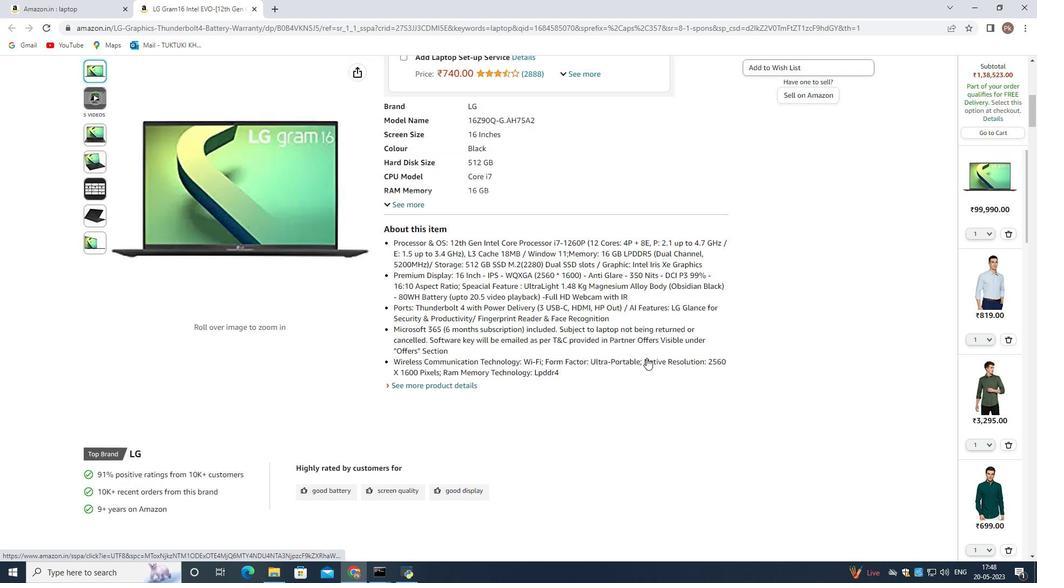 
Action: Mouse scrolled (646, 358) with delta (0, 0)
Screenshot: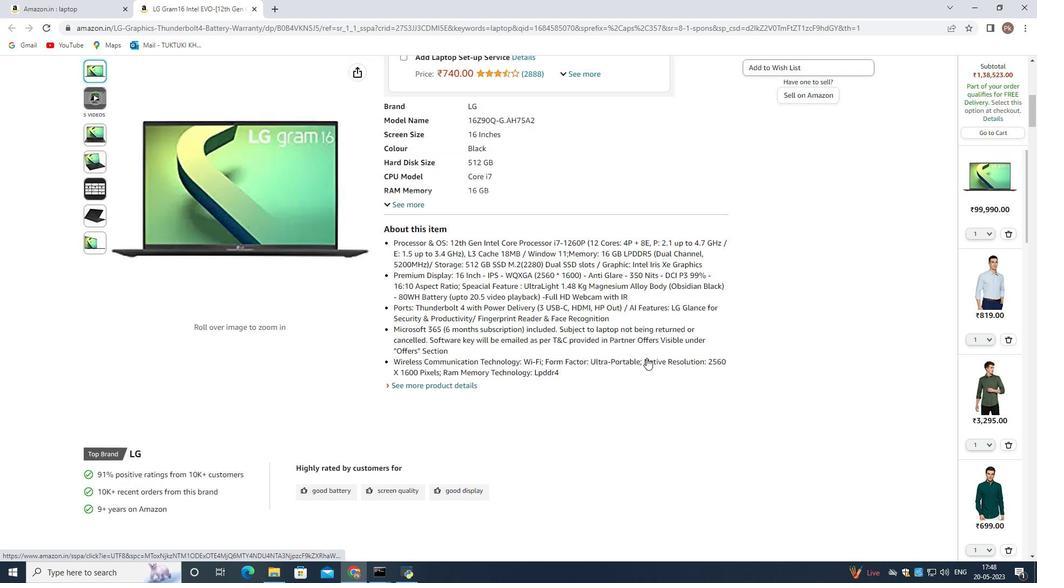 
Action: Mouse scrolled (646, 358) with delta (0, 0)
Screenshot: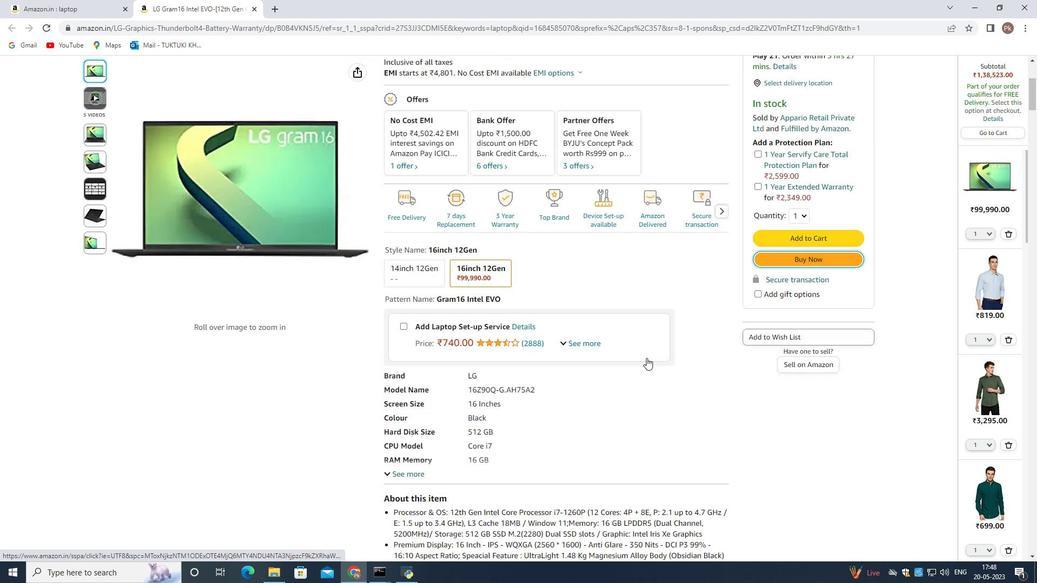 
Action: Mouse scrolled (646, 358) with delta (0, 0)
Screenshot: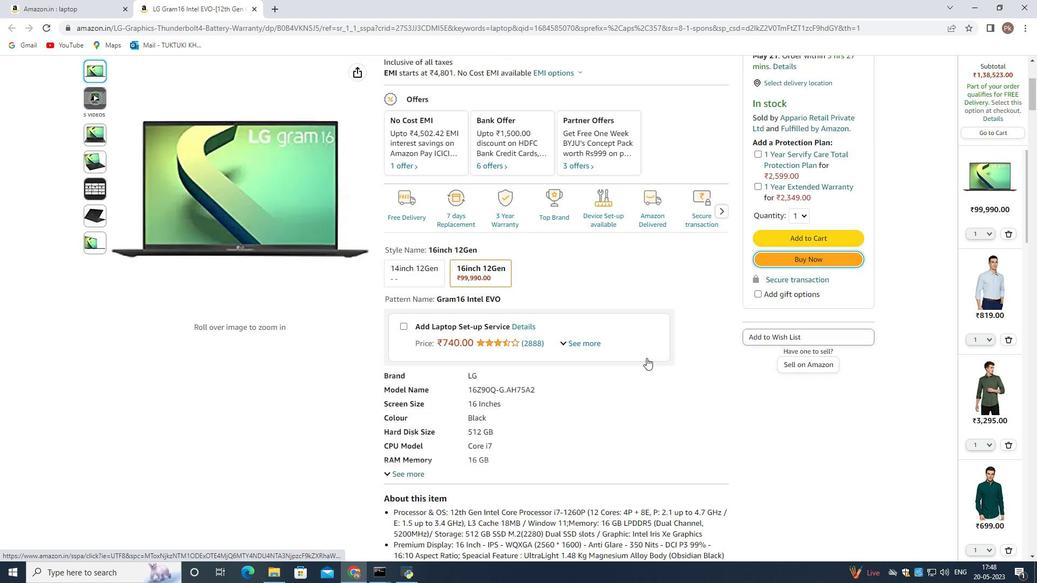 
Action: Mouse scrolled (646, 358) with delta (0, 0)
Screenshot: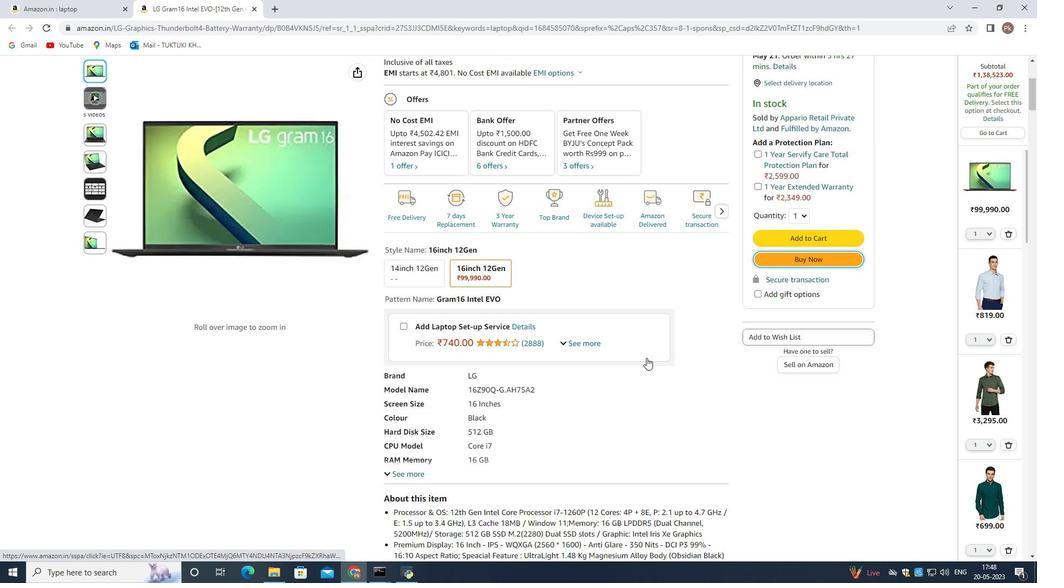 
Action: Mouse scrolled (646, 358) with delta (0, 0)
Screenshot: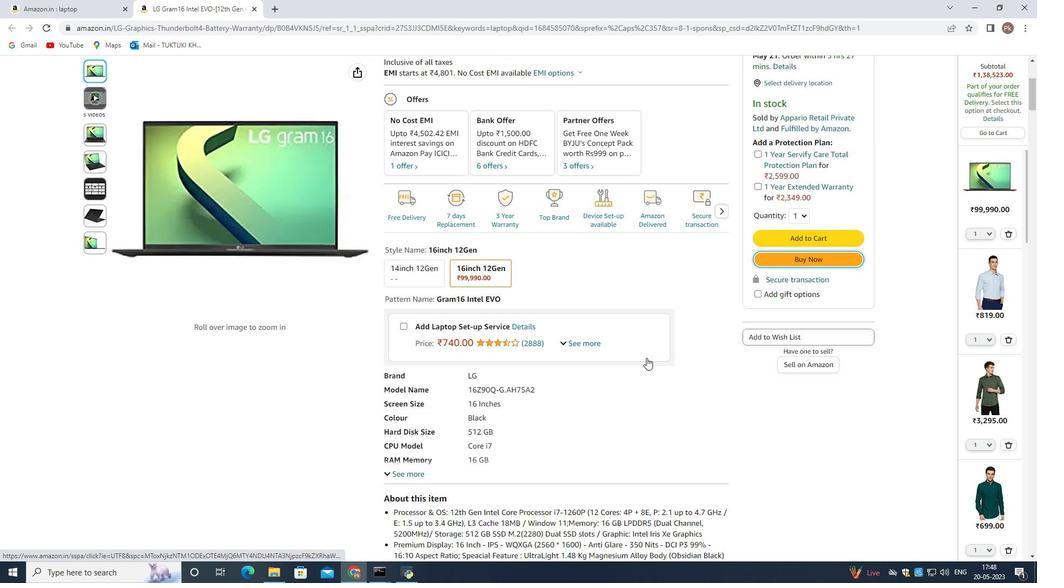 
Action: Mouse scrolled (646, 358) with delta (0, 0)
Screenshot: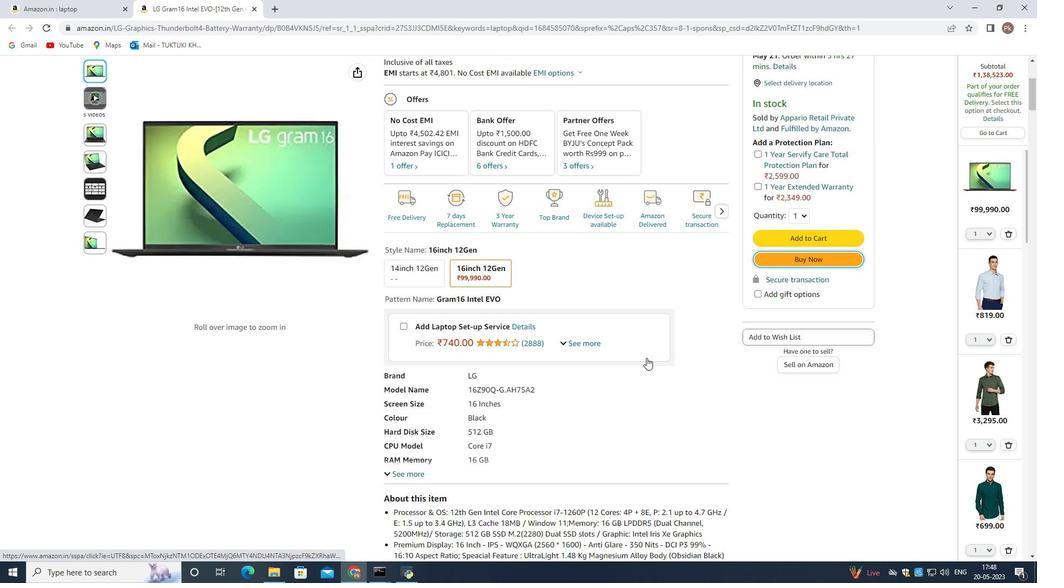 
Action: Mouse moved to (646, 358)
Screenshot: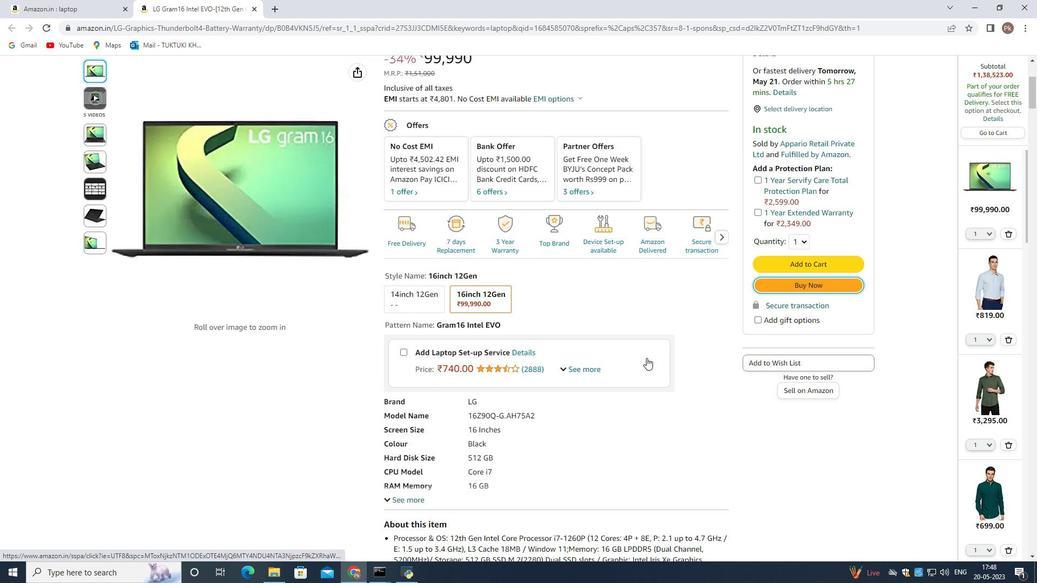 
Action: Mouse scrolled (646, 358) with delta (0, 0)
Screenshot: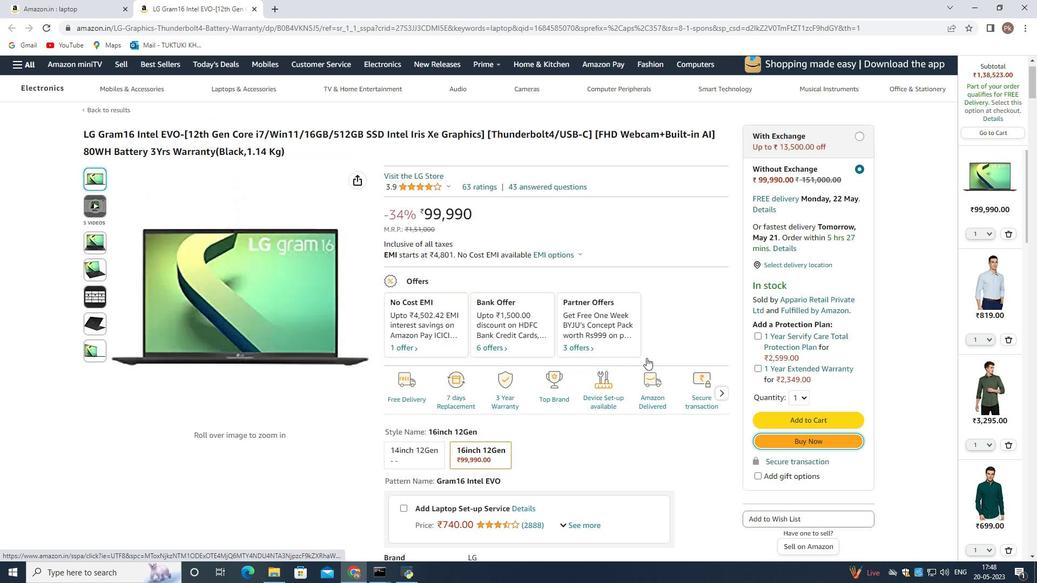 
Action: Mouse scrolled (646, 358) with delta (0, 0)
Screenshot: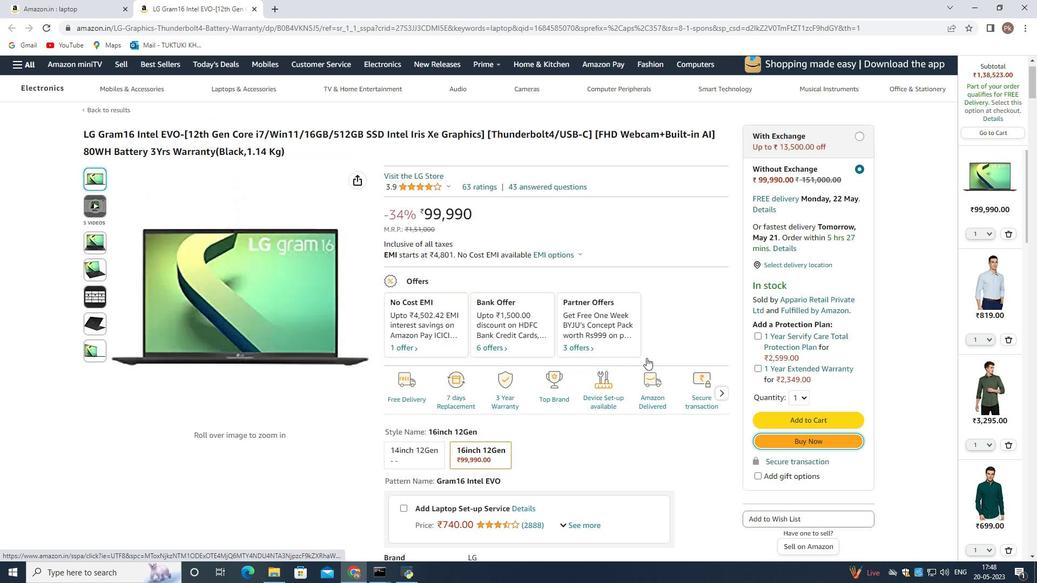 
Action: Mouse scrolled (646, 358) with delta (0, 0)
Screenshot: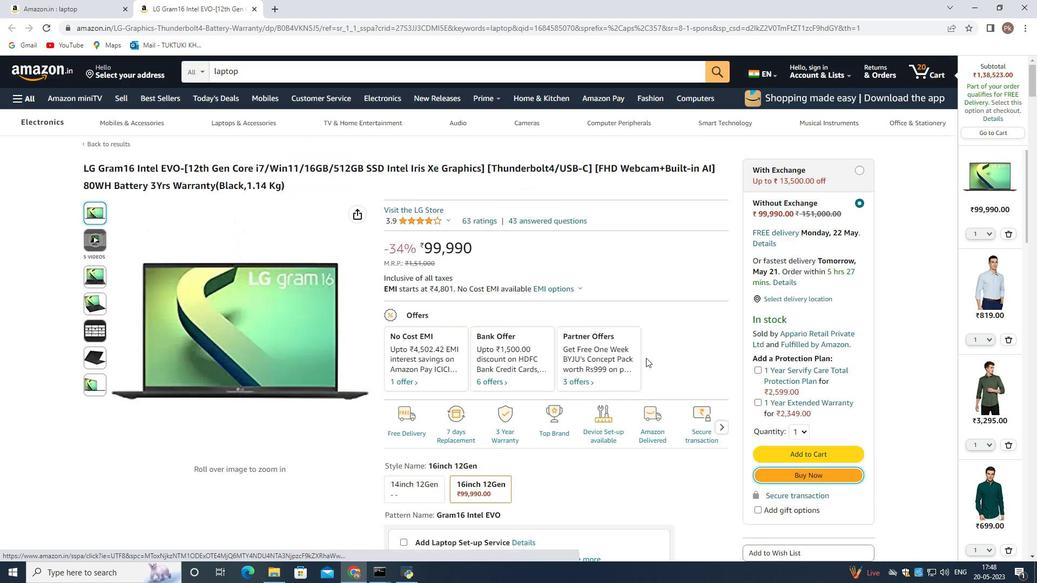 
Action: Mouse scrolled (646, 358) with delta (0, 0)
Screenshot: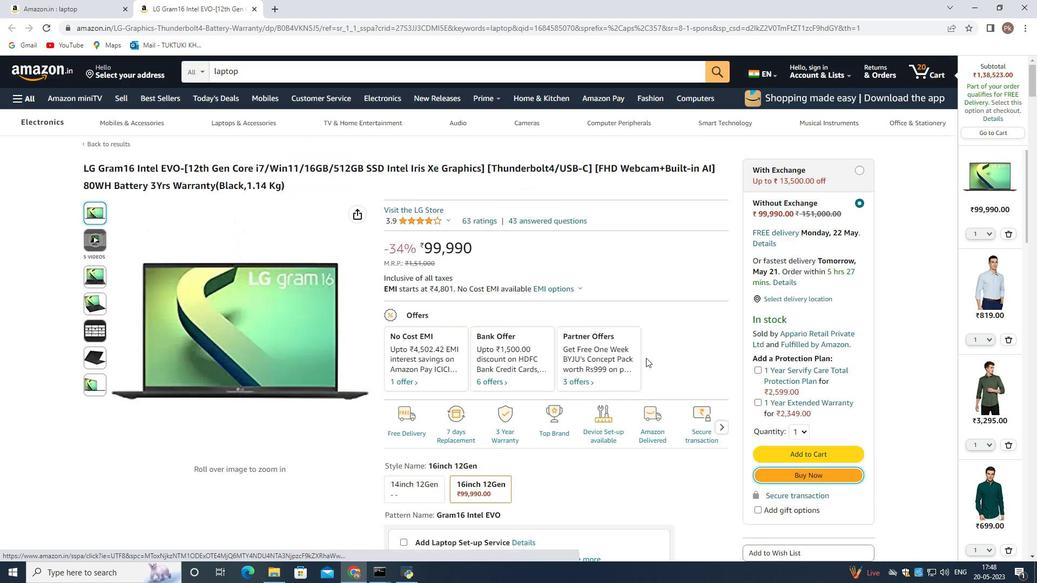 
Action: Mouse scrolled (646, 358) with delta (0, 0)
Screenshot: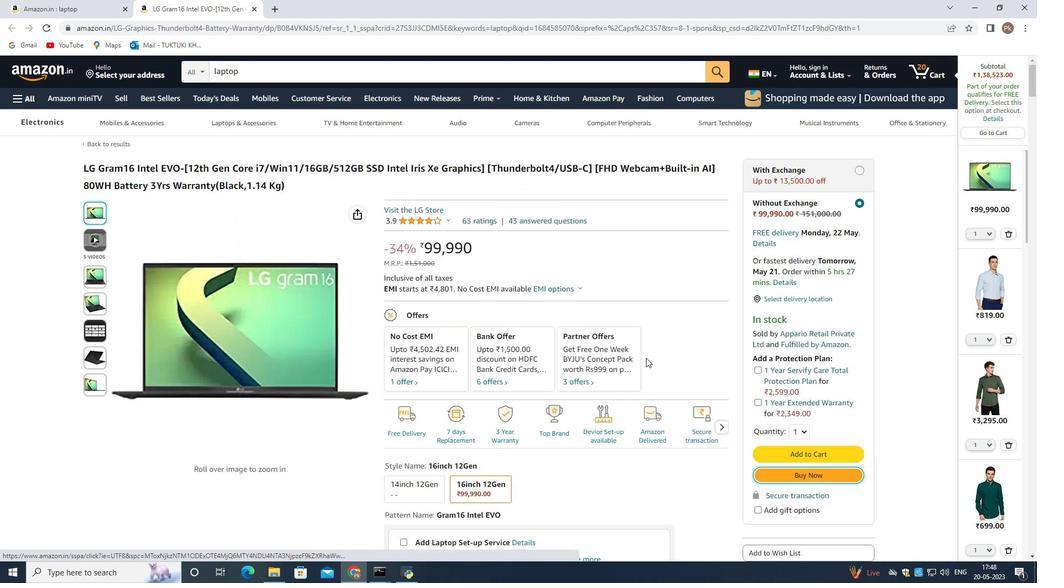 
Action: Mouse moved to (917, 70)
Screenshot: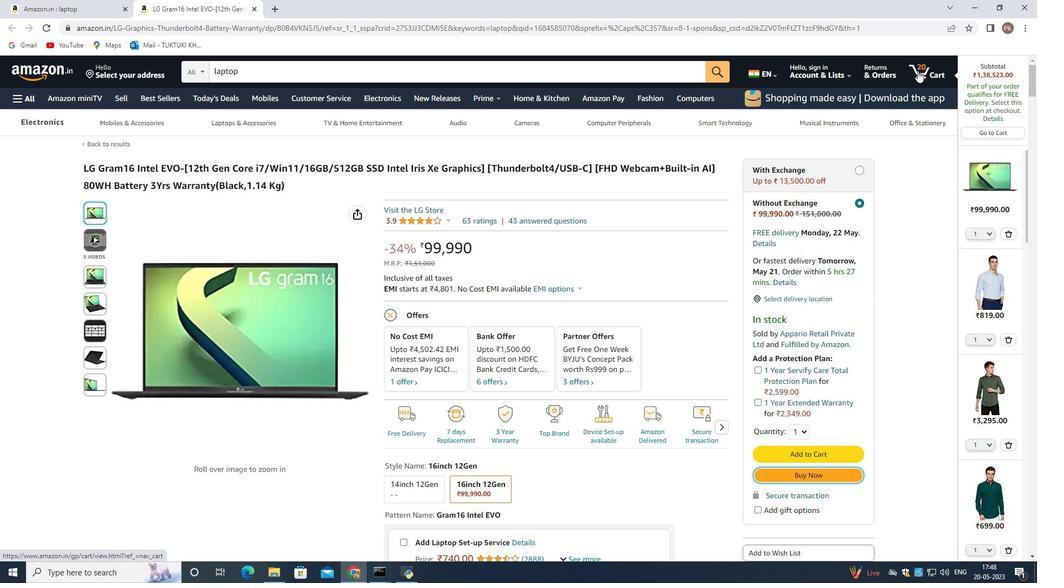 
Action: Mouse pressed left at (917, 70)
Screenshot: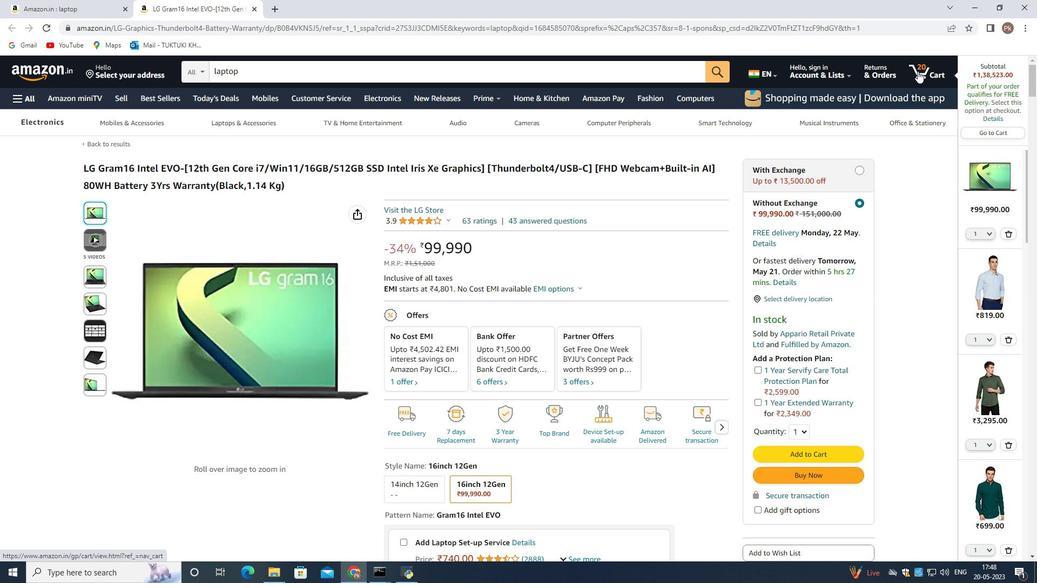 
Action: Mouse moved to (1006, 76)
Screenshot: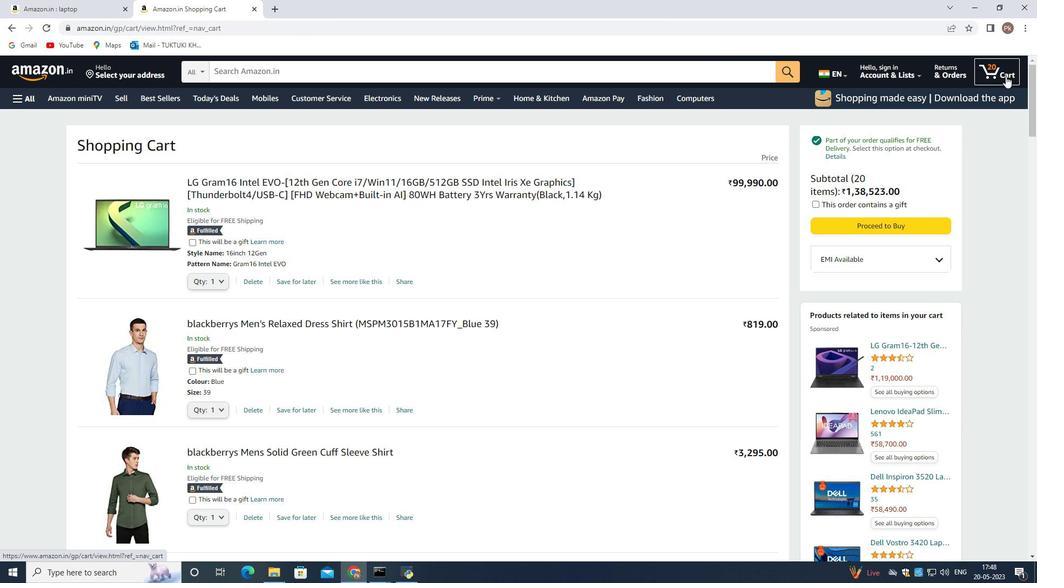 
Action: Mouse pressed left at (1006, 76)
Screenshot: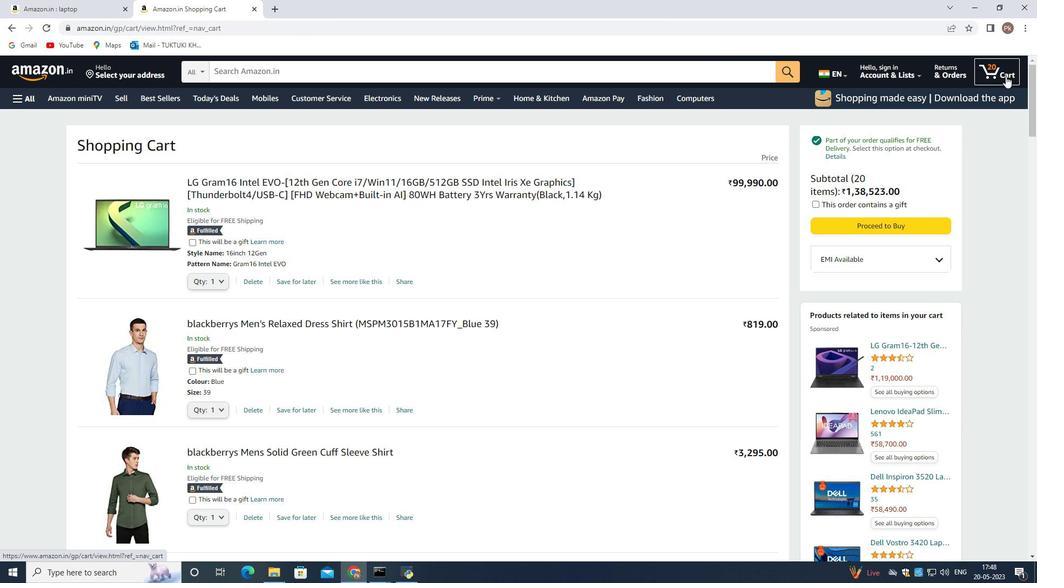 
Action: Mouse moved to (954, 75)
Screenshot: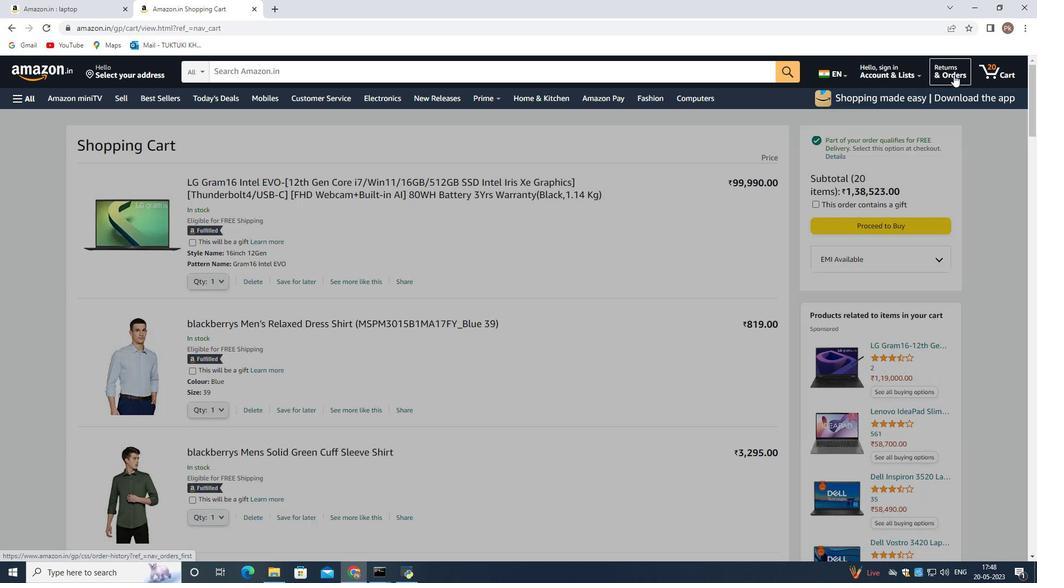 
Action: Mouse pressed left at (954, 75)
Screenshot: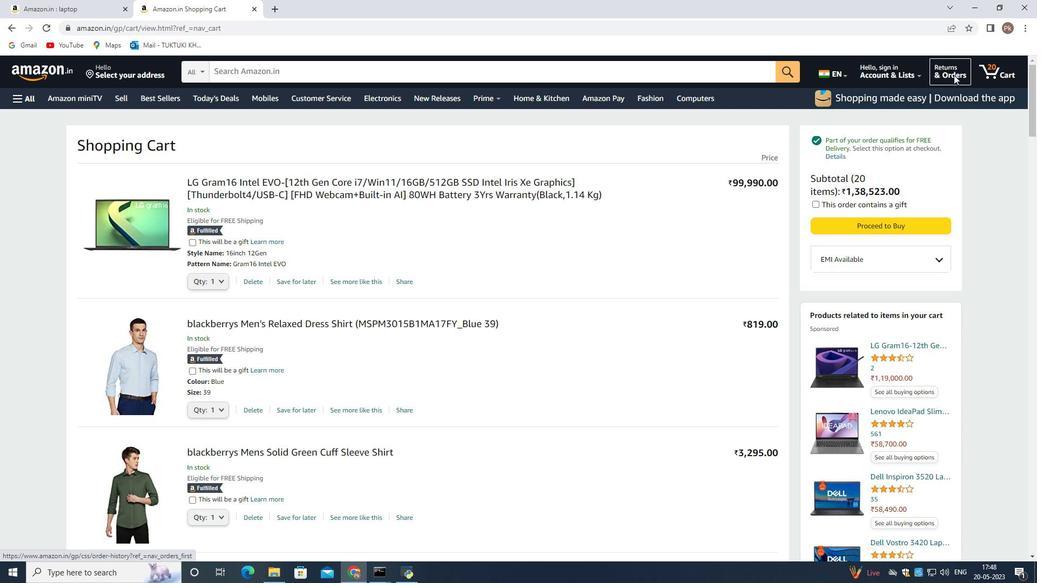 
Action: Mouse moved to (11, 31)
Screenshot: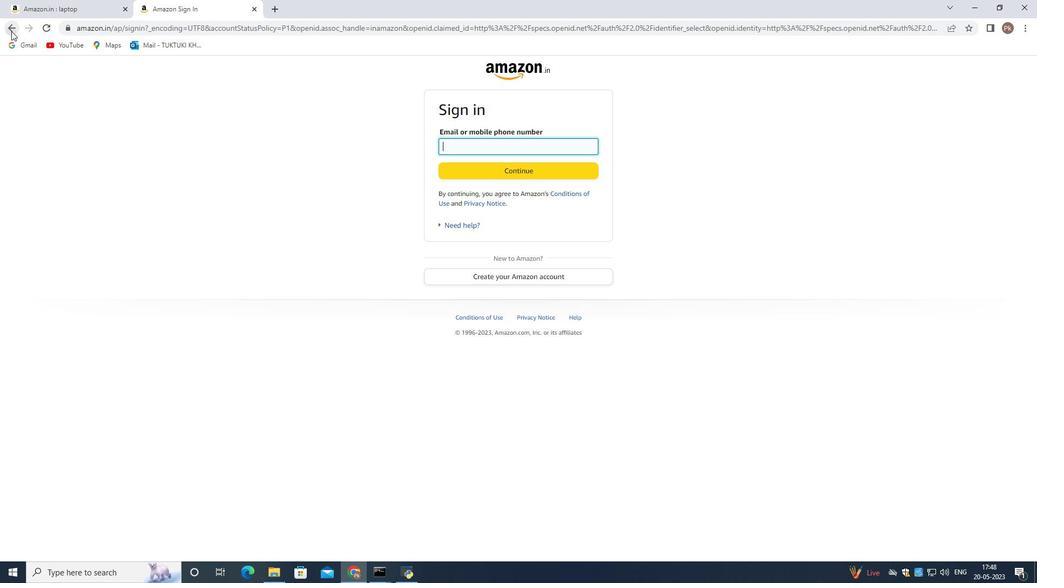 
Action: Mouse pressed left at (11, 31)
Screenshot: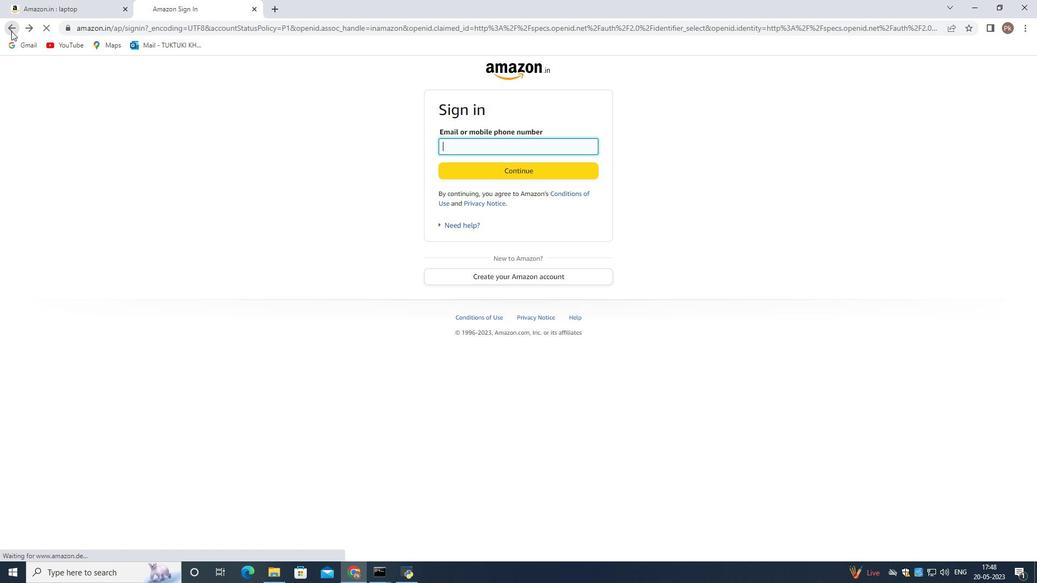 
Action: Mouse moved to (897, 225)
Screenshot: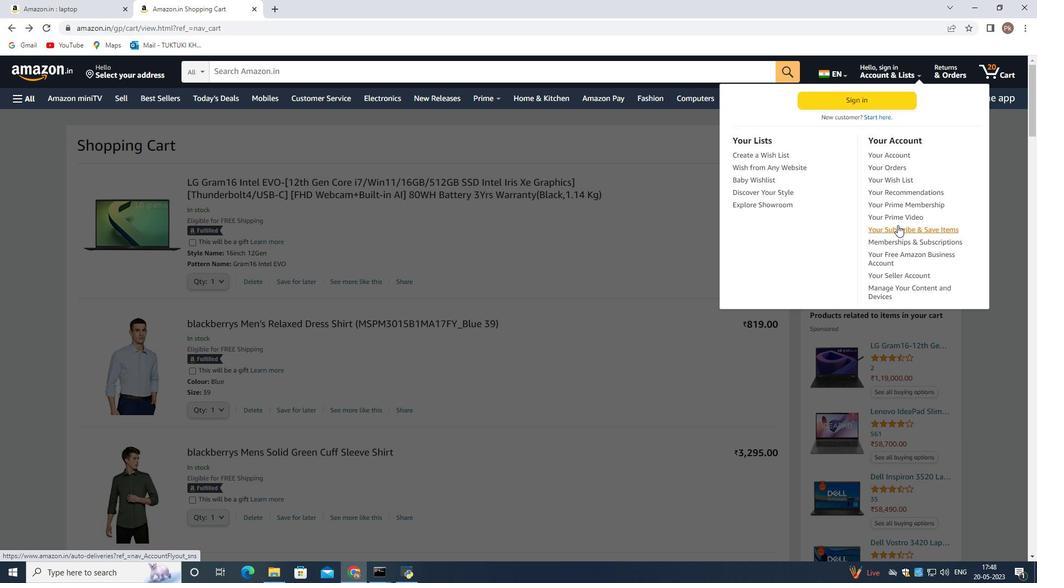 
Action: Mouse scrolled (897, 224) with delta (0, 0)
Screenshot: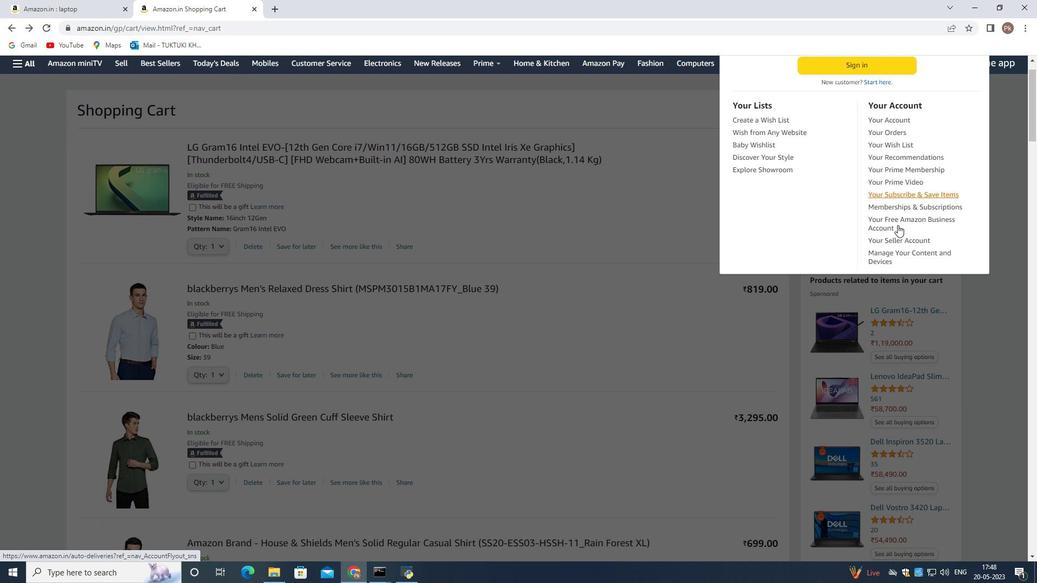 
Action: Mouse moved to (785, 125)
Screenshot: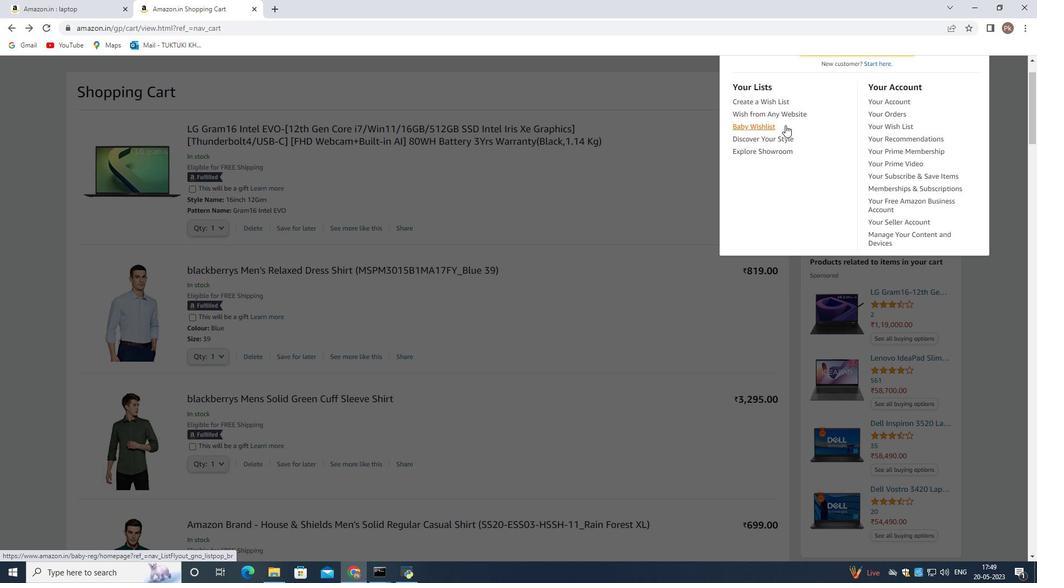 
Action: Mouse scrolled (785, 125) with delta (0, 0)
Screenshot: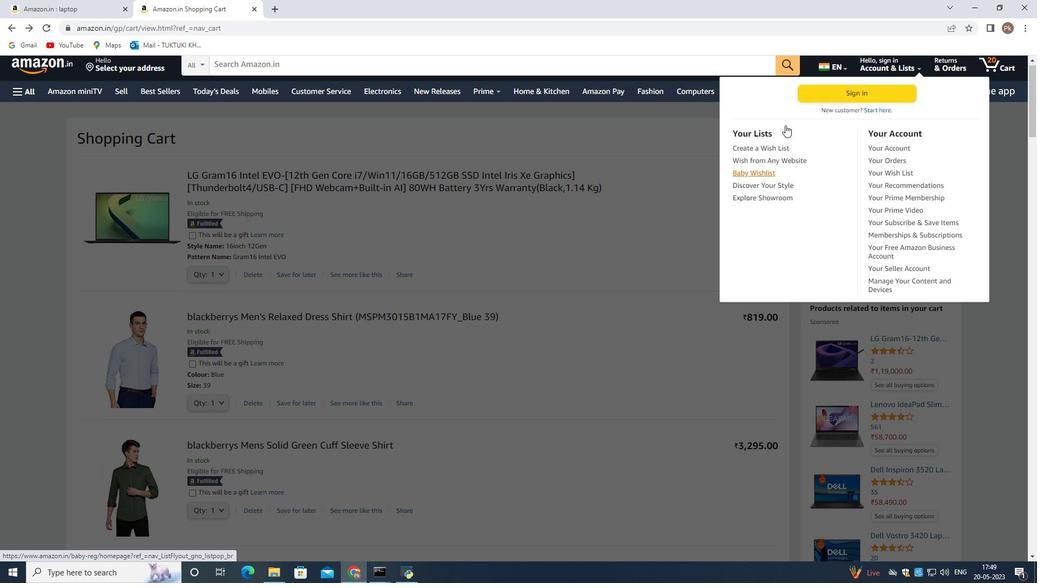 
Action: Mouse moved to (797, 190)
Screenshot: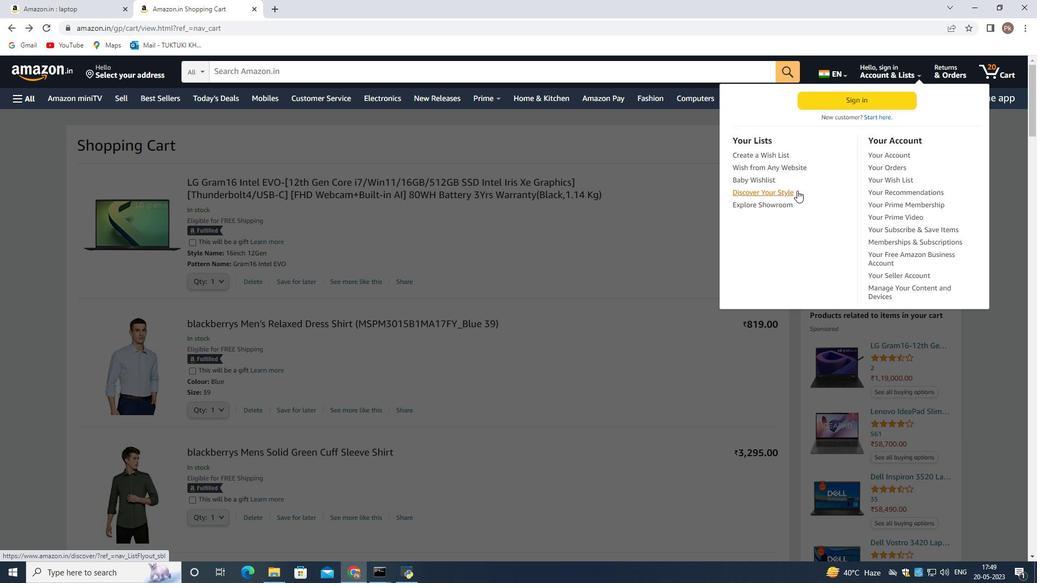 
Action: Mouse scrolled (797, 190) with delta (0, 0)
Screenshot: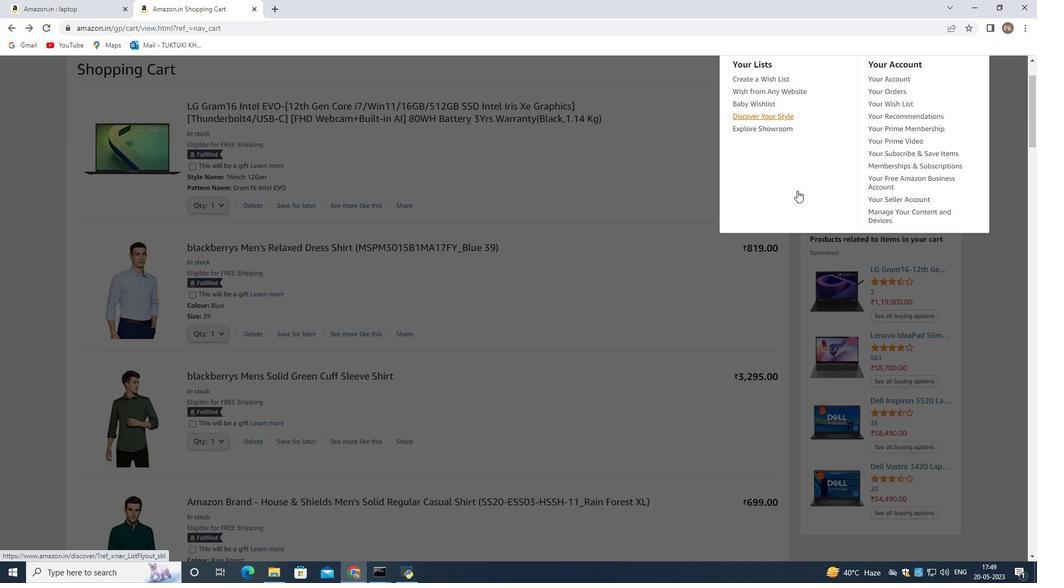 
Action: Mouse scrolled (797, 190) with delta (0, 0)
Screenshot: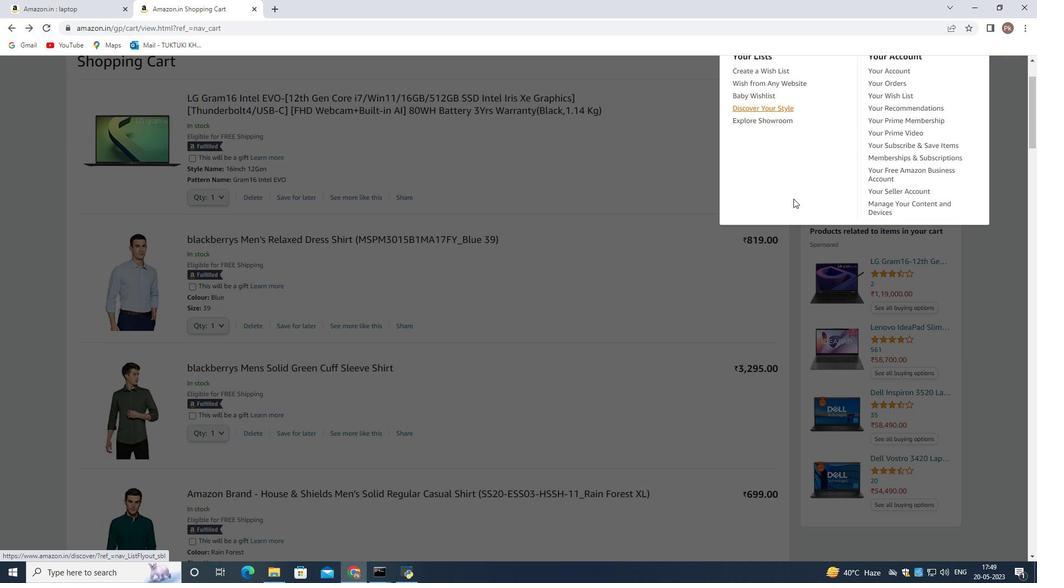 
Action: Mouse scrolled (797, 191) with delta (0, 0)
Screenshot: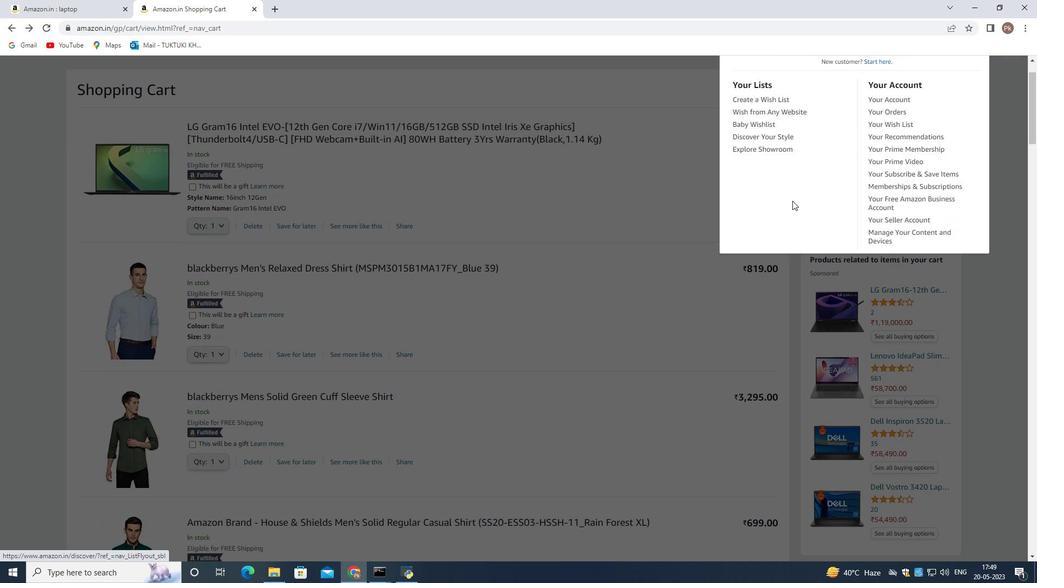 
Action: Mouse moved to (609, 0)
Screenshot: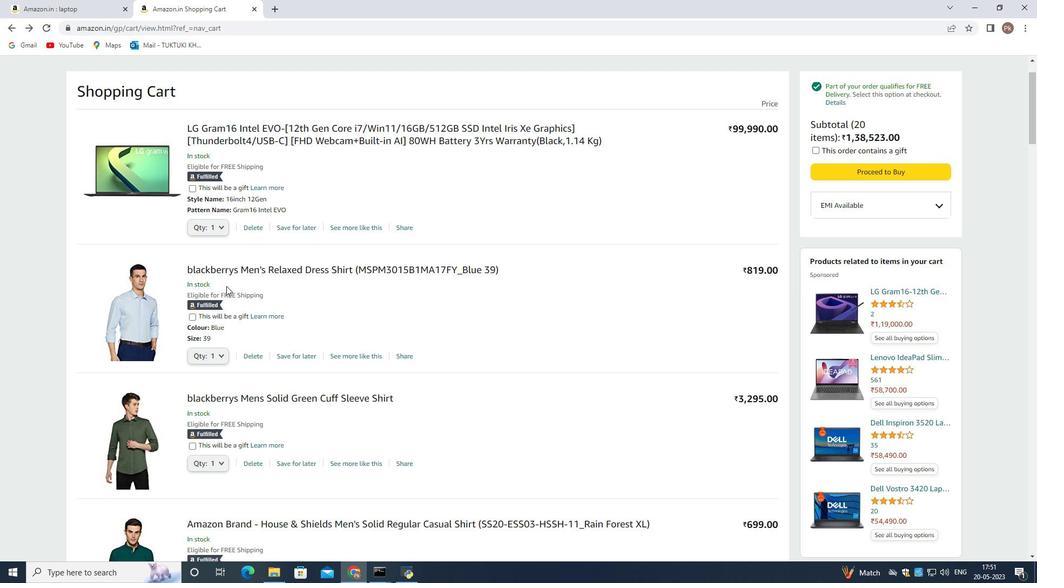 
Action: Key pressed <Key.alt_l><Key.delete>
Screenshot: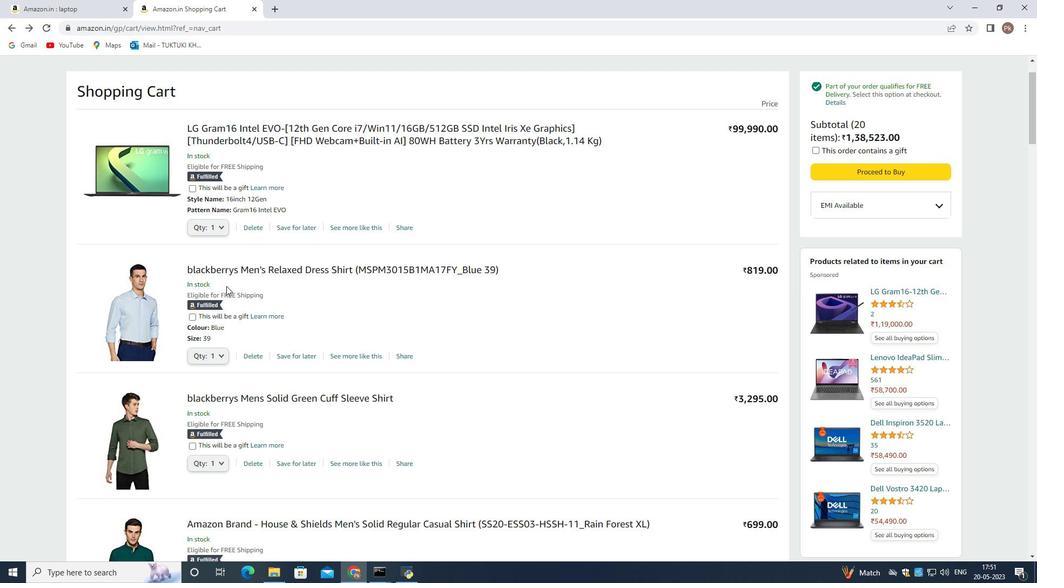
Action: Mouse moved to (382, 196)
Screenshot: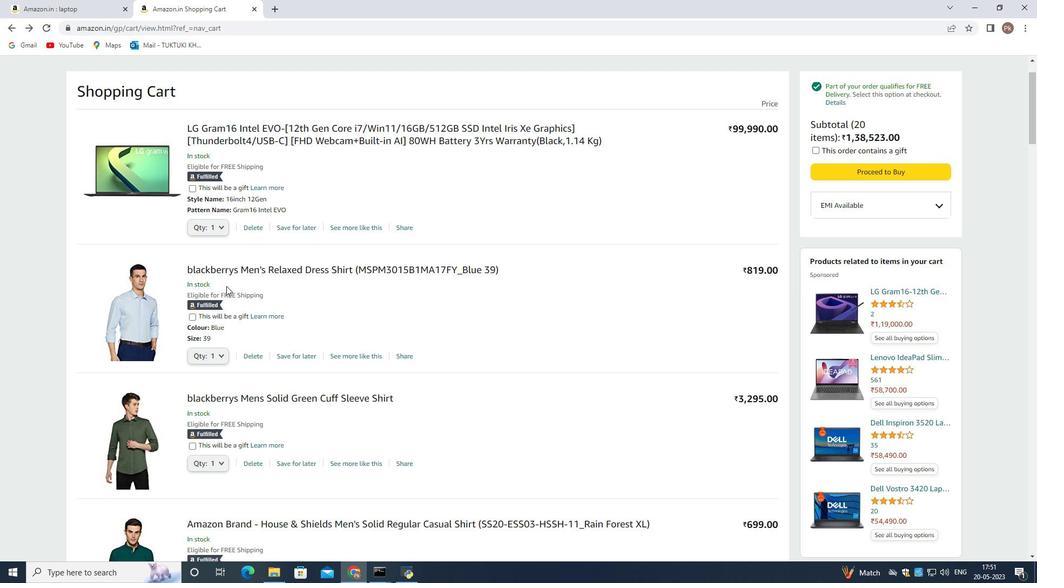 
